 Task: Daily work schedule blue modern-simple.
Action: Mouse moved to (40, 478)
Screenshot: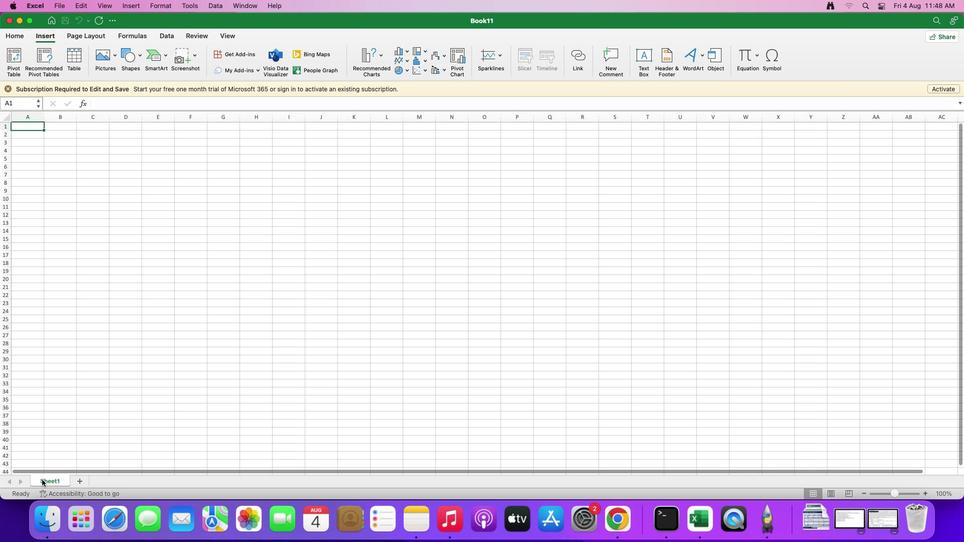 
Action: Mouse pressed right at (40, 478)
Screenshot: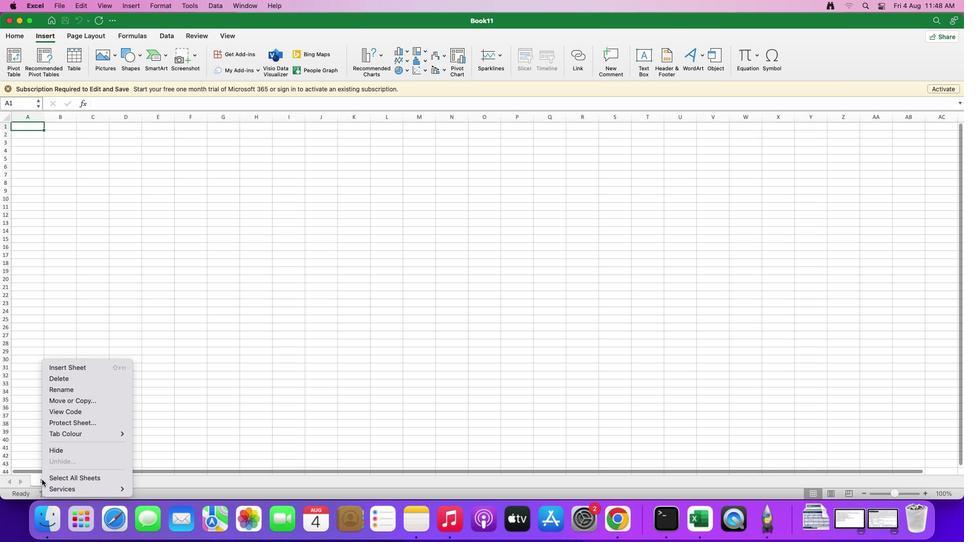 
Action: Mouse moved to (66, 388)
Screenshot: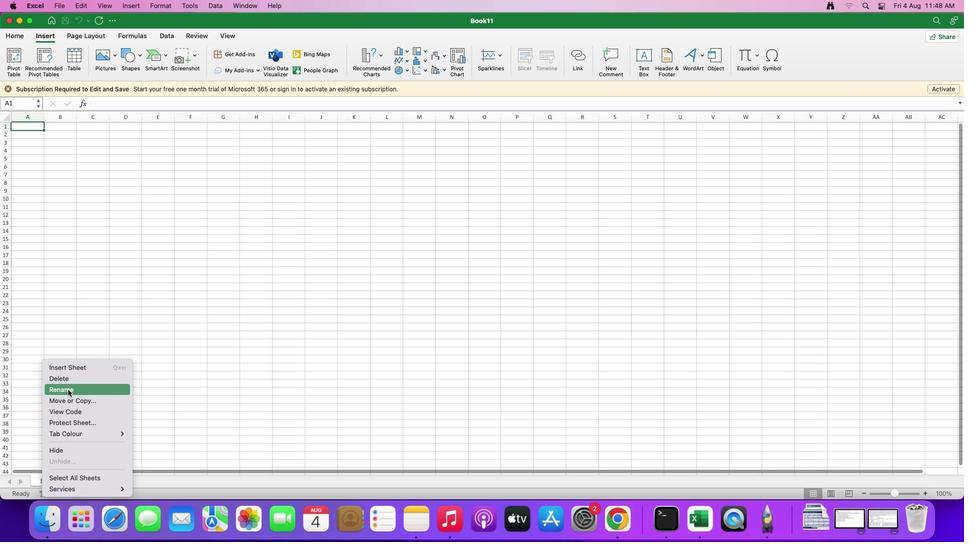 
Action: Mouse pressed left at (66, 388)
Screenshot: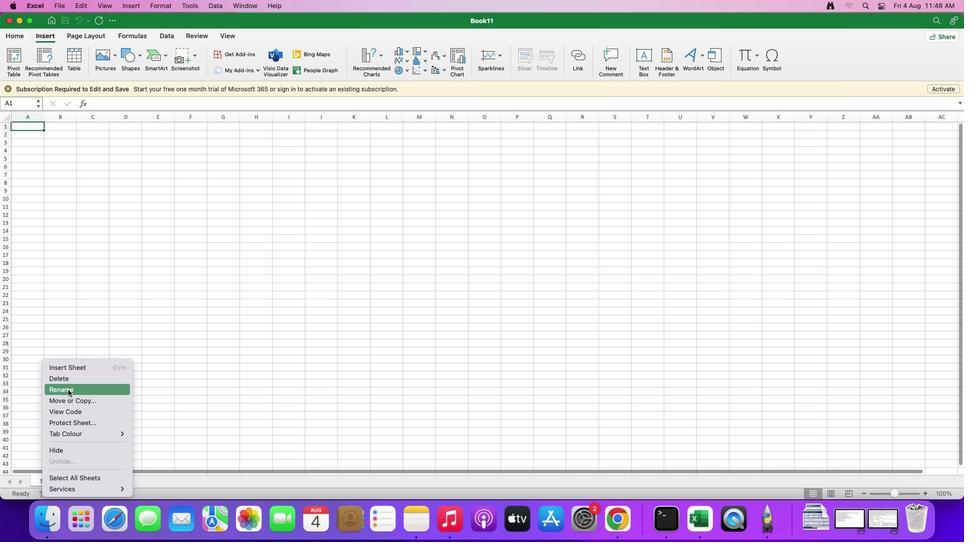
Action: Mouse moved to (71, 392)
Screenshot: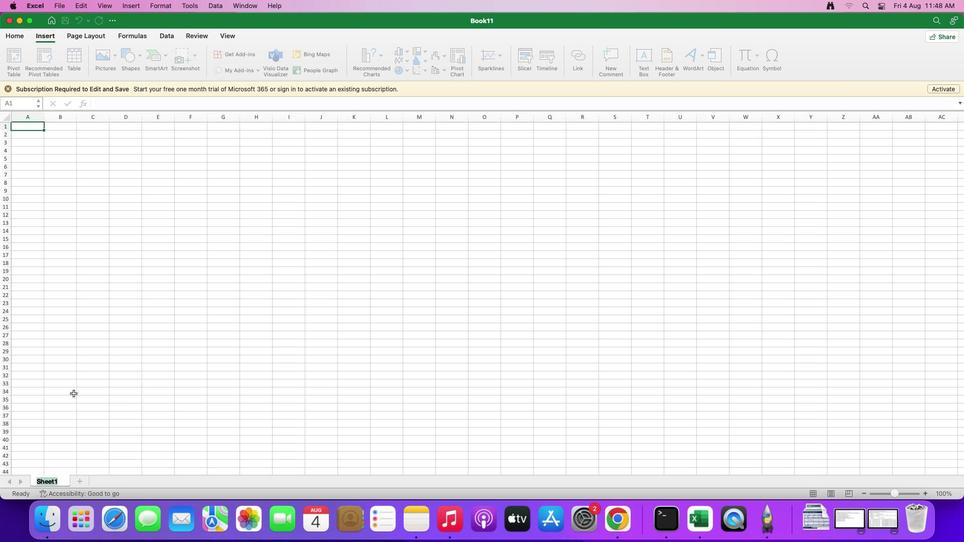 
Action: Key pressed 'W''E''E''K''L'
Screenshot: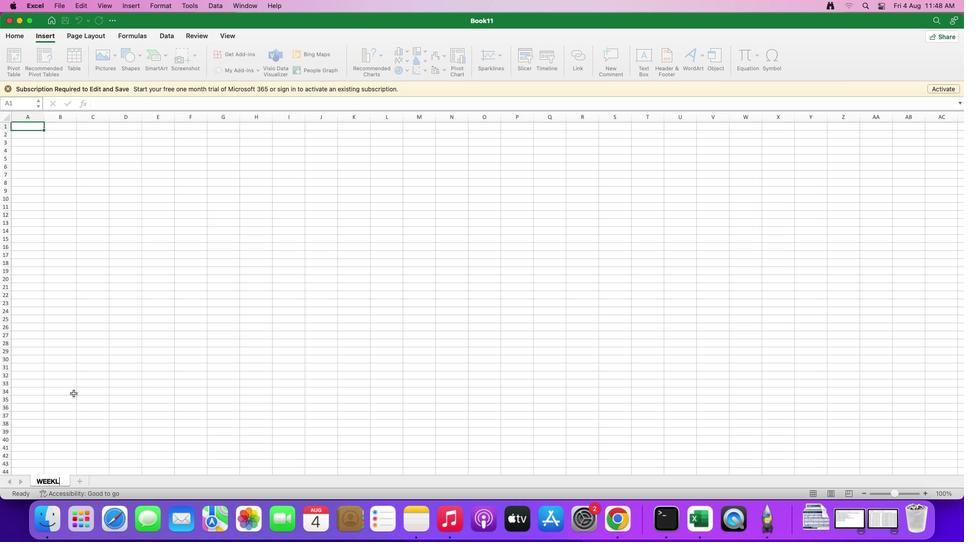 
Action: Mouse moved to (72, 392)
Screenshot: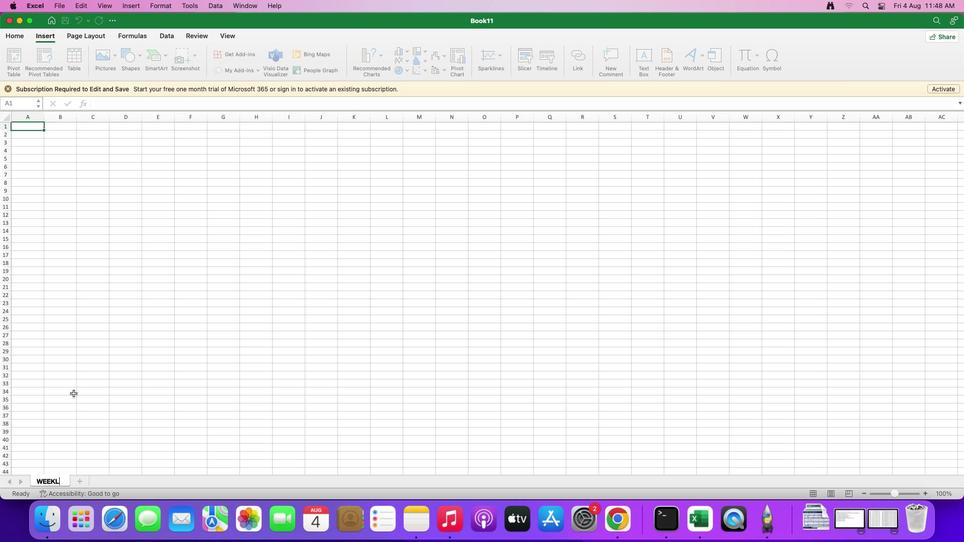 
Action: Key pressed Key.backspaceKey.backspaceKey.backspaceKey.backspaceKey.backspace'D''A''I''L''Y'Key.space'W''O''R''K'Key.space'S''C''H'
Screenshot: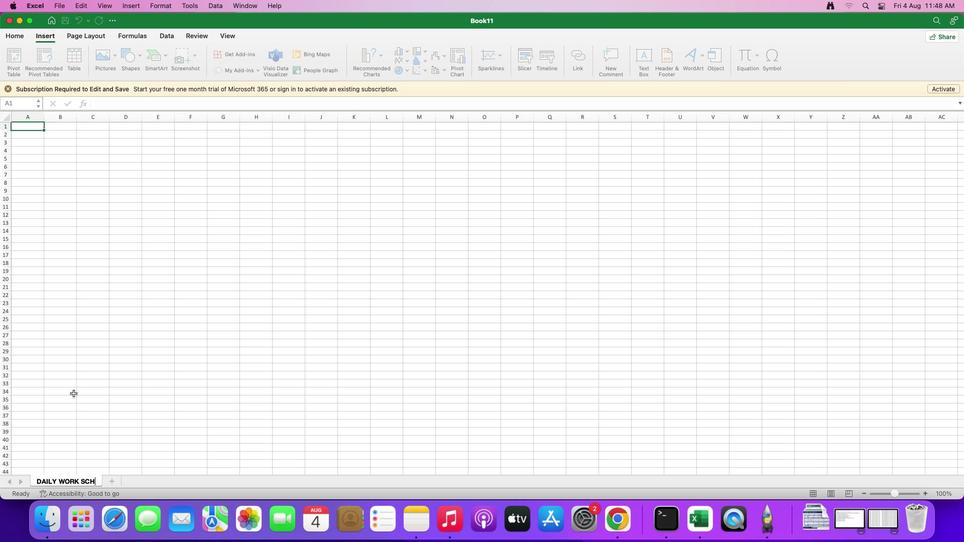 
Action: Mouse moved to (73, 391)
Screenshot: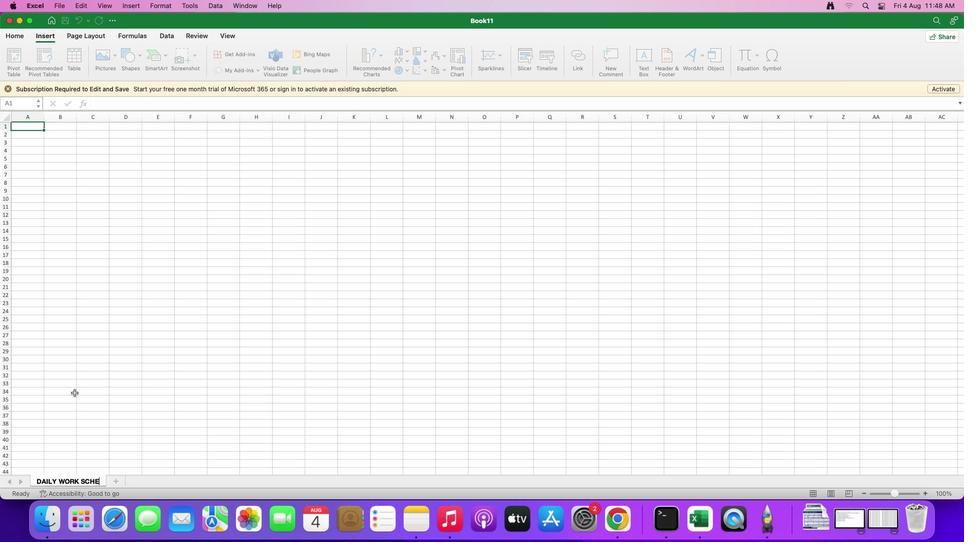 
Action: Key pressed 'E''D''U''L''E'Key.enter
Screenshot: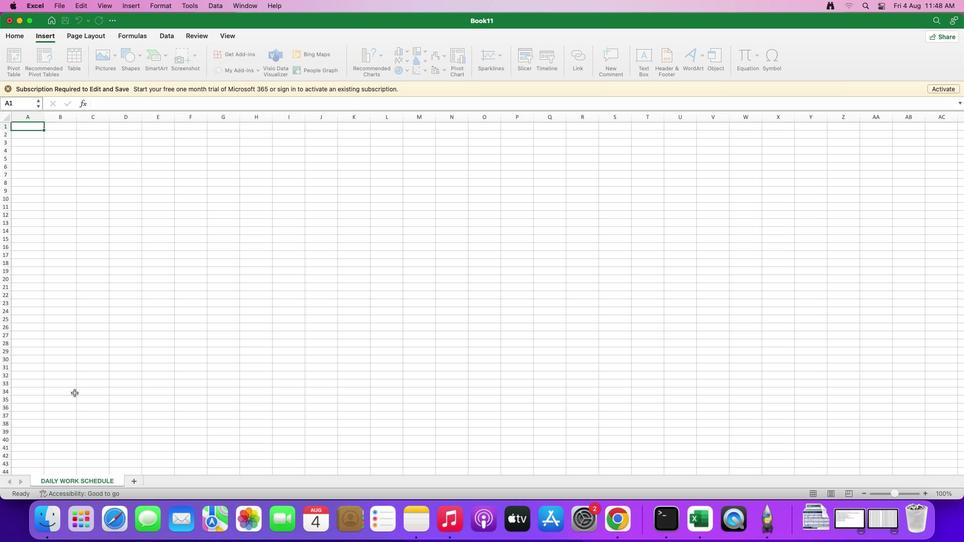
Action: Mouse moved to (73, 478)
Screenshot: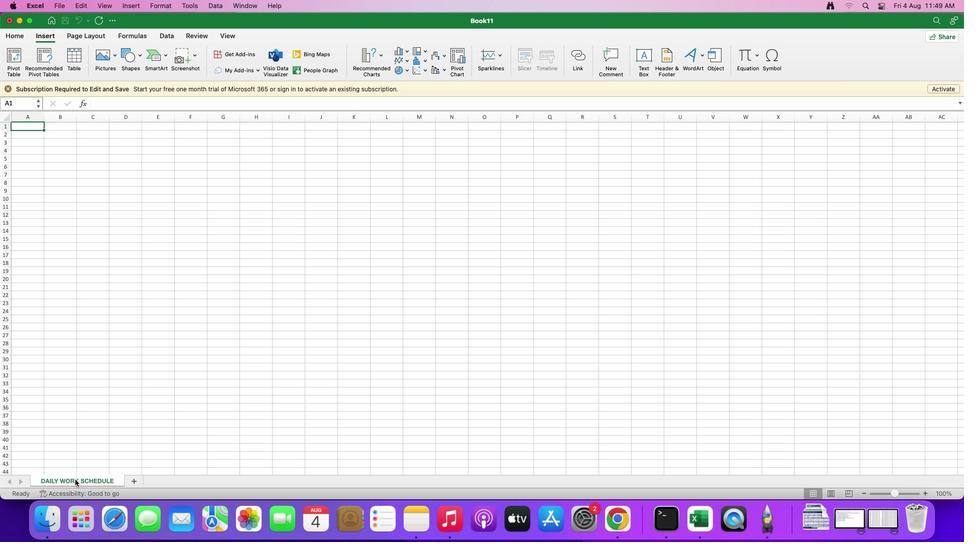 
Action: Mouse pressed left at (73, 478)
Screenshot: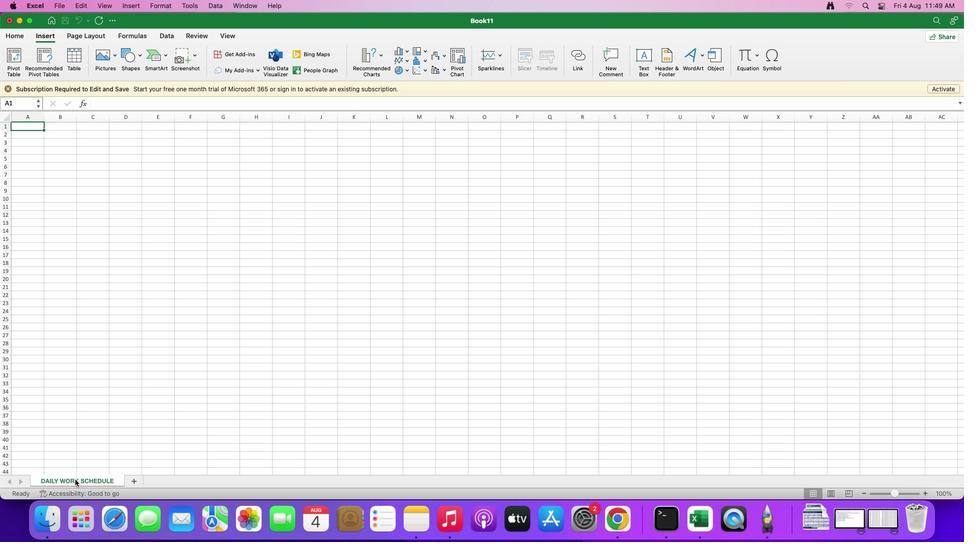 
Action: Mouse moved to (74, 480)
Screenshot: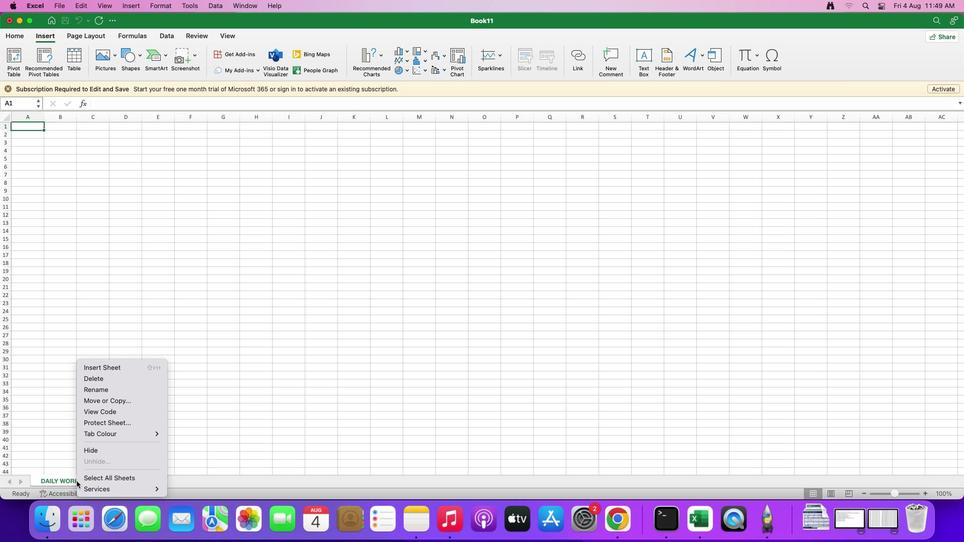 
Action: Mouse pressed right at (74, 480)
Screenshot: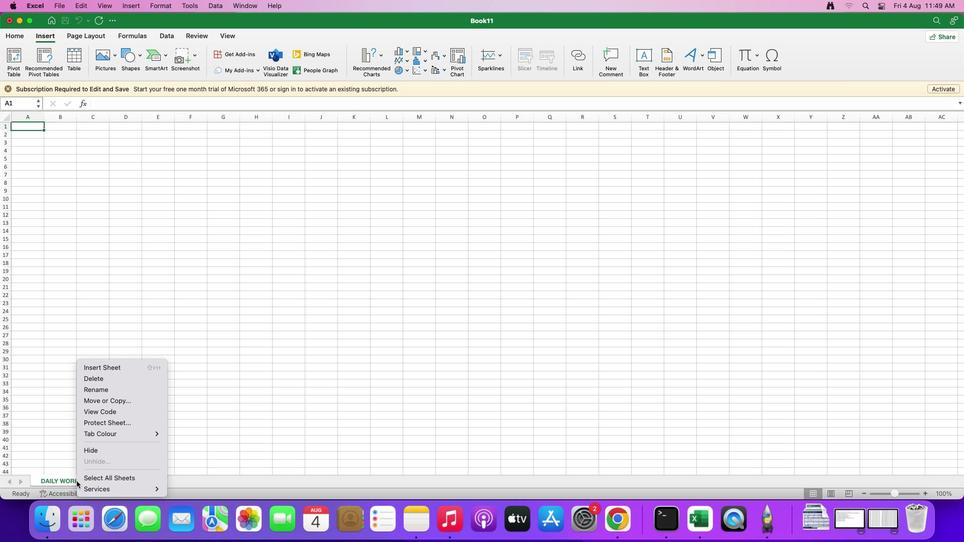 
Action: Mouse moved to (104, 434)
Screenshot: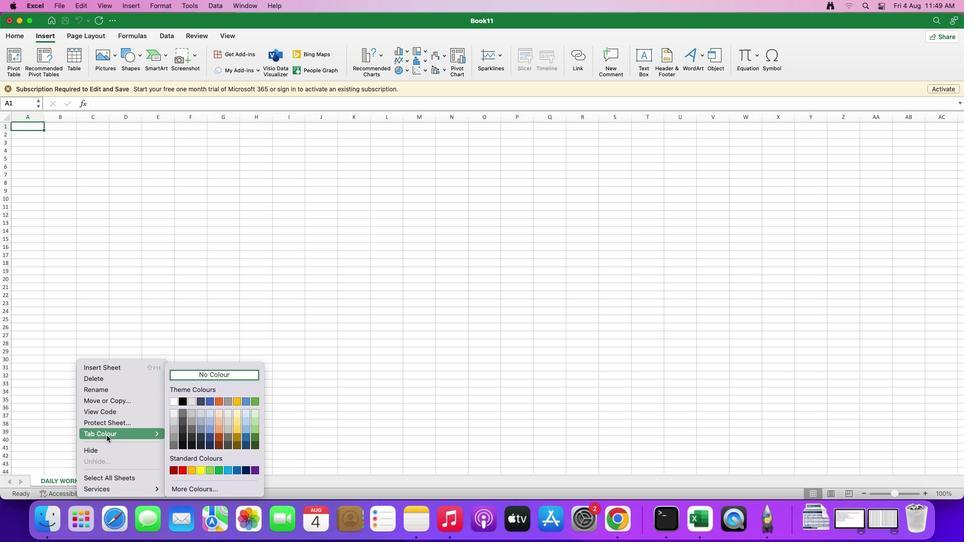 
Action: Mouse pressed left at (104, 434)
Screenshot: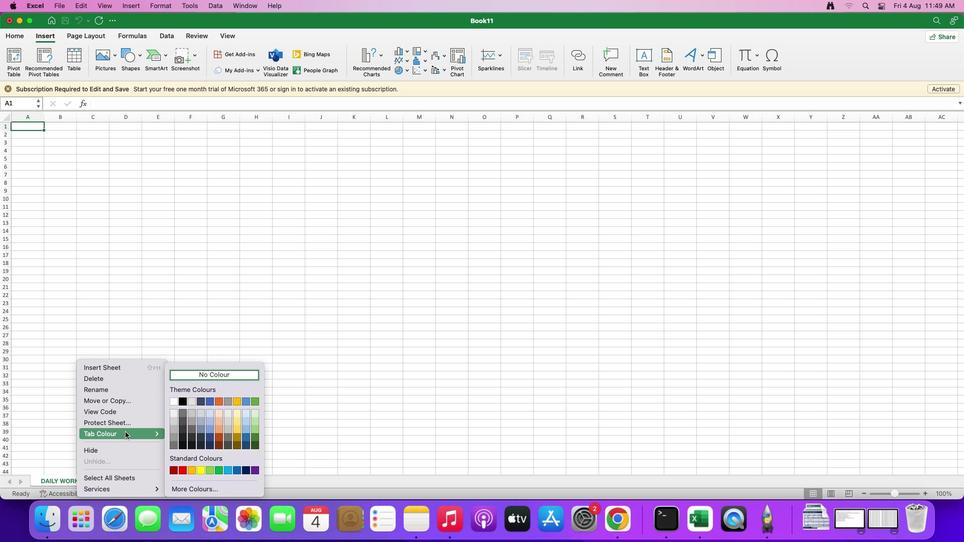 
Action: Mouse moved to (152, 424)
Screenshot: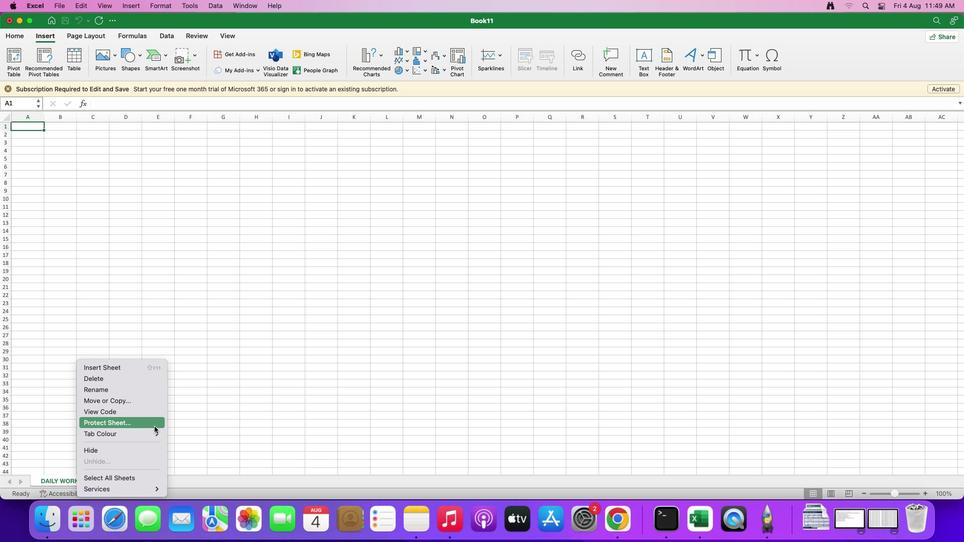 
Action: Mouse pressed left at (152, 424)
Screenshot: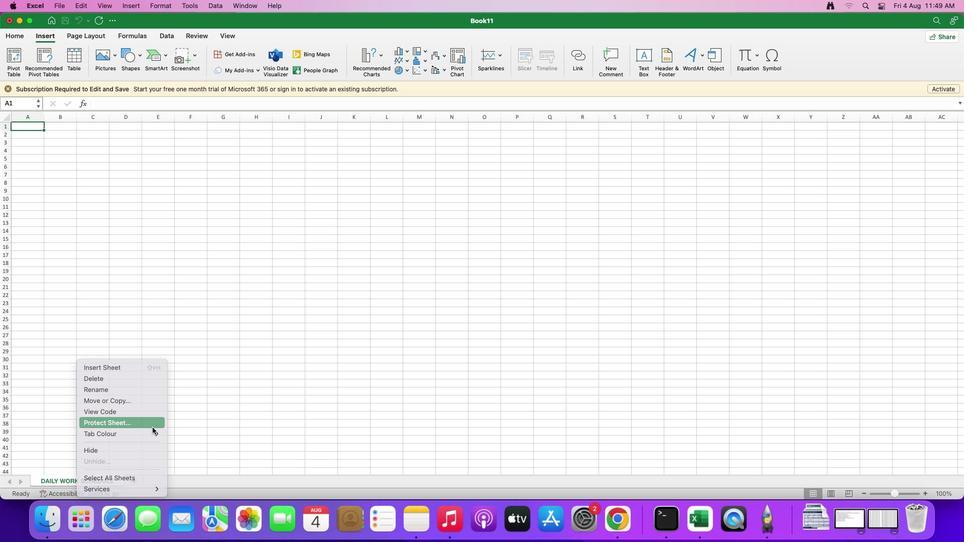 
Action: Mouse moved to (548, 349)
Screenshot: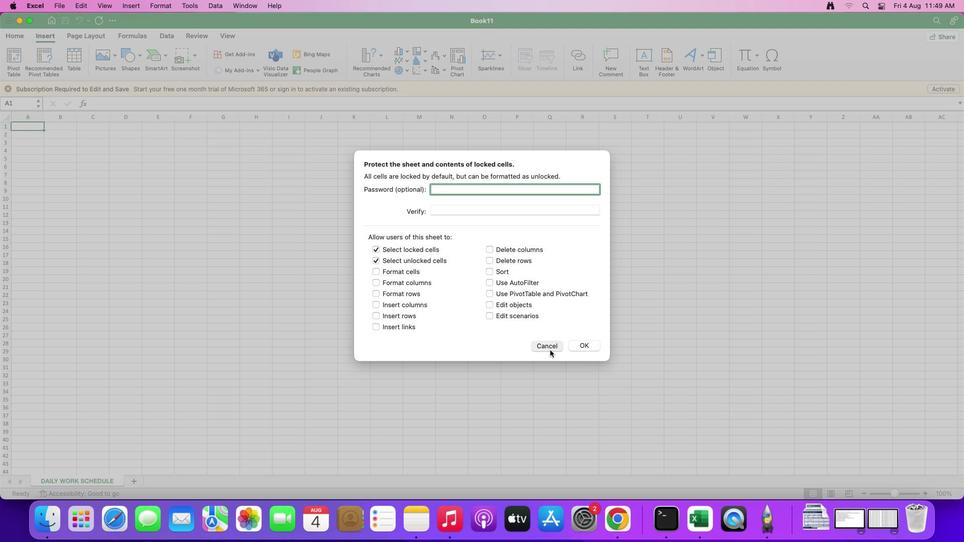 
Action: Mouse pressed left at (548, 349)
Screenshot: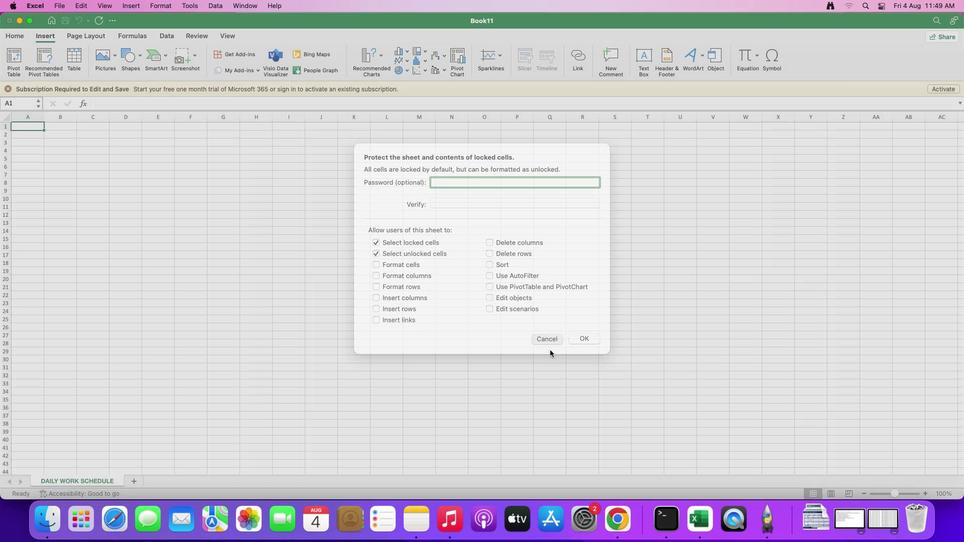 
Action: Mouse moved to (85, 478)
Screenshot: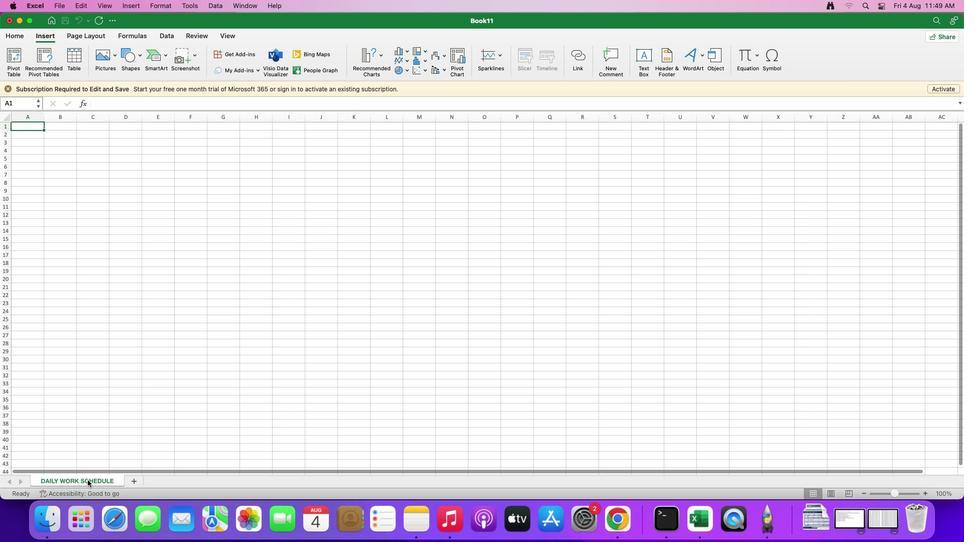 
Action: Mouse pressed right at (85, 478)
Screenshot: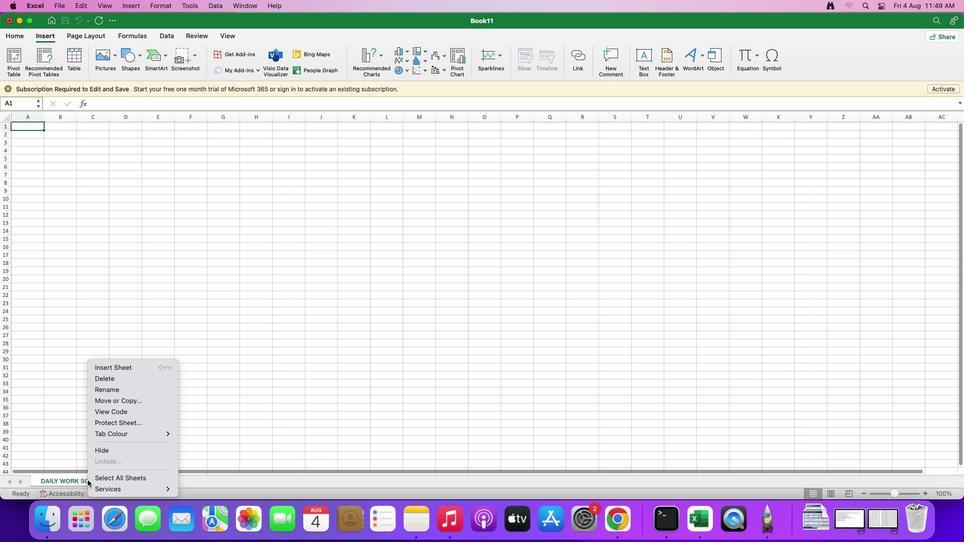 
Action: Mouse moved to (108, 429)
Screenshot: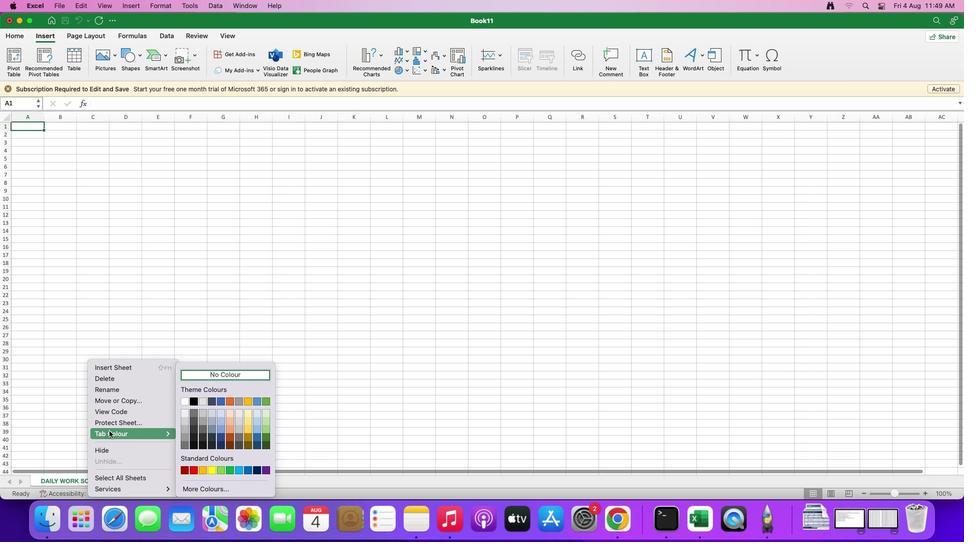 
Action: Mouse pressed left at (108, 429)
Screenshot: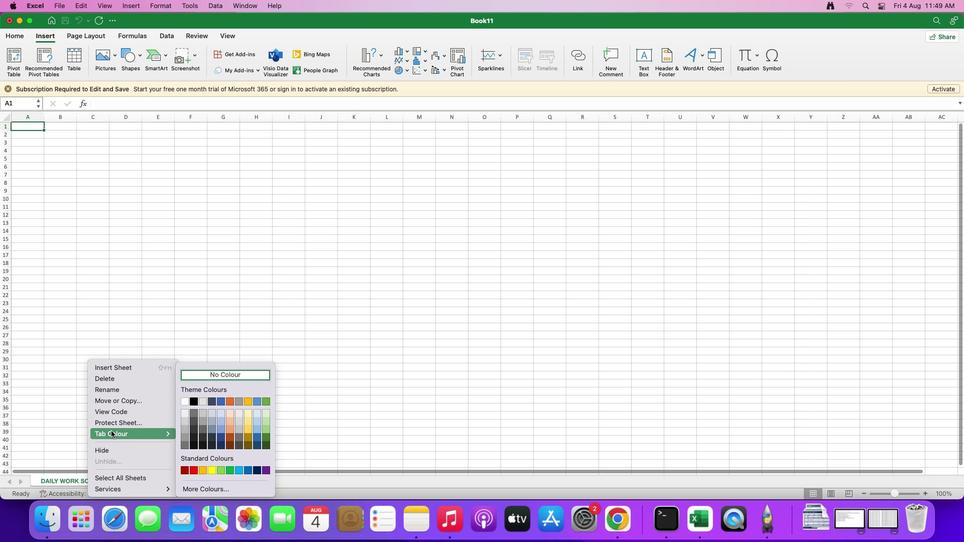 
Action: Mouse moved to (183, 421)
Screenshot: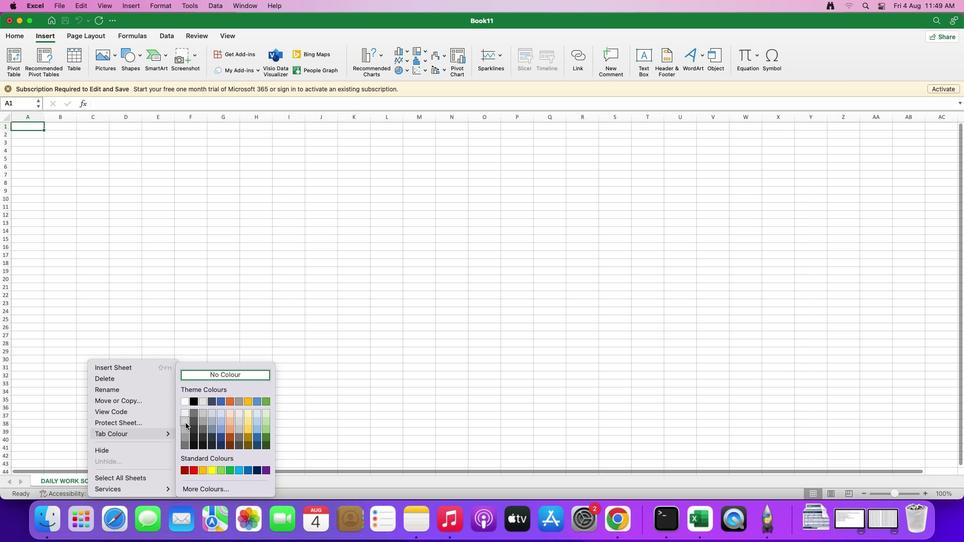 
Action: Mouse pressed left at (183, 421)
Screenshot: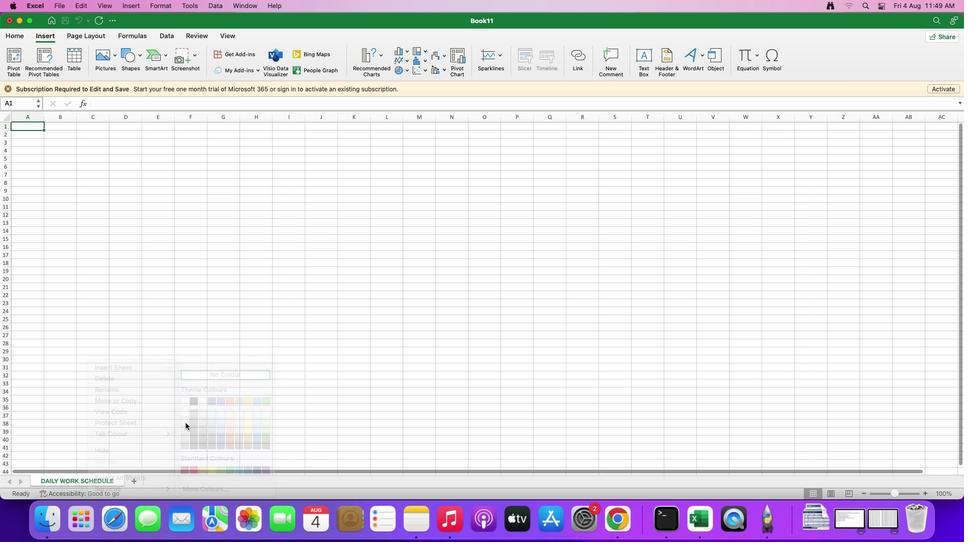 
Action: Mouse moved to (134, 479)
Screenshot: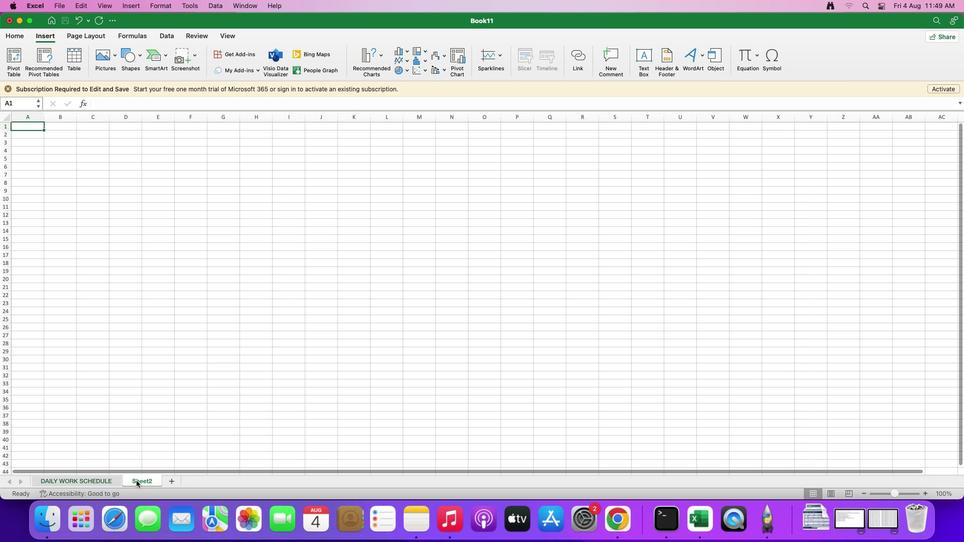 
Action: Mouse pressed left at (134, 479)
Screenshot: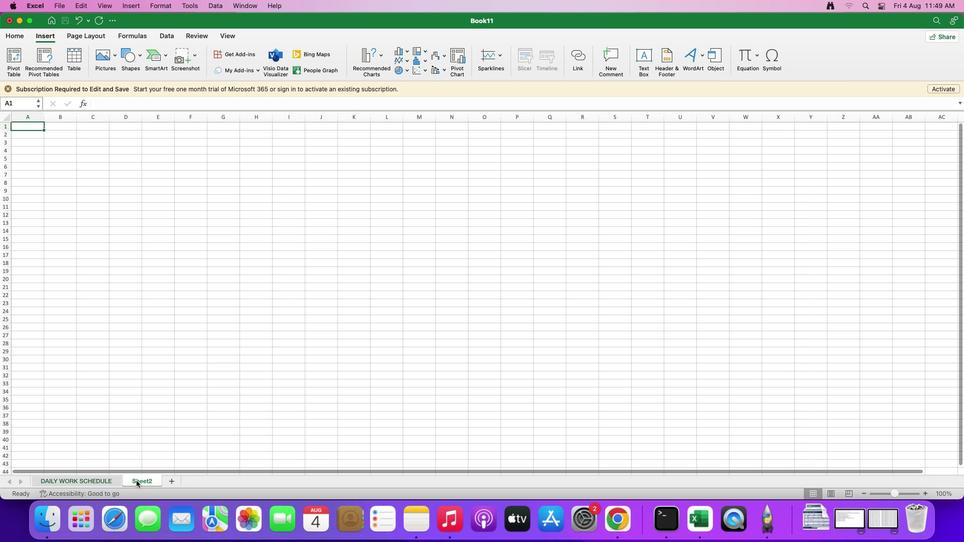
Action: Mouse moved to (147, 478)
Screenshot: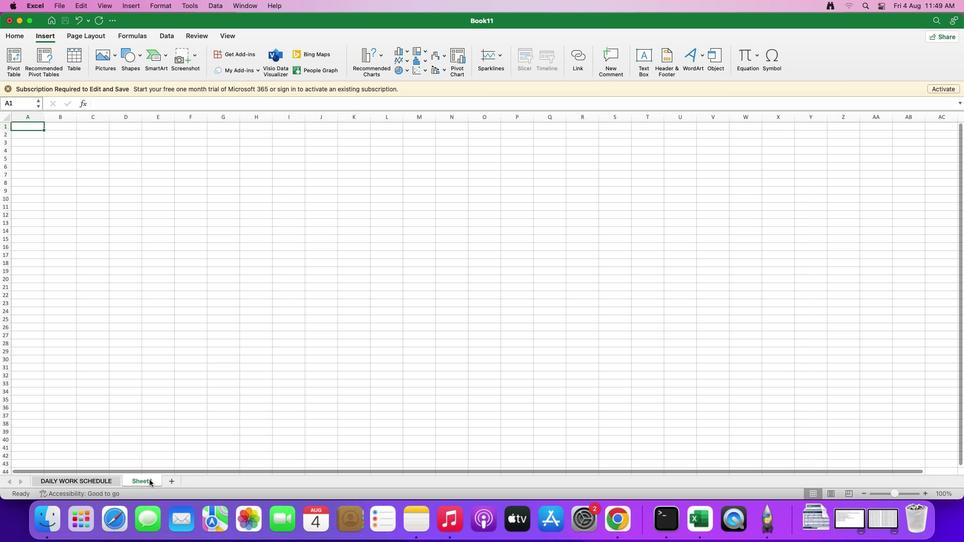 
Action: Mouse pressed right at (147, 478)
Screenshot: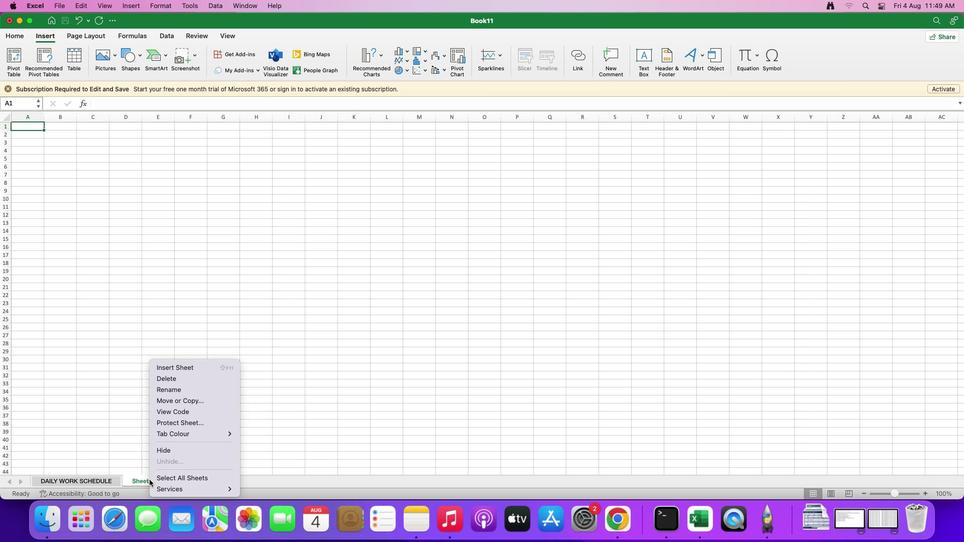 
Action: Mouse moved to (168, 391)
Screenshot: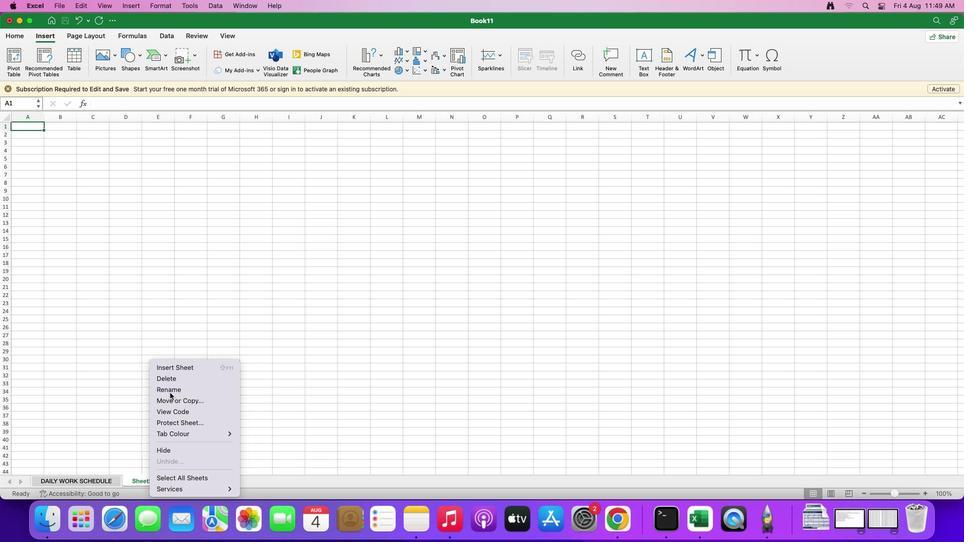 
Action: Mouse pressed left at (168, 391)
Screenshot: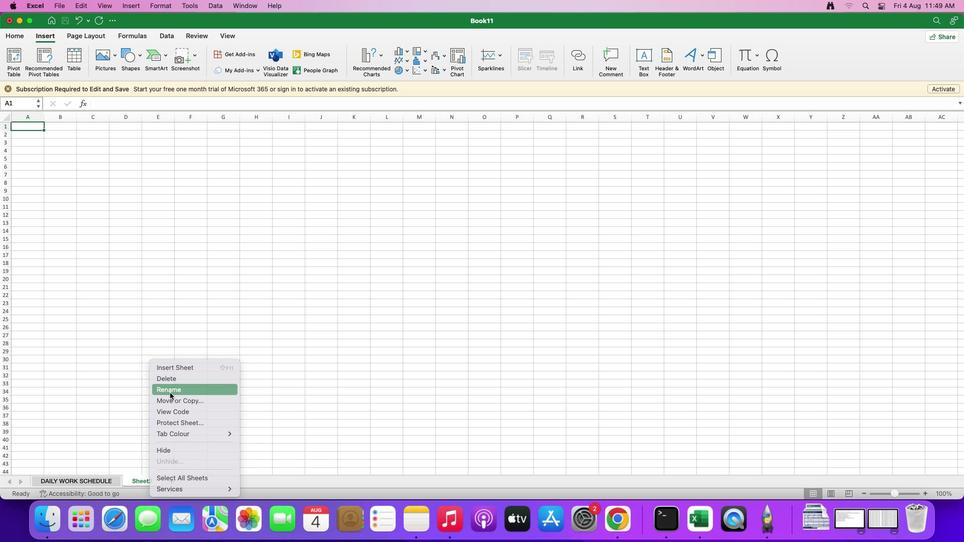 
Action: Mouse moved to (168, 391)
Screenshot: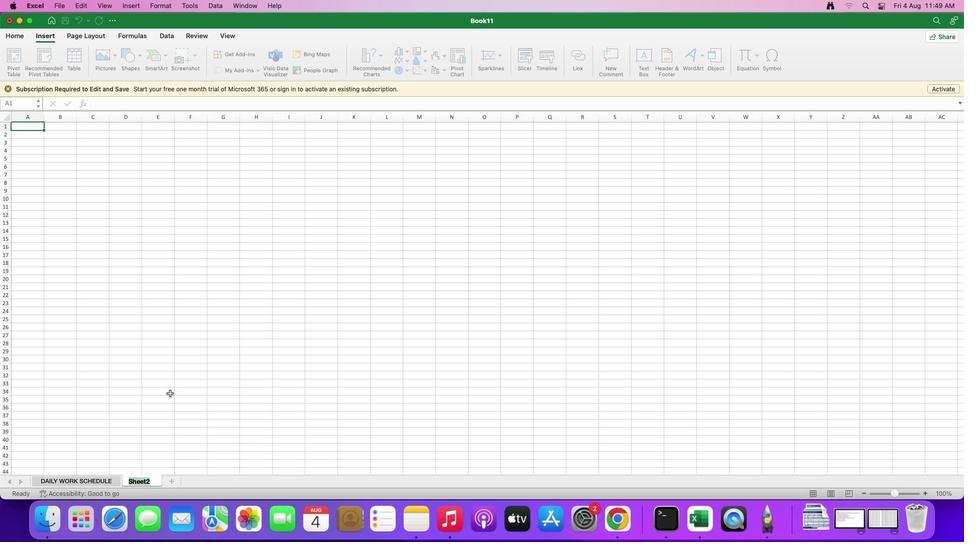 
Action: Key pressed 'T''A''S''K'Key.space'L''I''S''T'
Screenshot: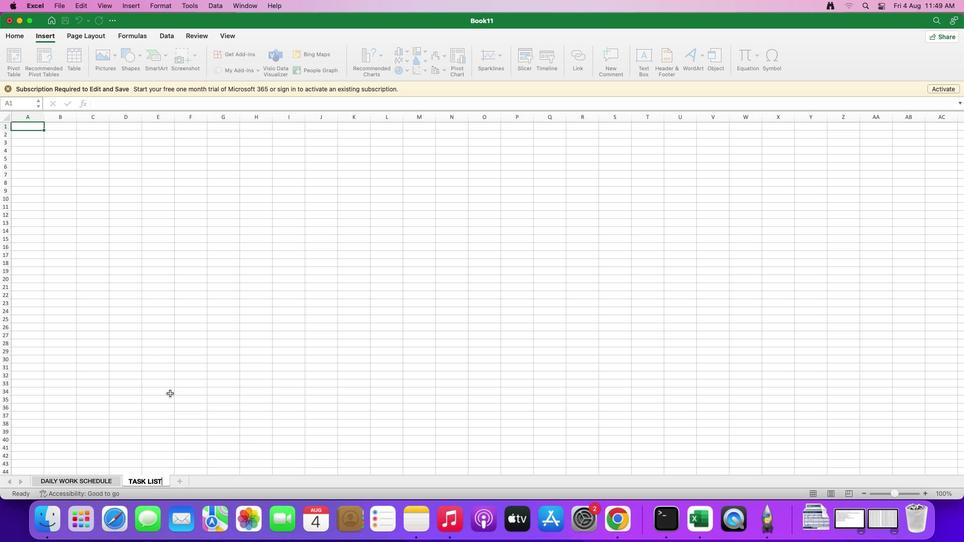 
Action: Mouse moved to (184, 445)
Screenshot: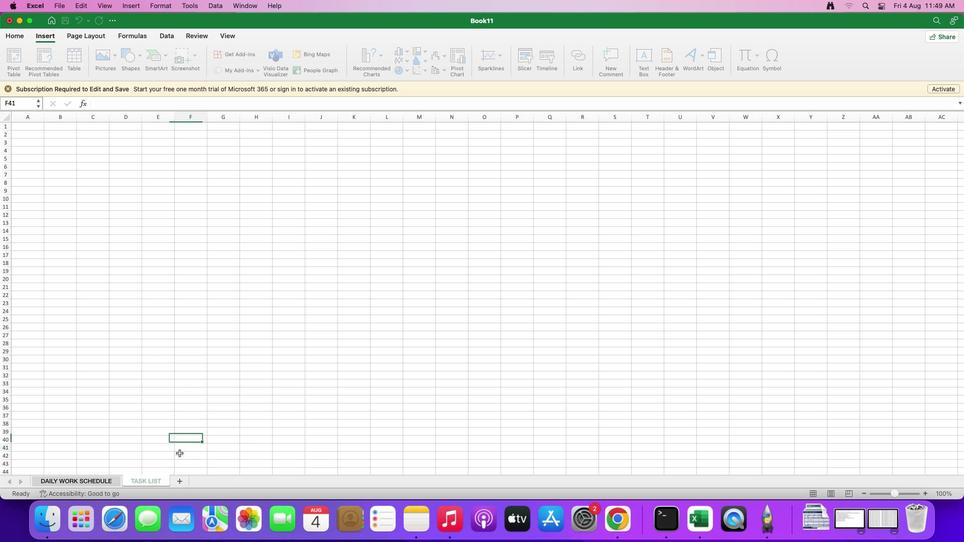 
Action: Mouse pressed left at (184, 445)
Screenshot: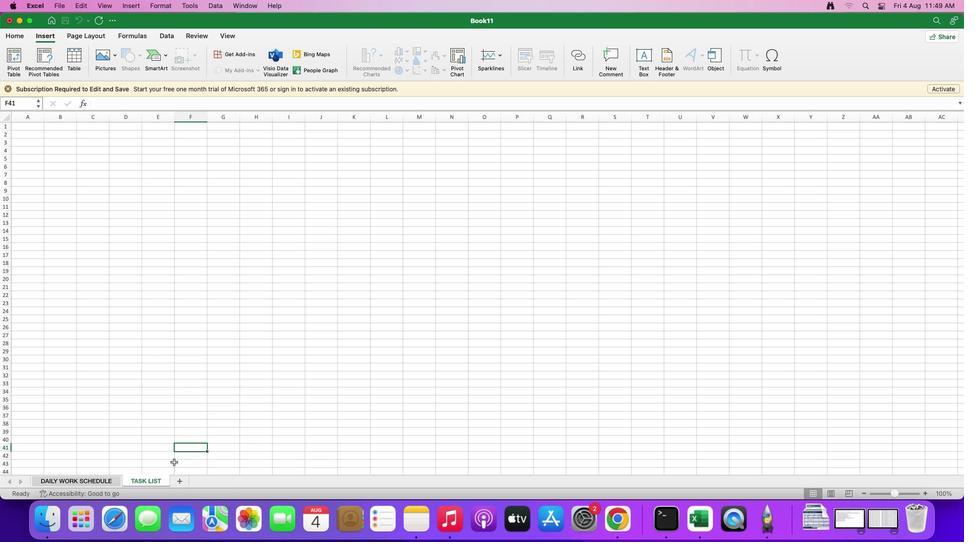 
Action: Mouse moved to (156, 480)
Screenshot: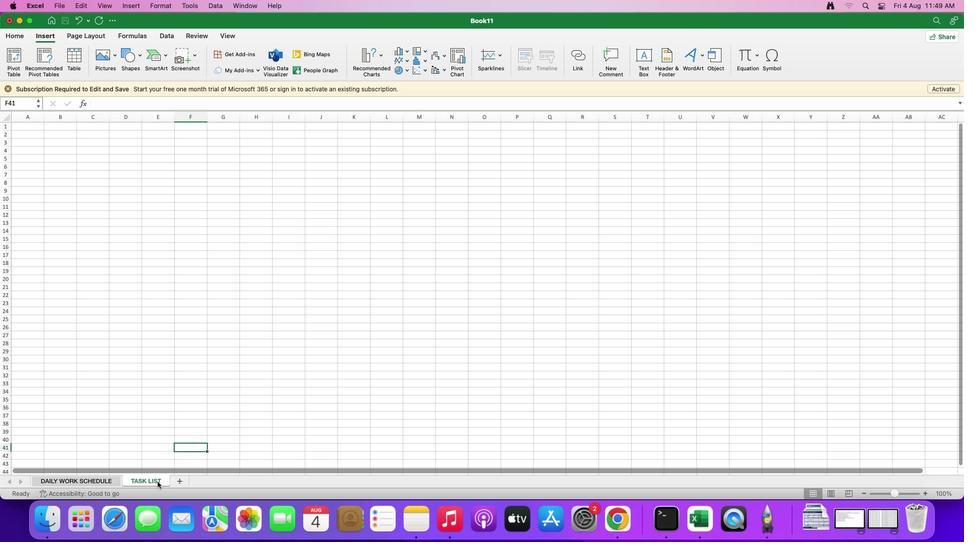 
Action: Mouse pressed right at (156, 480)
Screenshot: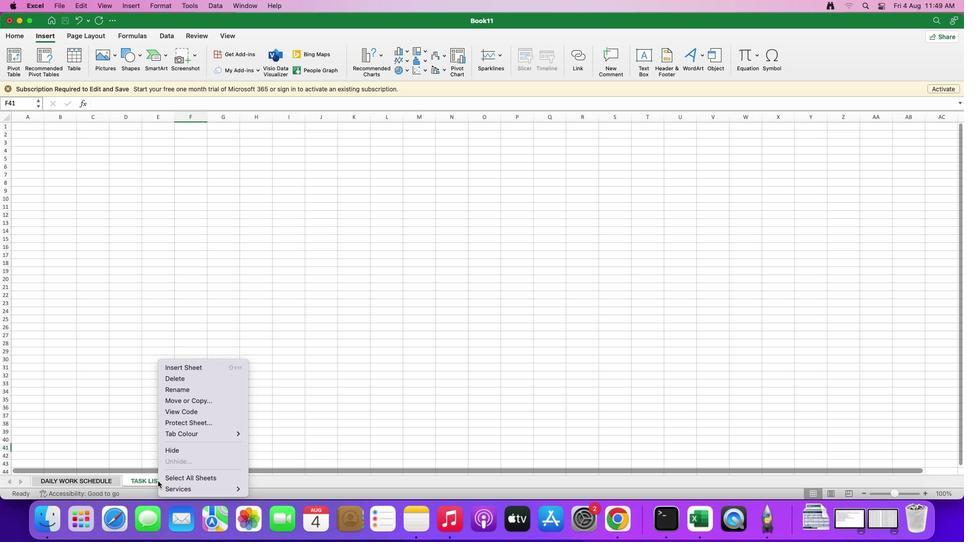 
Action: Mouse moved to (179, 432)
Screenshot: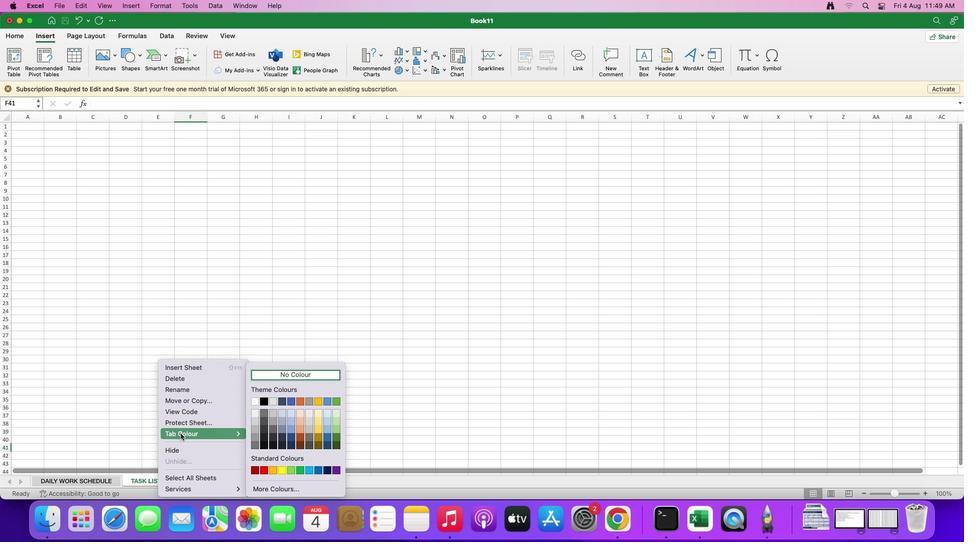 
Action: Mouse pressed left at (179, 432)
Screenshot: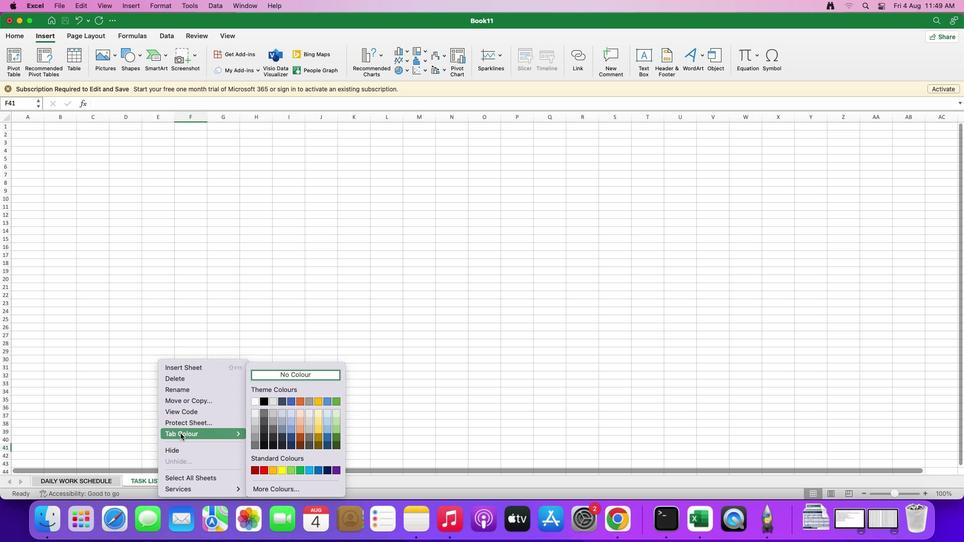 
Action: Mouse moved to (292, 430)
Screenshot: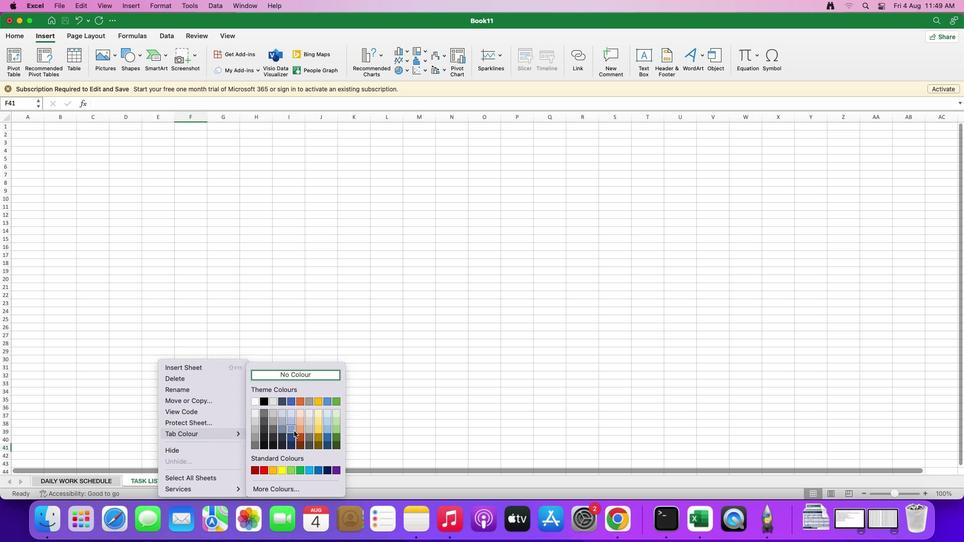 
Action: Mouse pressed left at (292, 430)
Screenshot: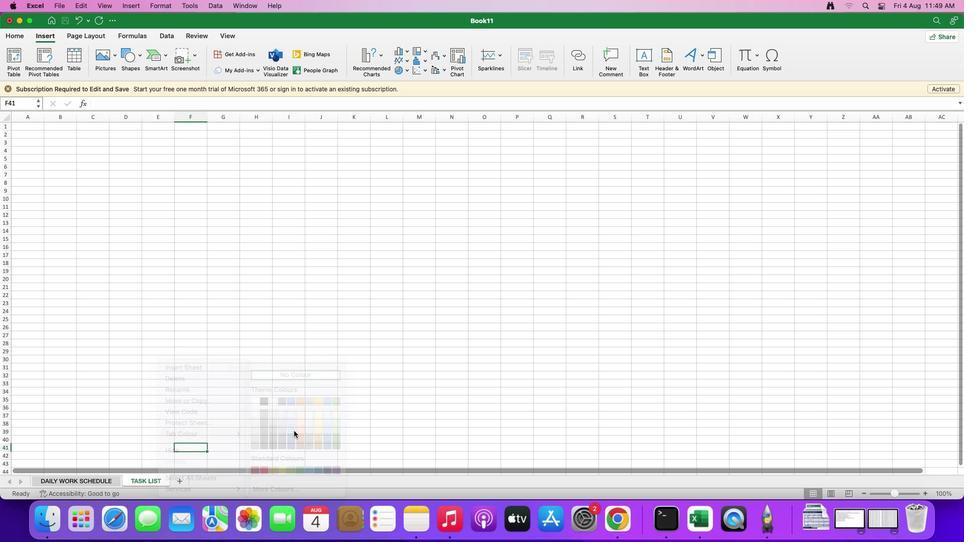 
Action: Mouse moved to (290, 430)
Screenshot: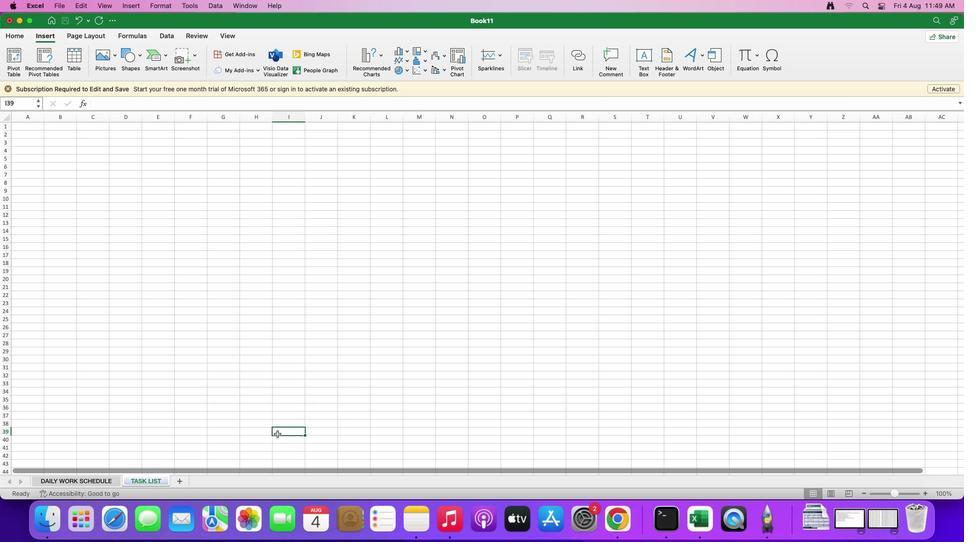 
Action: Mouse pressed left at (290, 430)
Screenshot: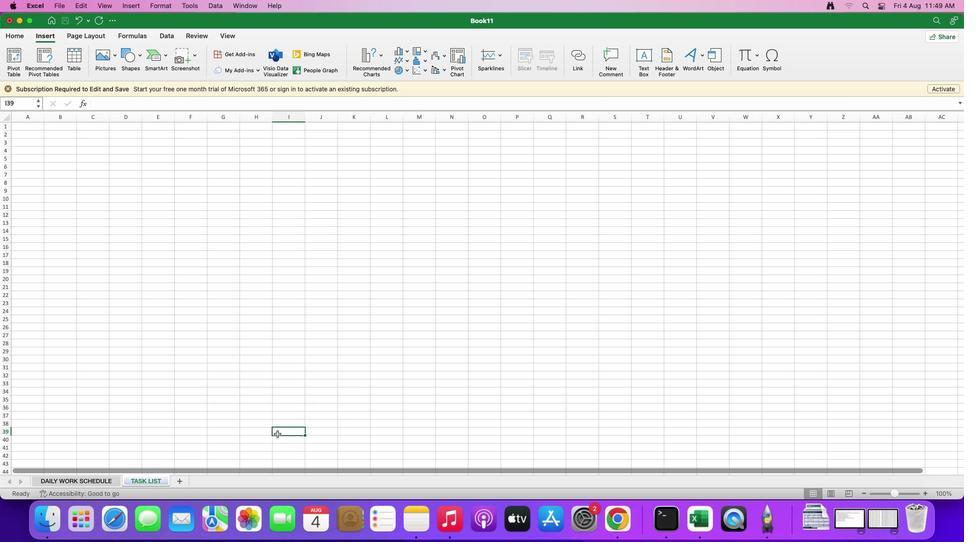 
Action: Mouse moved to (102, 476)
Screenshot: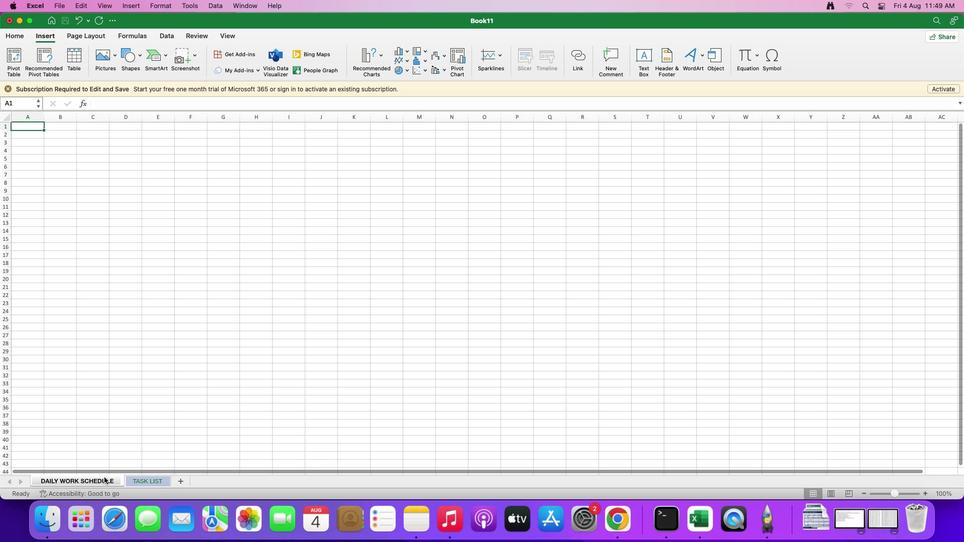 
Action: Mouse pressed left at (102, 476)
Screenshot: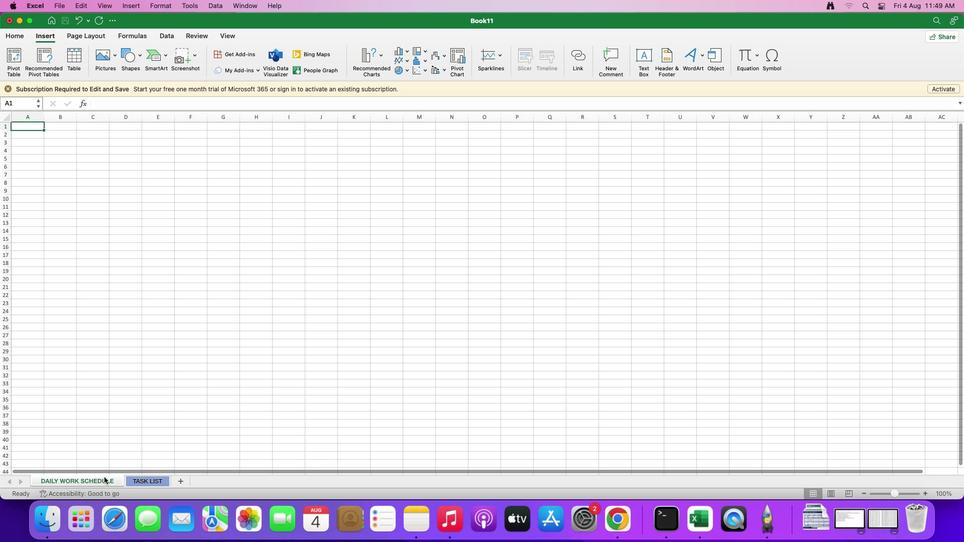 
Action: Mouse moved to (5, 115)
Screenshot: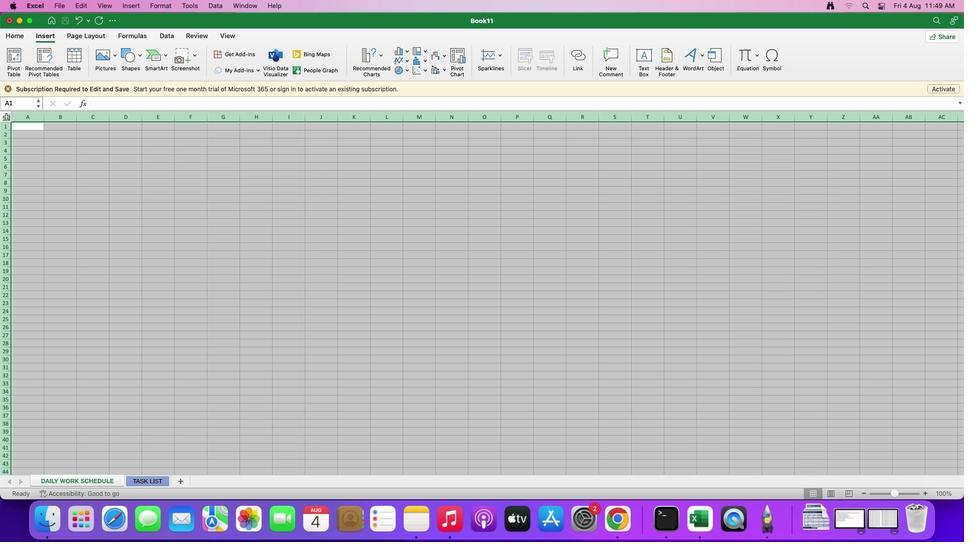 
Action: Mouse pressed left at (5, 115)
Screenshot: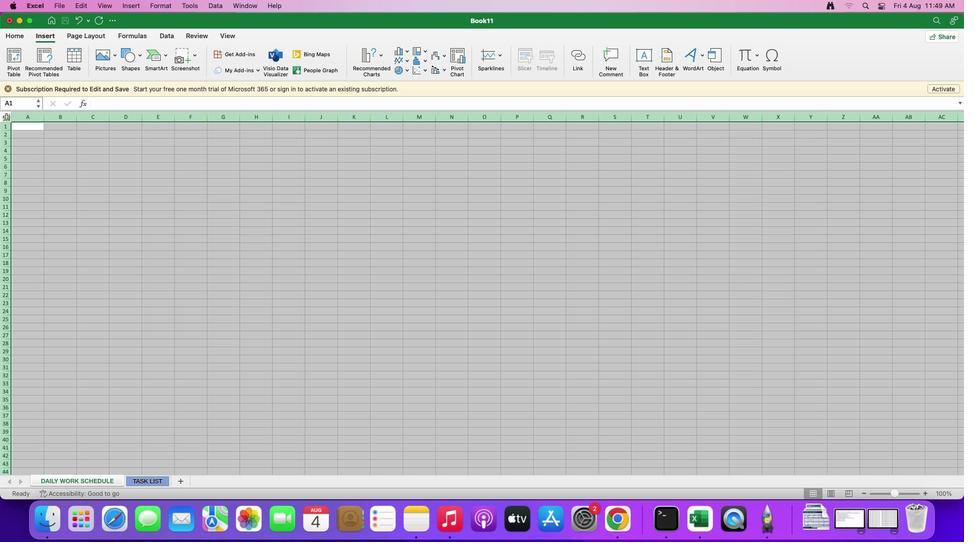 
Action: Mouse moved to (8, 34)
Screenshot: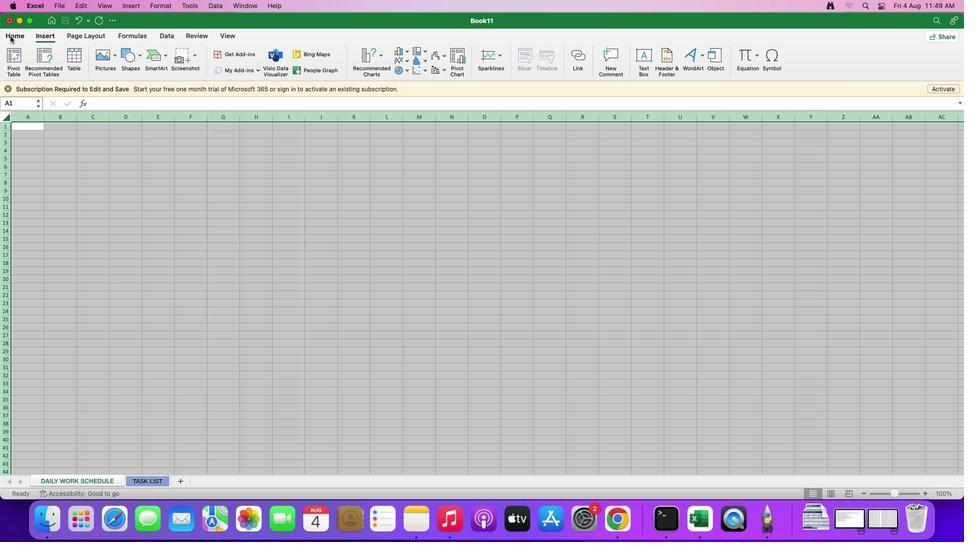 
Action: Mouse pressed left at (8, 34)
Screenshot: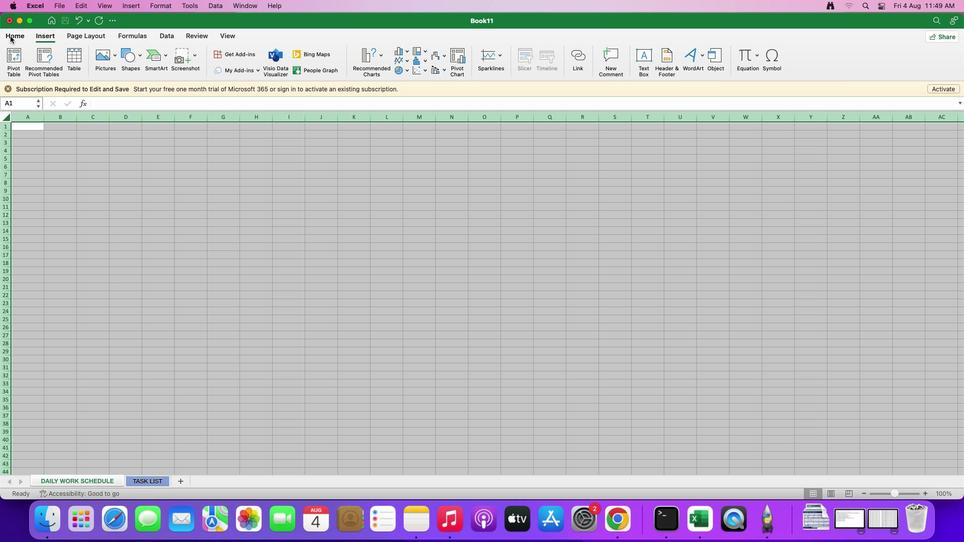 
Action: Mouse moved to (177, 72)
Screenshot: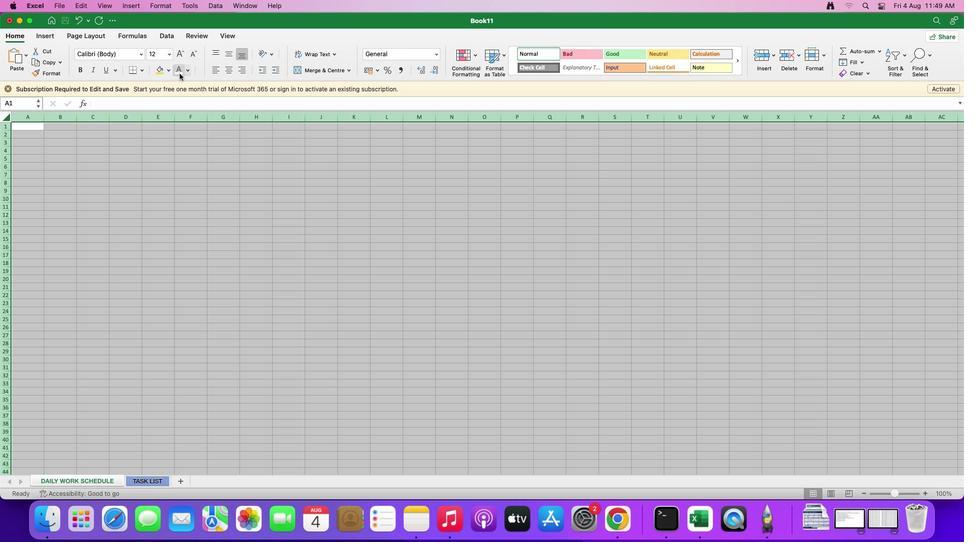 
Action: Mouse pressed left at (177, 72)
Screenshot: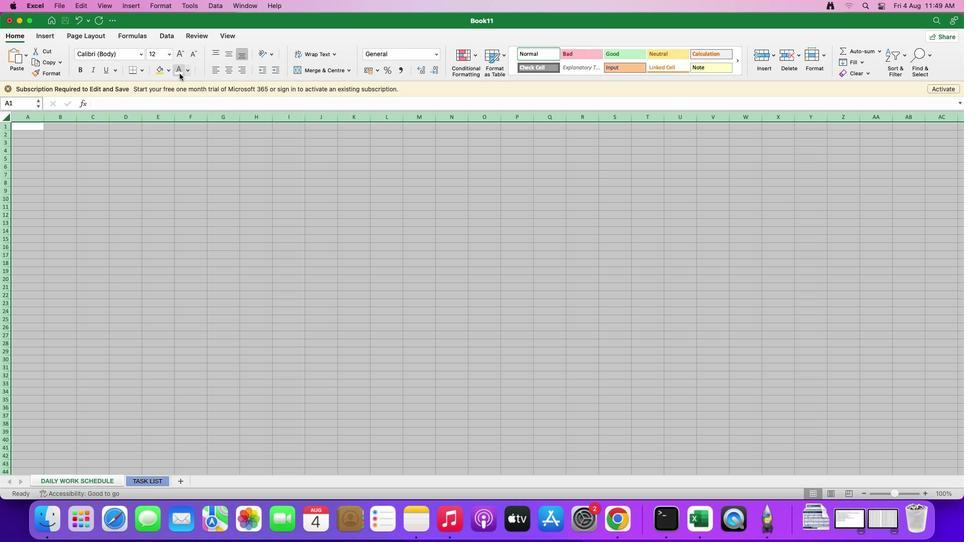 
Action: Mouse moved to (177, 69)
Screenshot: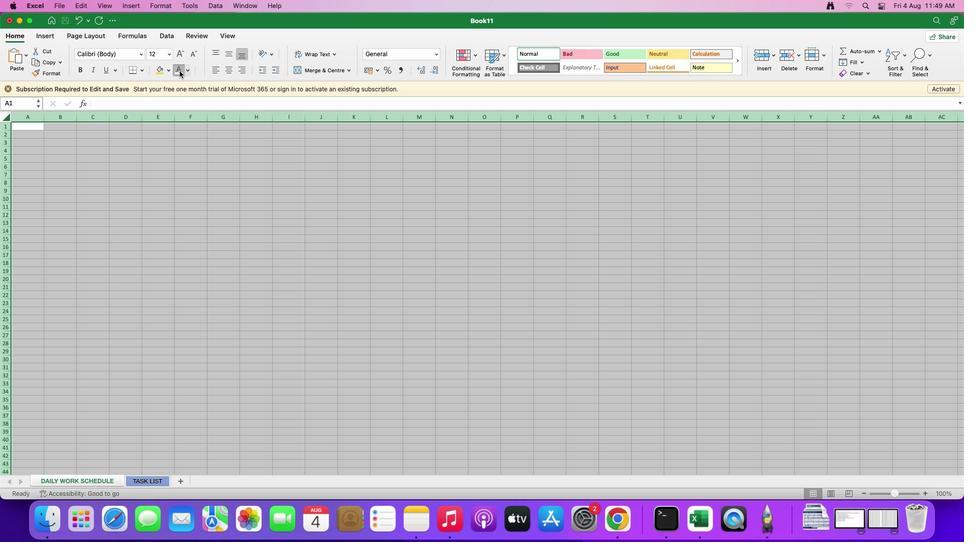 
Action: Mouse pressed left at (177, 69)
Screenshot: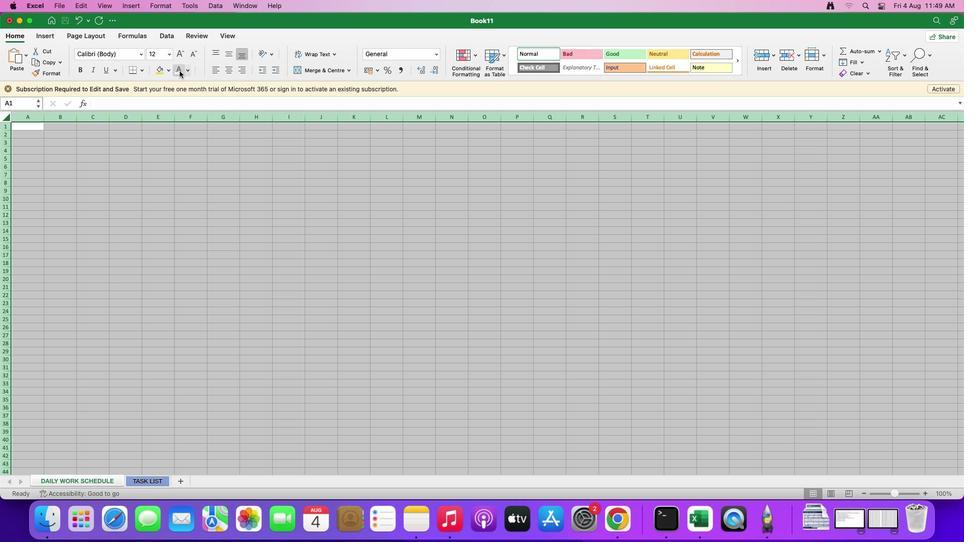 
Action: Mouse moved to (112, 196)
Screenshot: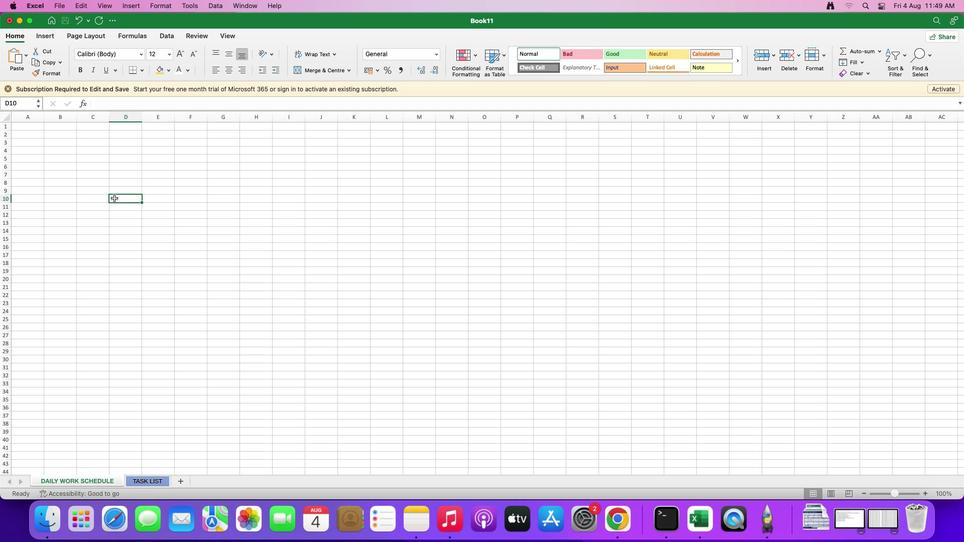 
Action: Mouse pressed left at (112, 196)
Screenshot: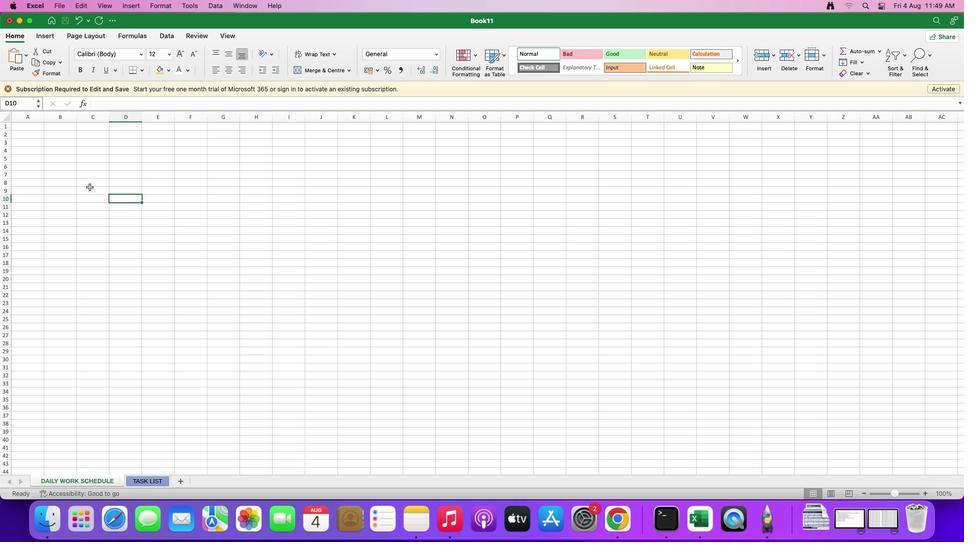 
Action: Mouse moved to (5, 115)
Screenshot: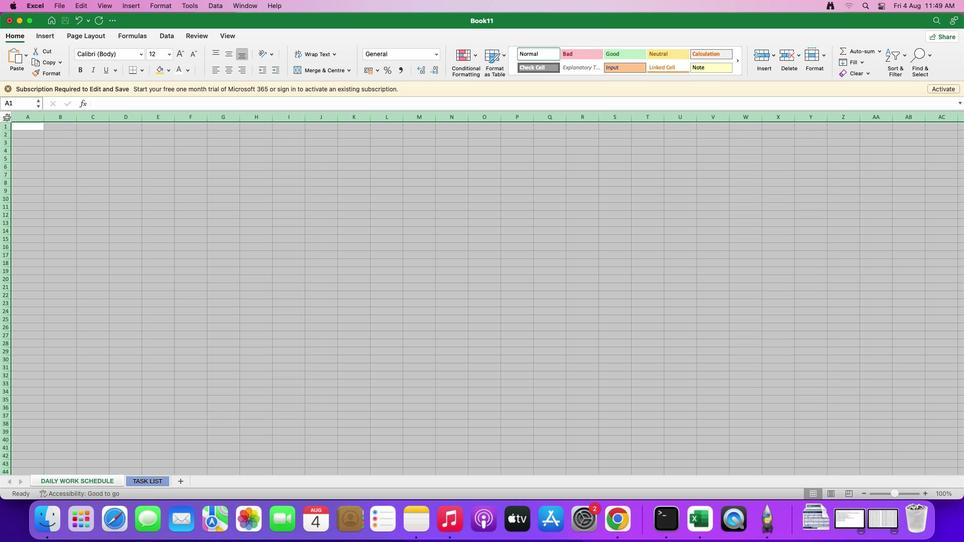 
Action: Mouse pressed left at (5, 115)
Screenshot: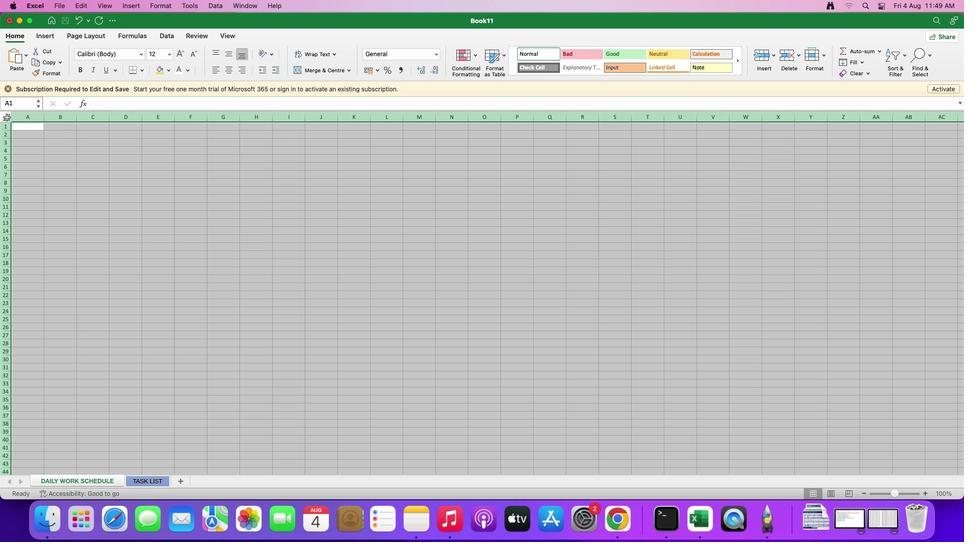 
Action: Mouse moved to (166, 71)
Screenshot: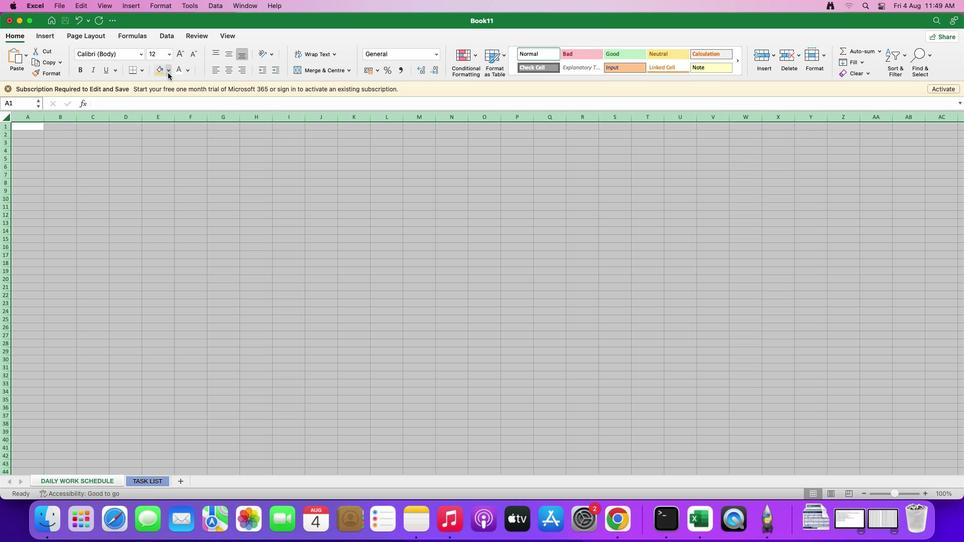 
Action: Mouse pressed left at (166, 71)
Screenshot: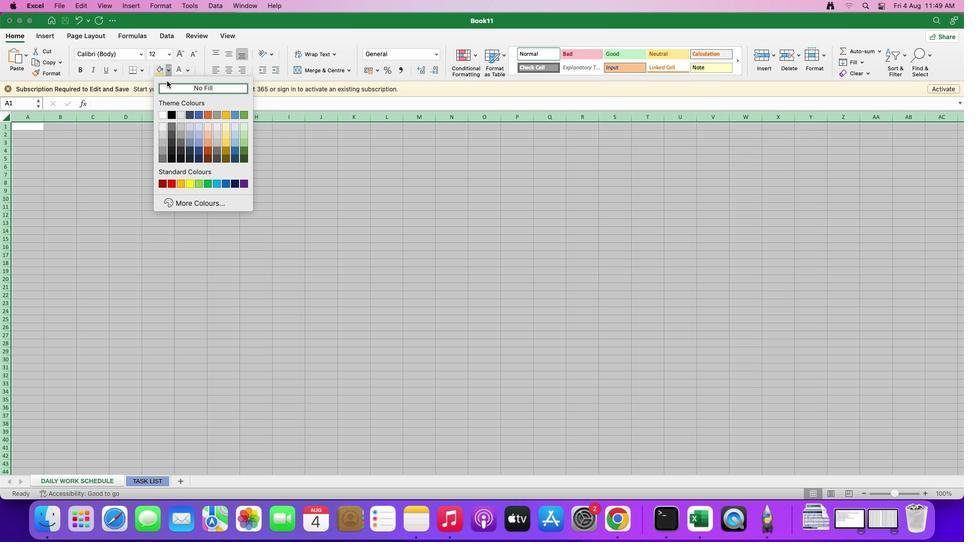 
Action: Mouse moved to (160, 112)
Screenshot: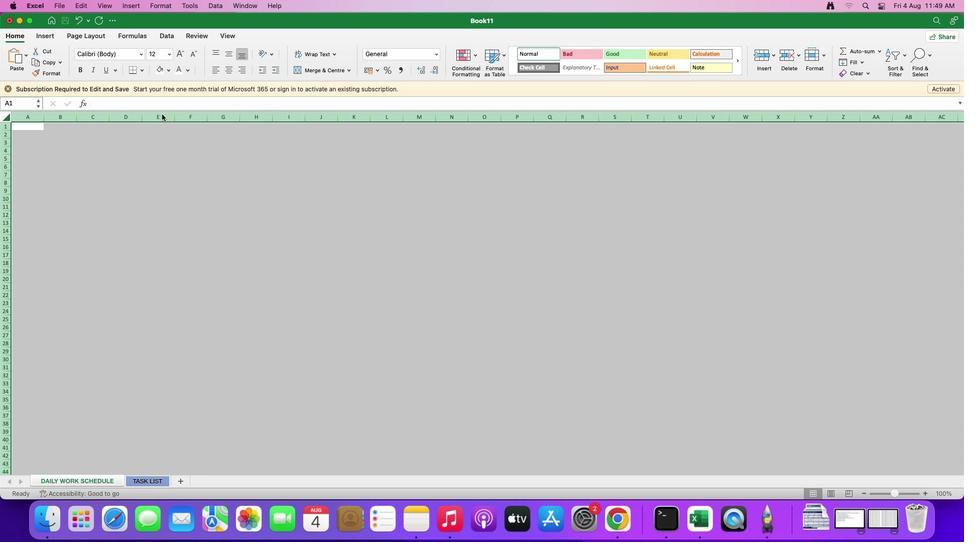 
Action: Mouse pressed left at (160, 112)
Screenshot: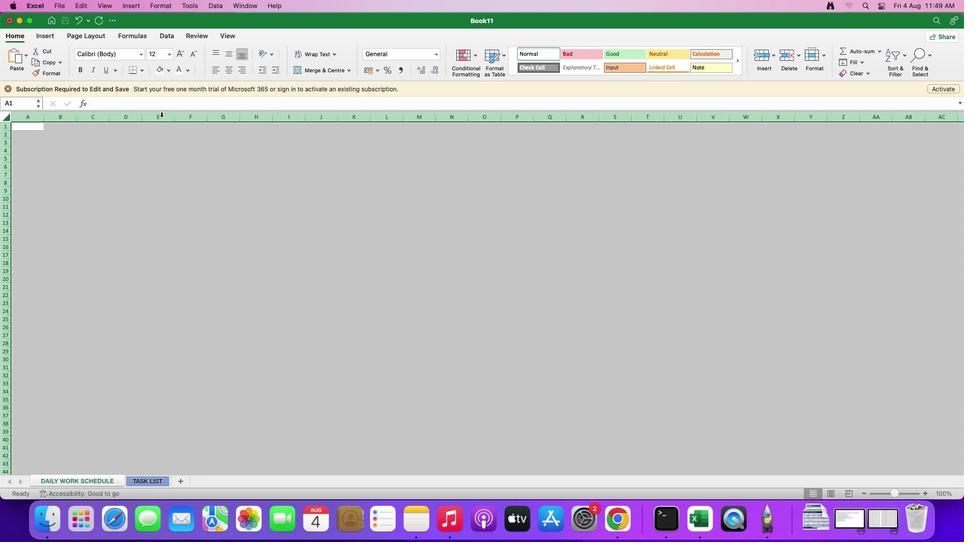 
Action: Mouse moved to (124, 214)
Screenshot: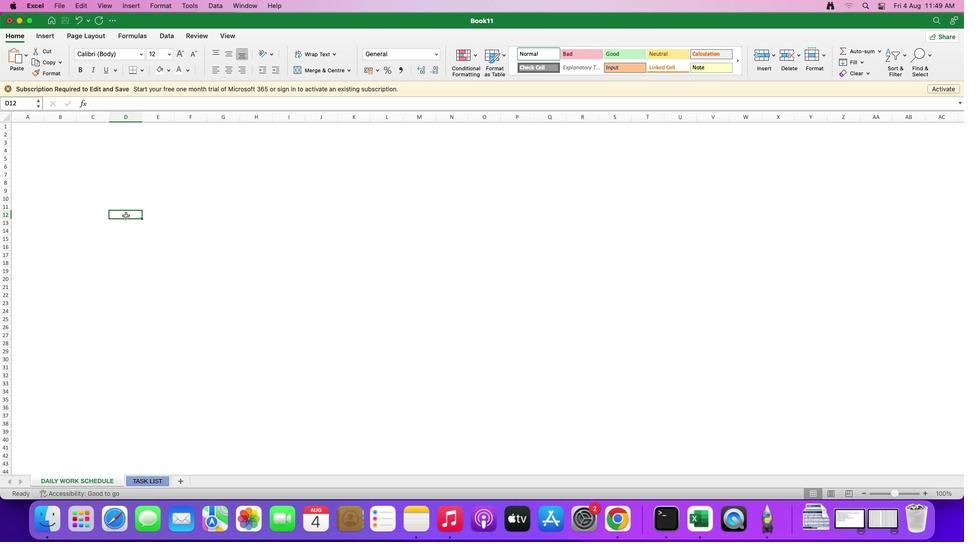 
Action: Mouse pressed left at (124, 214)
Screenshot: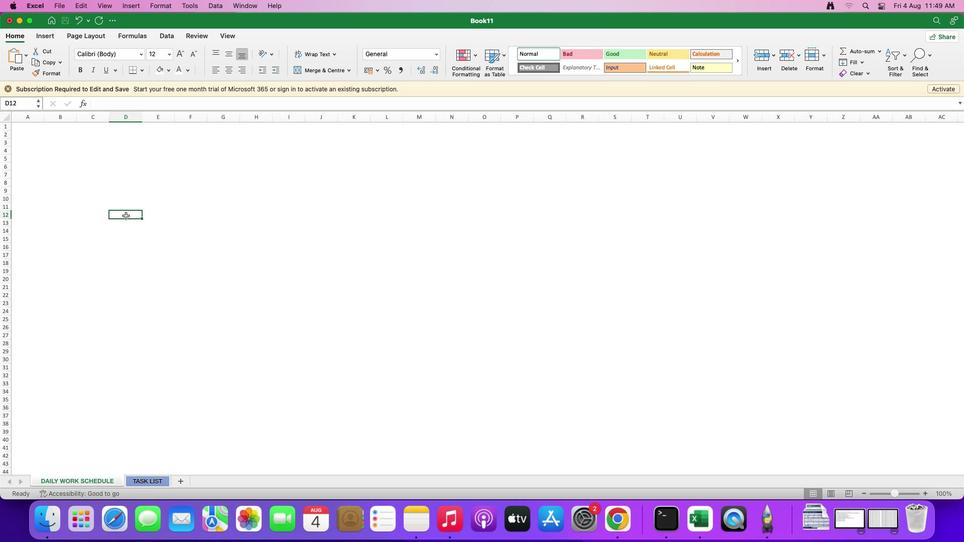 
Action: Mouse moved to (42, 116)
Screenshot: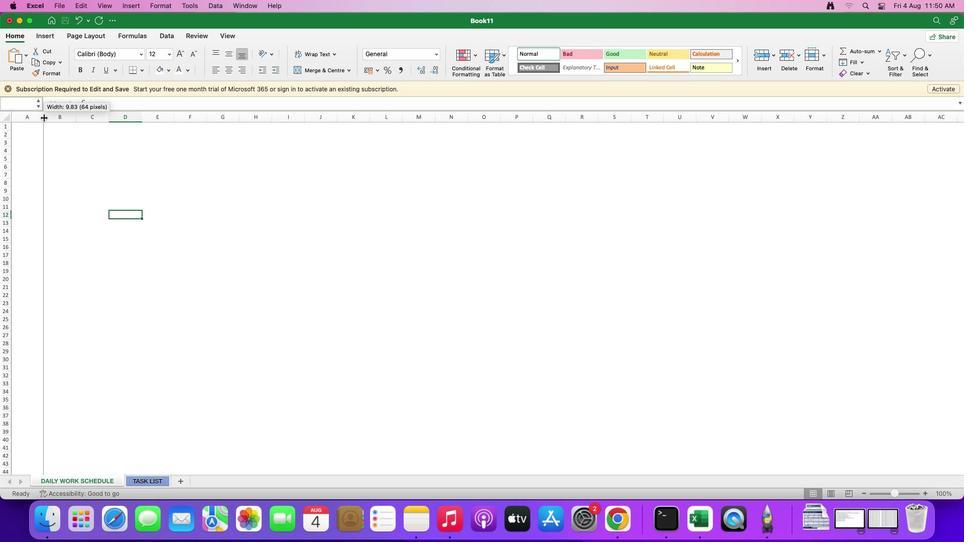 
Action: Mouse pressed left at (42, 116)
Screenshot: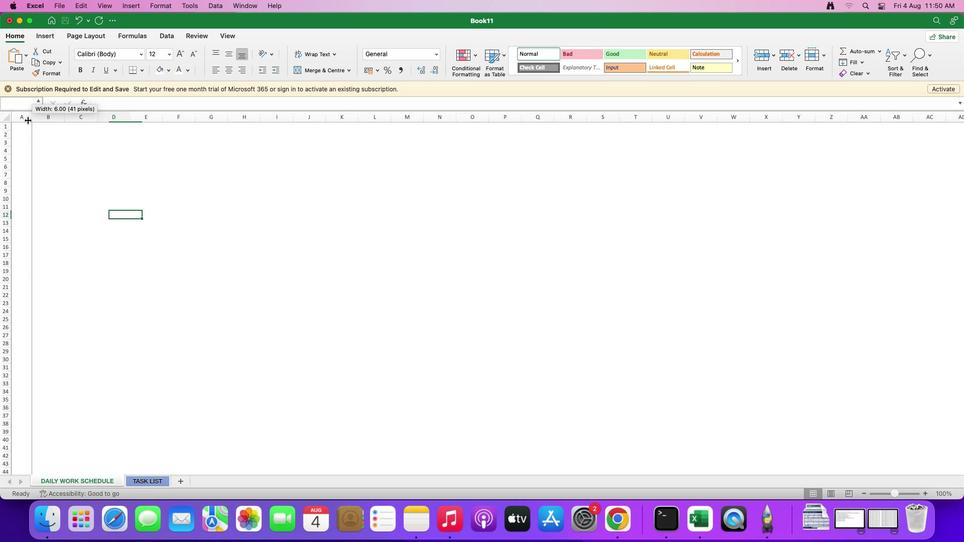 
Action: Mouse moved to (52, 115)
Screenshot: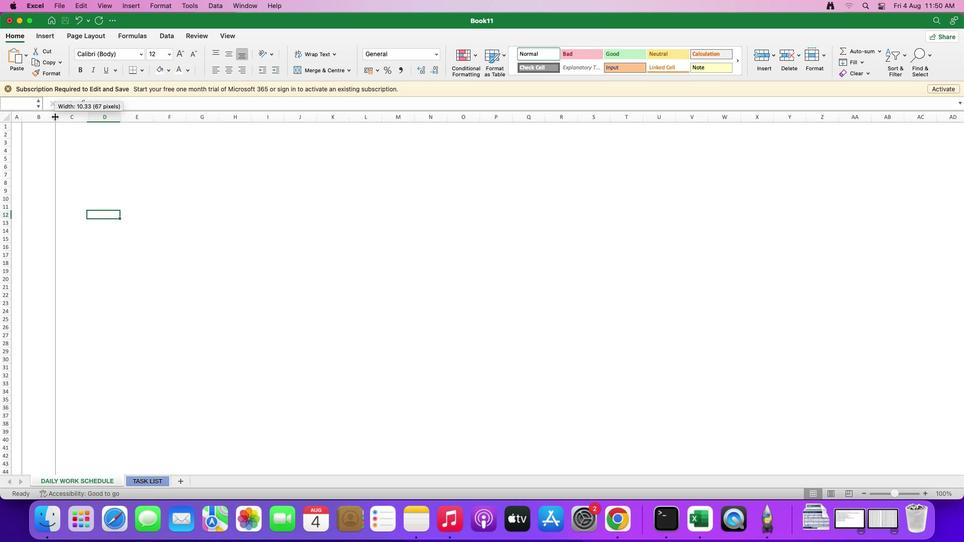
Action: Mouse pressed left at (52, 115)
Screenshot: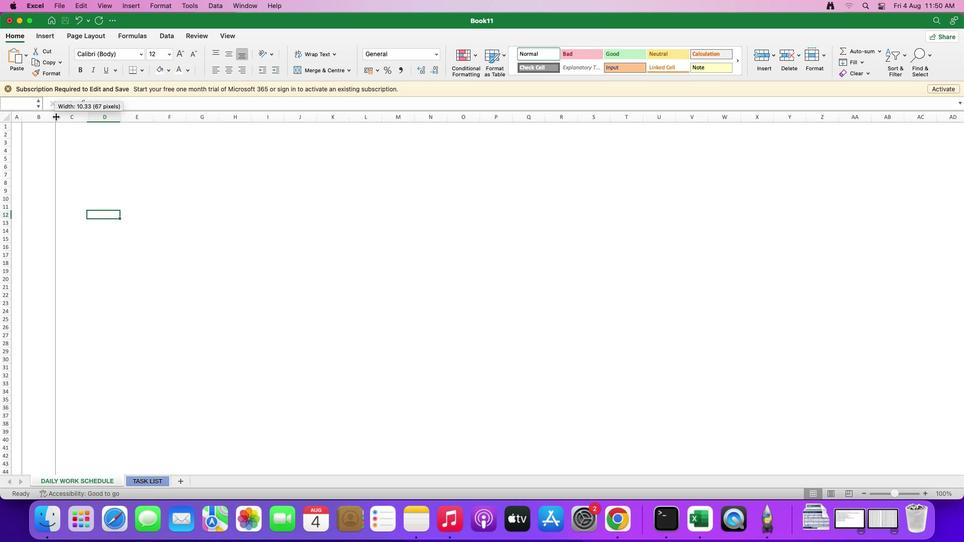 
Action: Mouse moved to (112, 115)
Screenshot: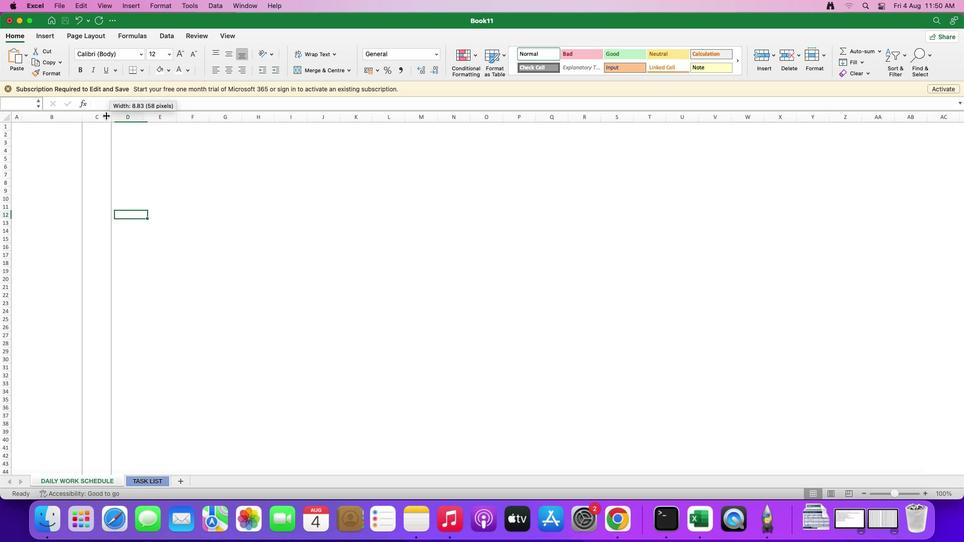
Action: Mouse pressed left at (112, 115)
Screenshot: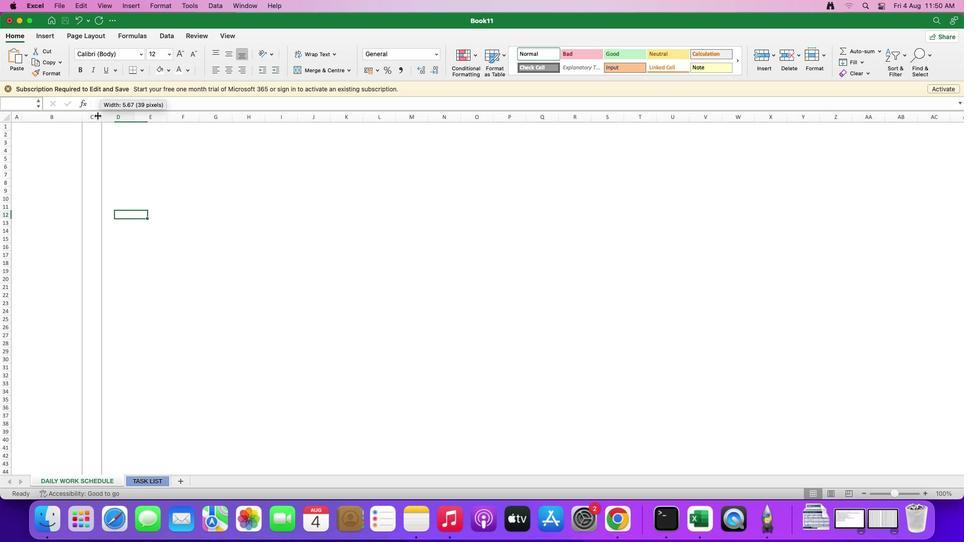 
Action: Mouse moved to (109, 113)
Screenshot: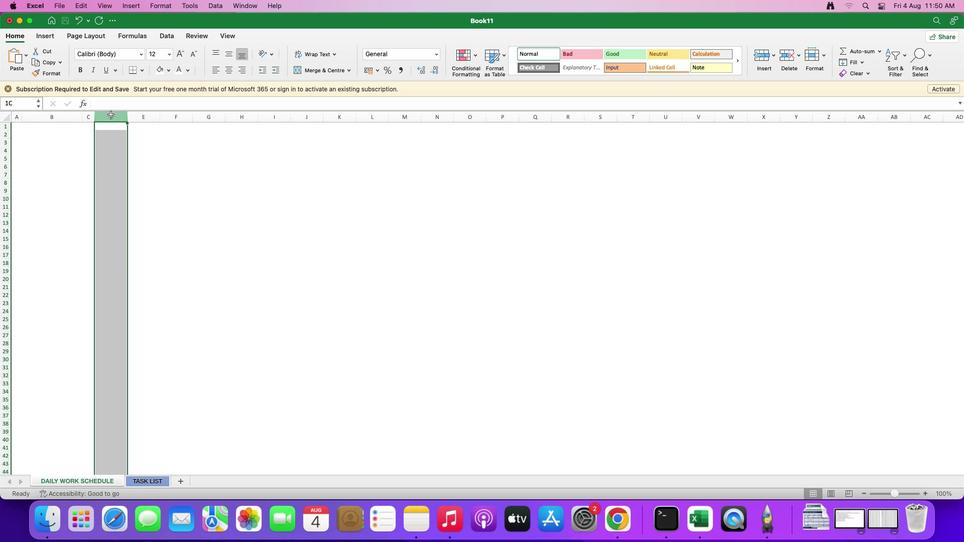 
Action: Mouse pressed left at (109, 113)
Screenshot: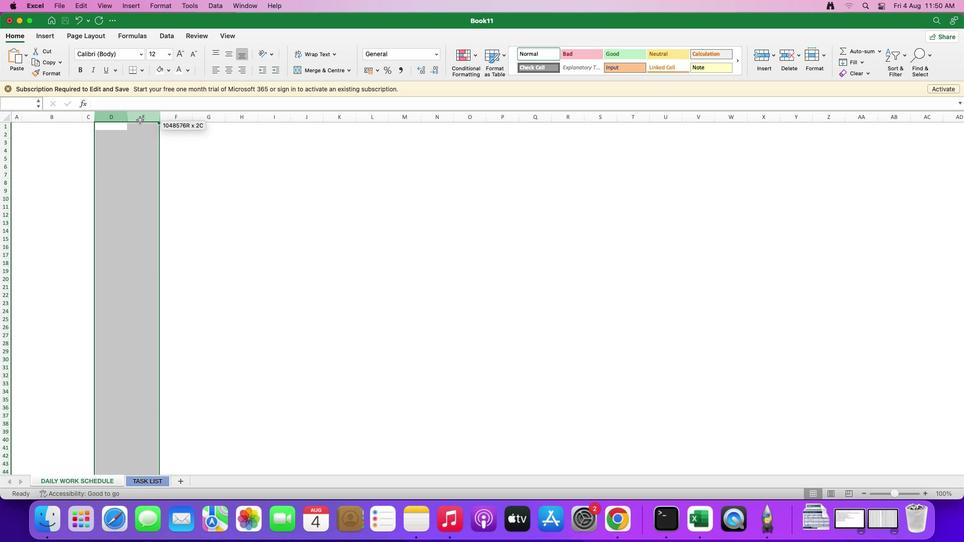 
Action: Mouse moved to (126, 117)
Screenshot: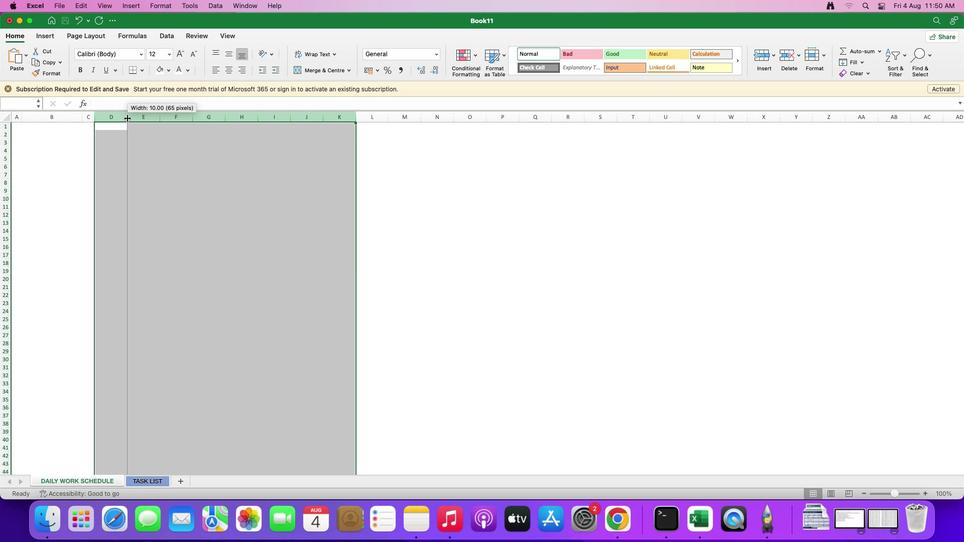 
Action: Mouse pressed left at (126, 117)
Screenshot: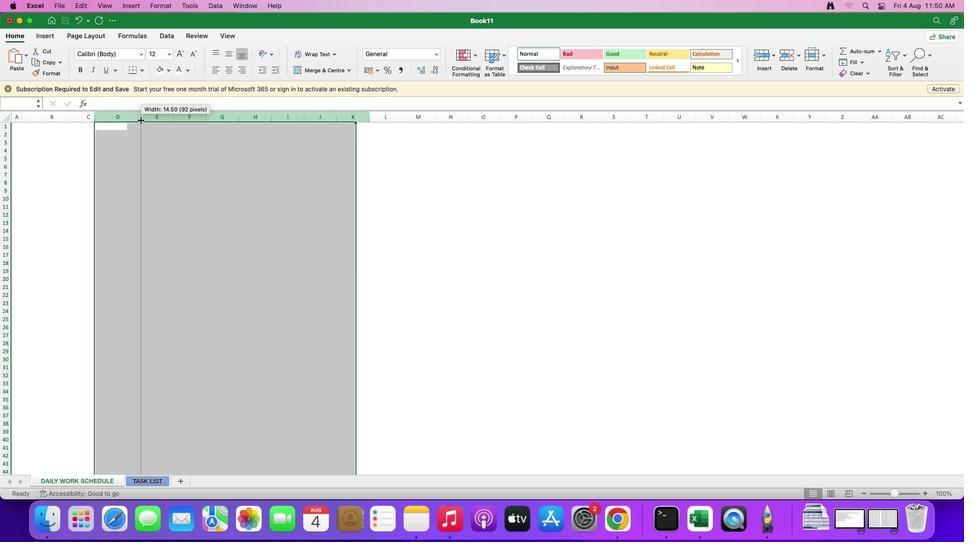 
Action: Mouse moved to (167, 229)
Screenshot: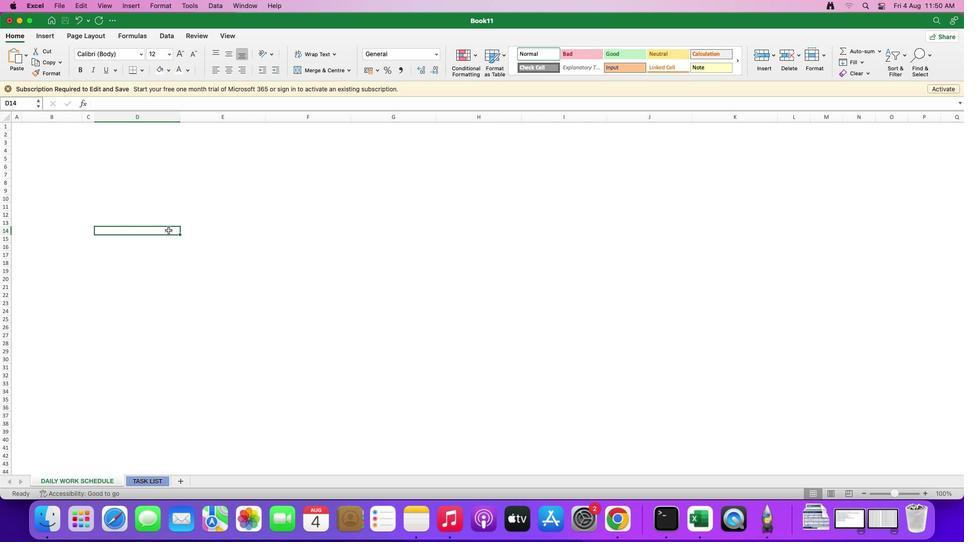 
Action: Mouse pressed left at (167, 229)
Screenshot: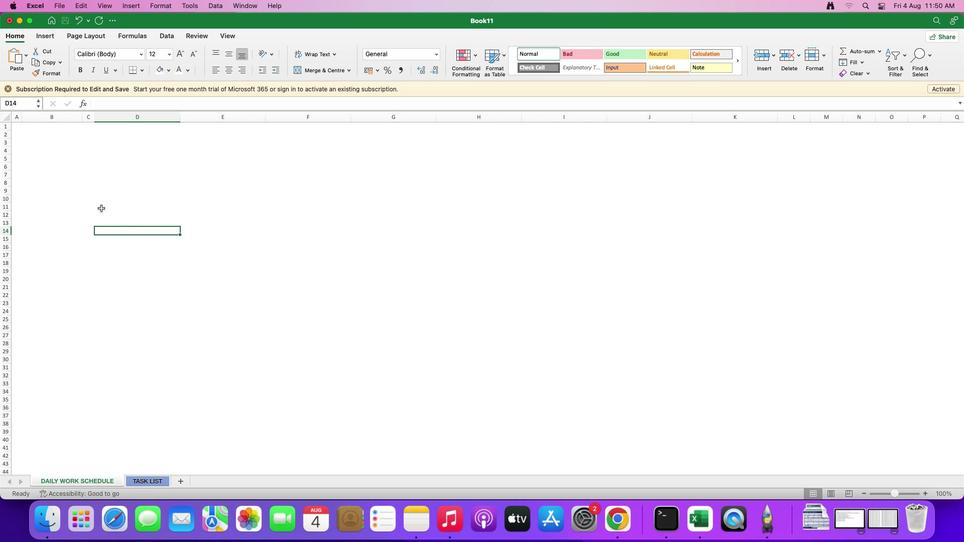
Action: Mouse moved to (13, 125)
Screenshot: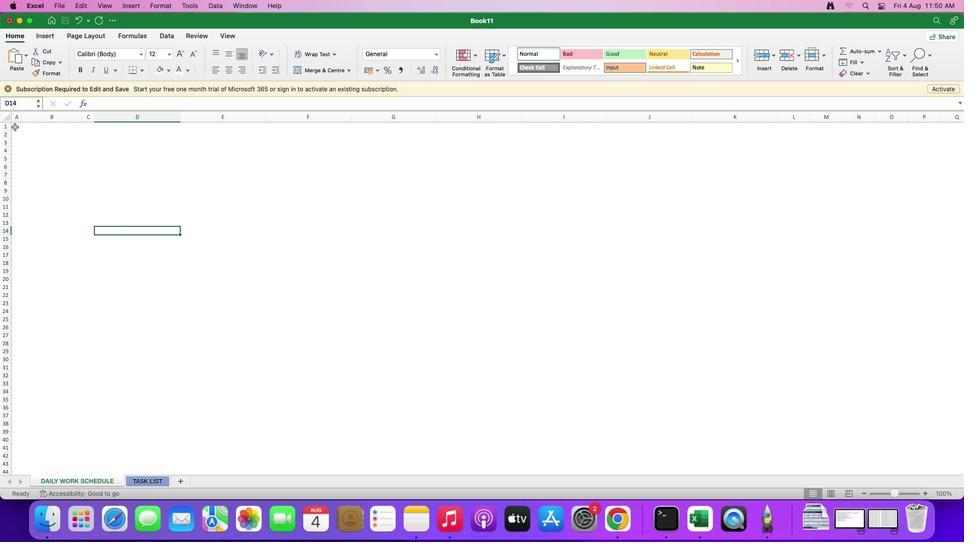 
Action: Mouse pressed left at (13, 125)
Screenshot: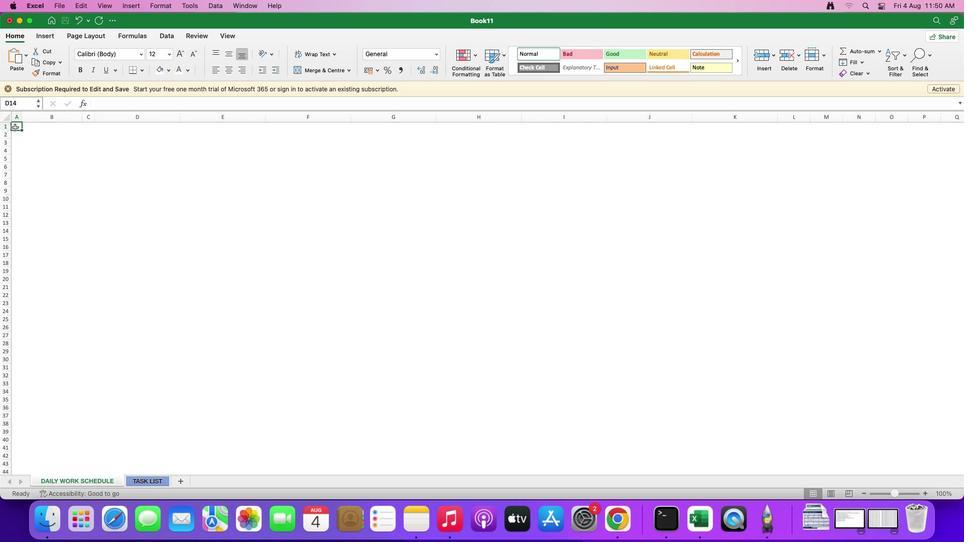 
Action: Mouse moved to (154, 279)
Screenshot: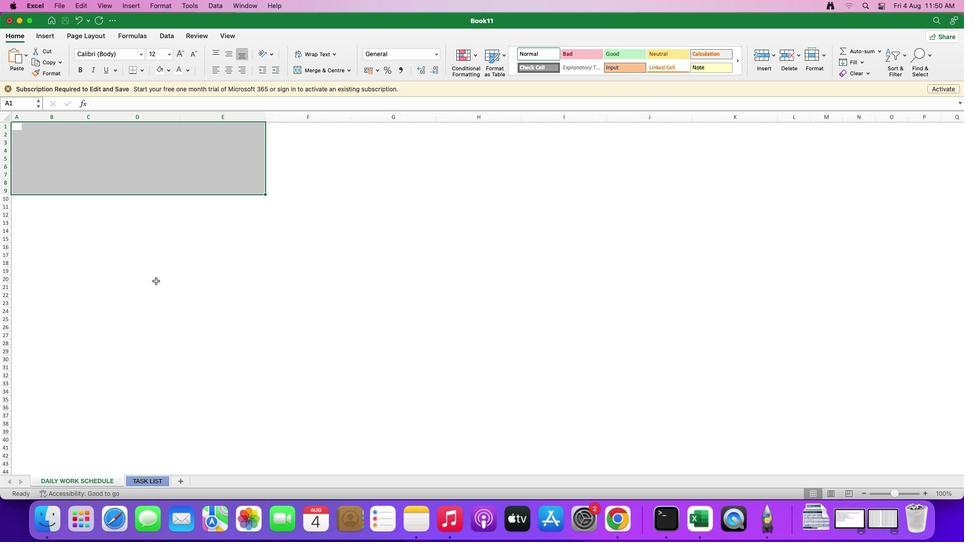 
Action: Mouse pressed left at (154, 279)
Screenshot: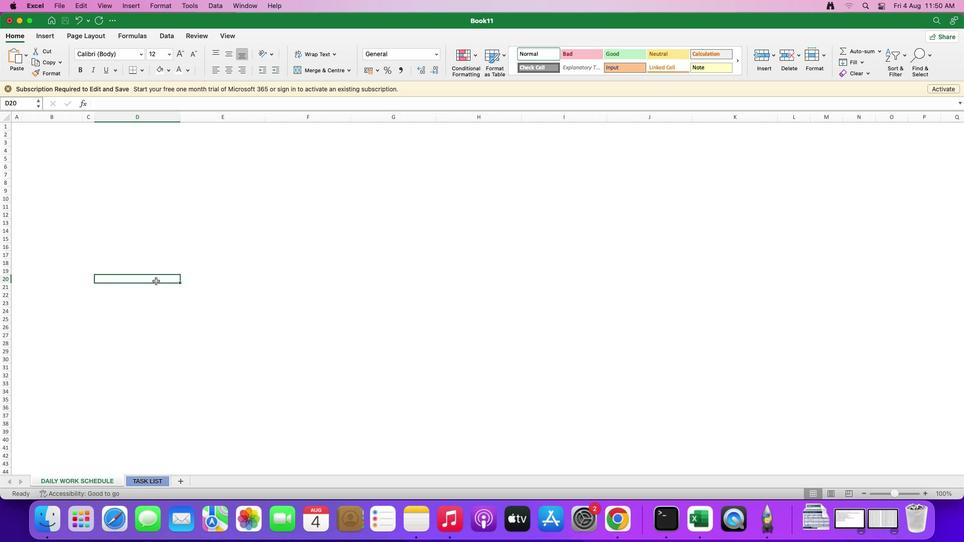 
Action: Mouse moved to (4, 135)
Screenshot: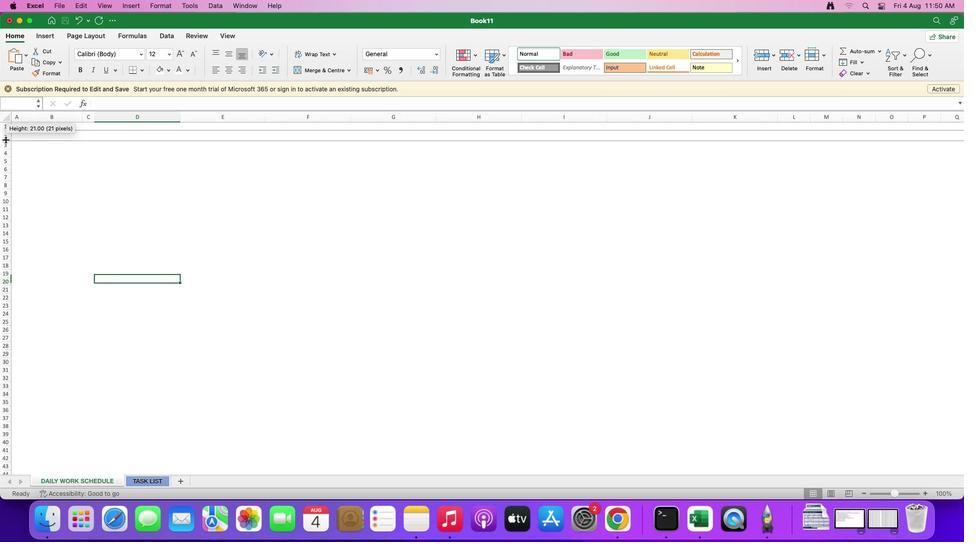 
Action: Mouse pressed left at (4, 135)
Screenshot: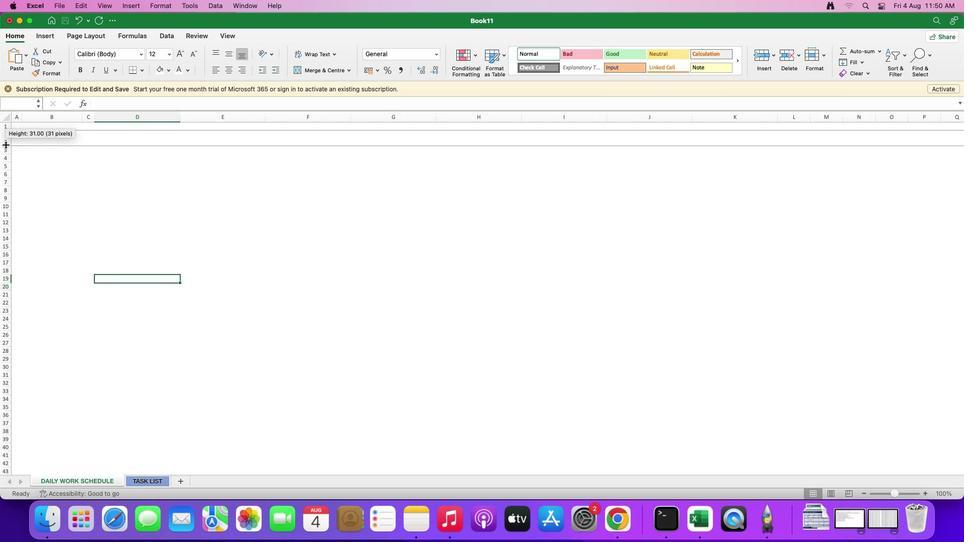
Action: Mouse moved to (4, 127)
Screenshot: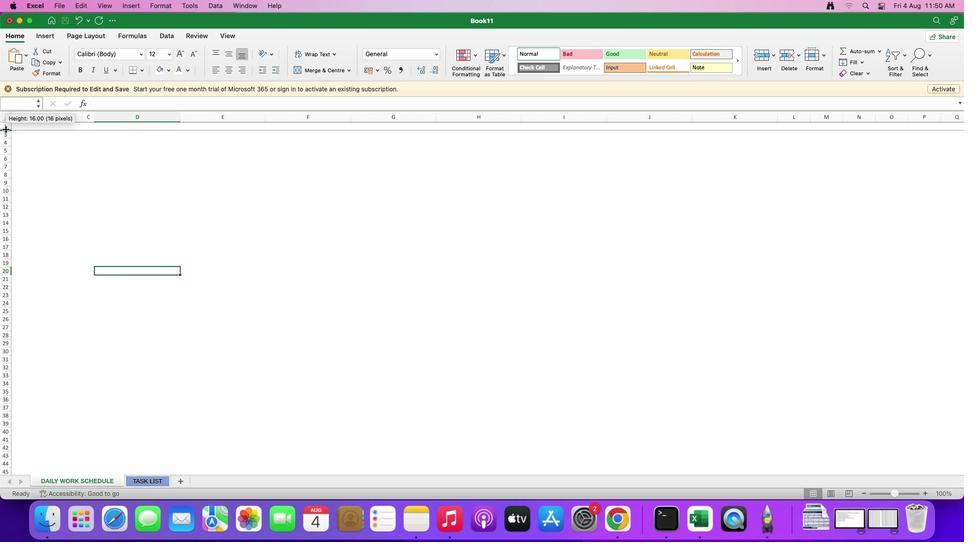 
Action: Mouse pressed left at (4, 127)
Screenshot: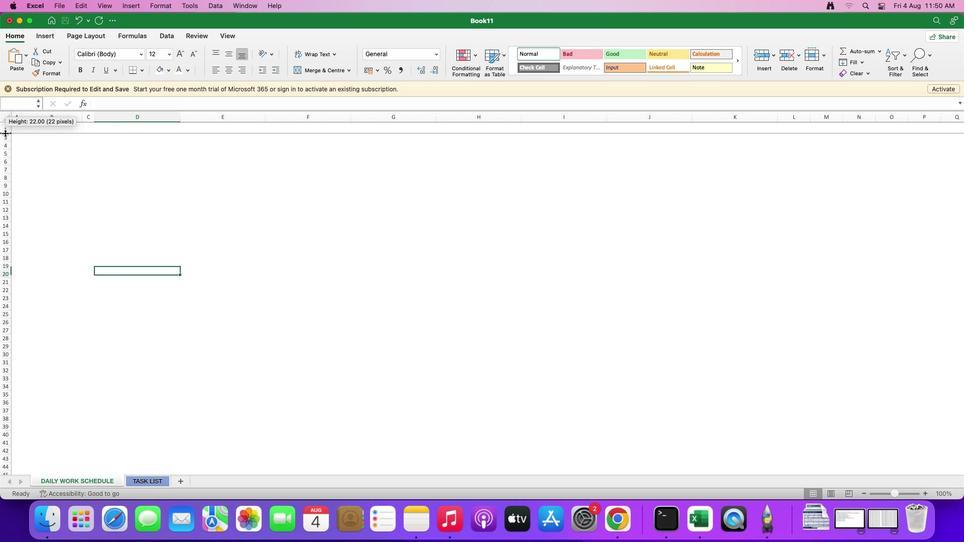 
Action: Mouse moved to (6, 134)
Screenshot: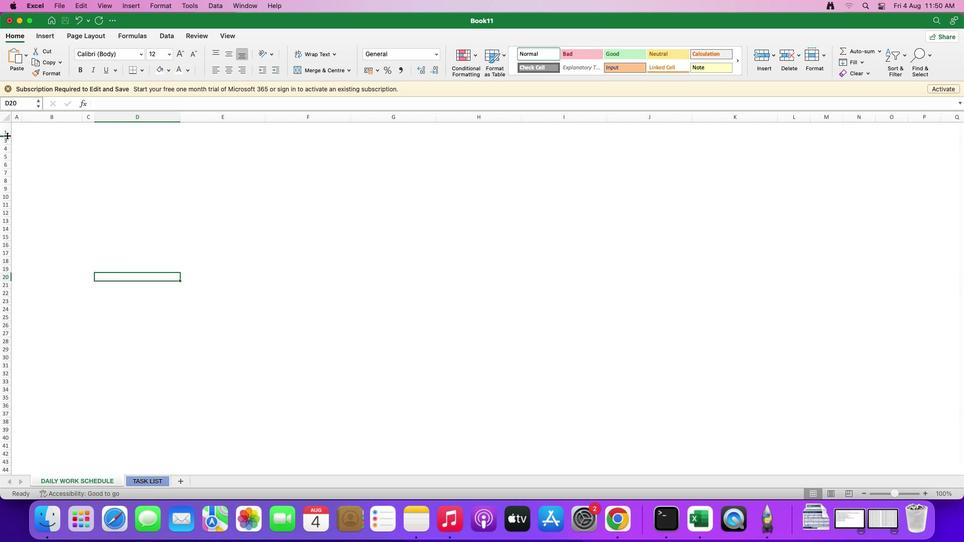 
Action: Mouse pressed left at (6, 134)
Screenshot: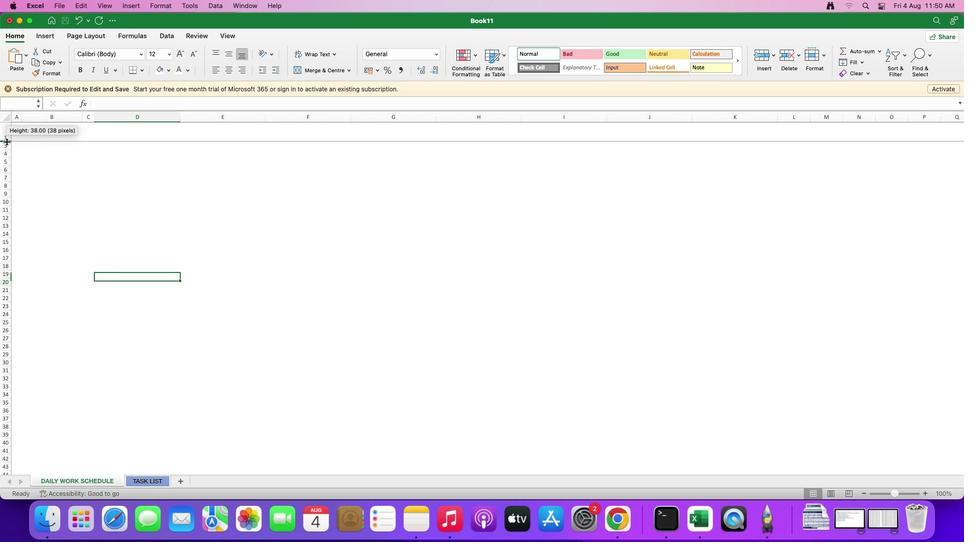 
Action: Mouse moved to (5, 132)
Screenshot: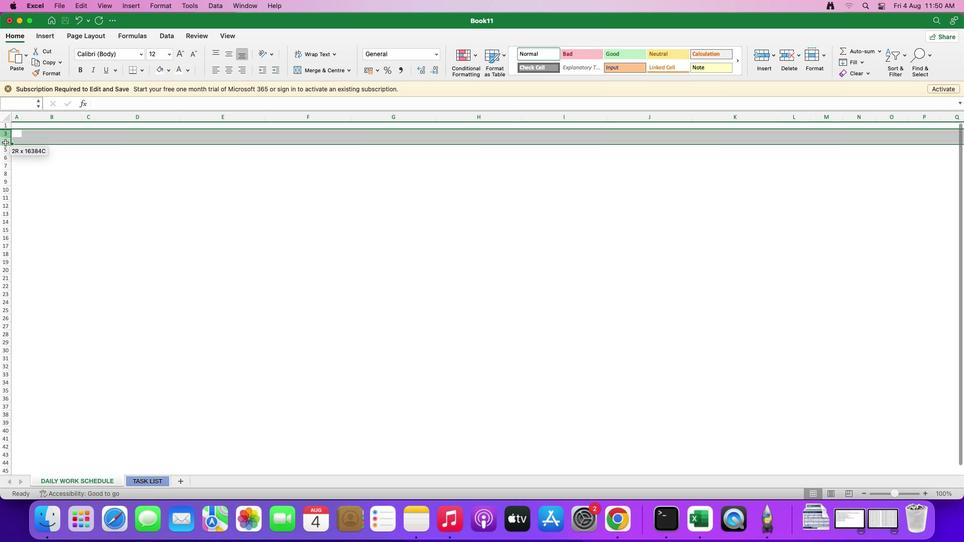 
Action: Mouse pressed left at (5, 132)
Screenshot: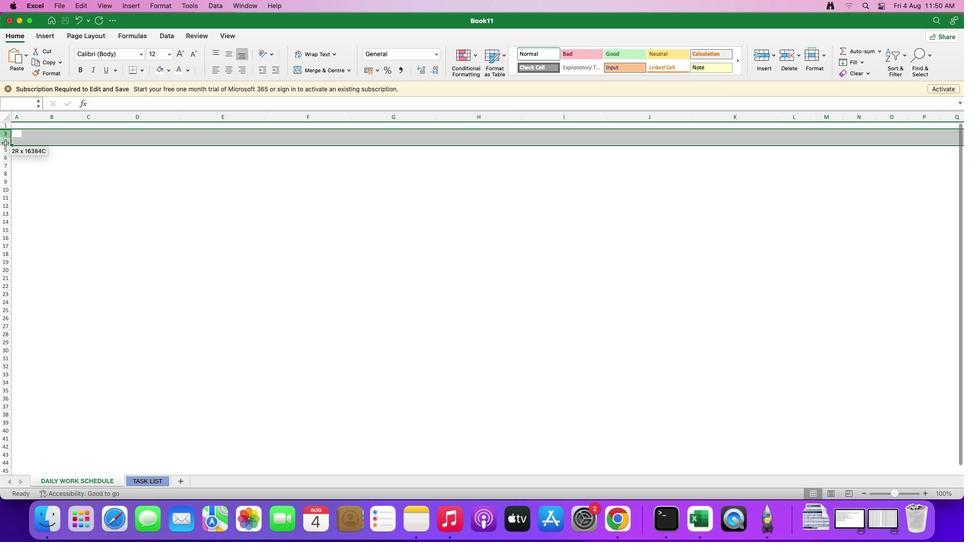 
Action: Mouse moved to (10, 142)
Screenshot: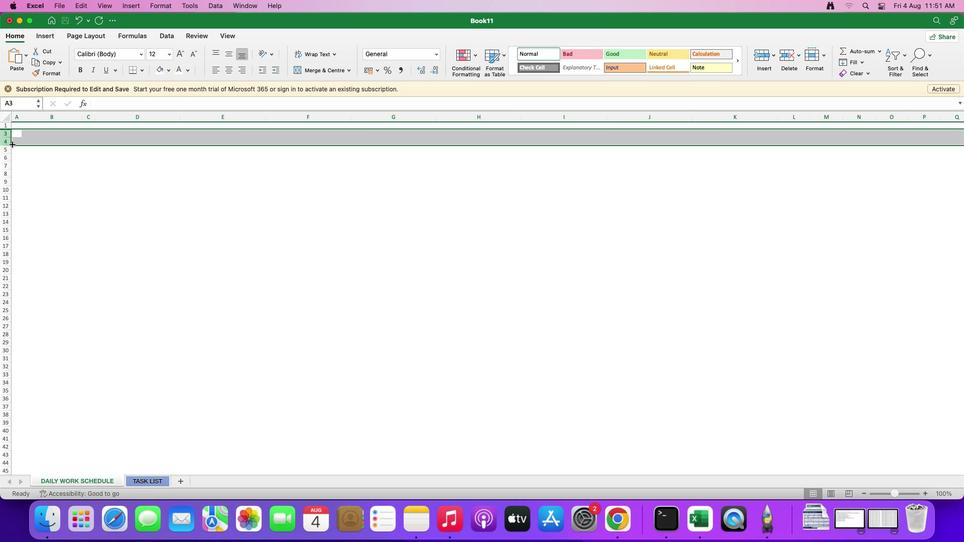 
Action: Mouse pressed left at (10, 142)
Screenshot: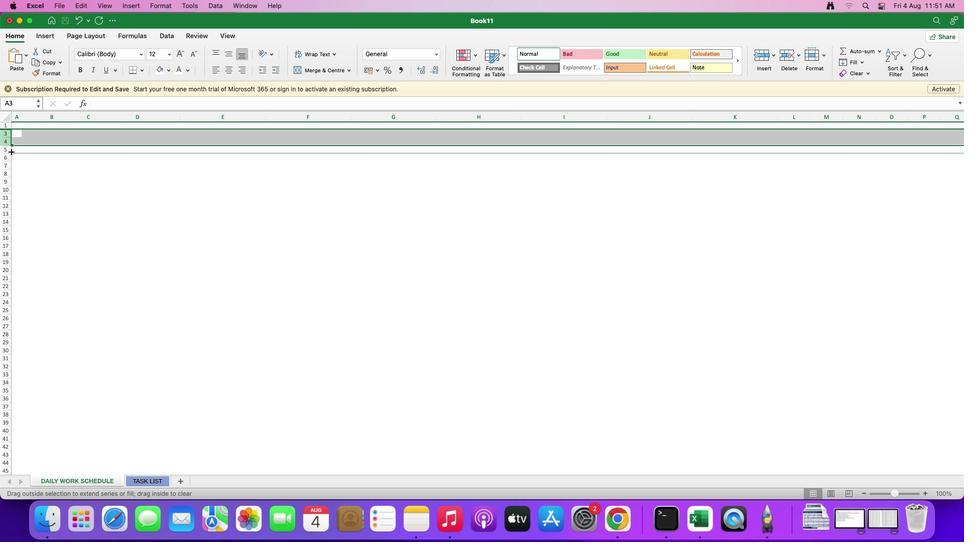 
Action: Mouse moved to (3, 144)
Screenshot: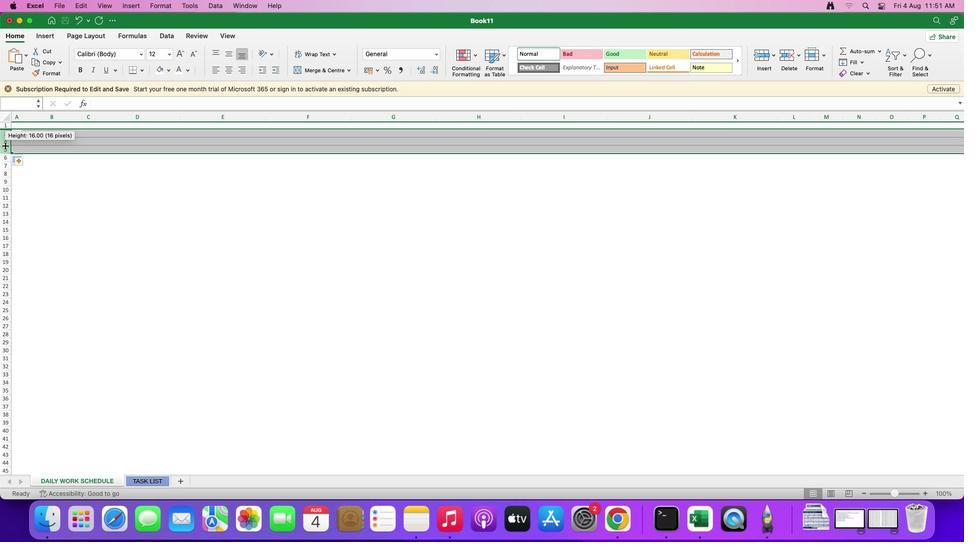 
Action: Mouse pressed left at (3, 144)
Screenshot: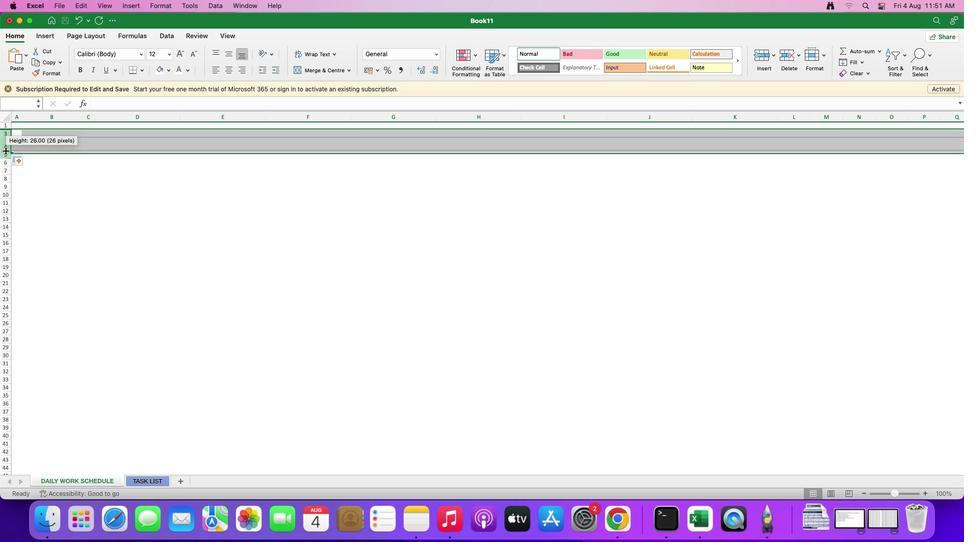 
Action: Mouse moved to (9, 174)
Screenshot: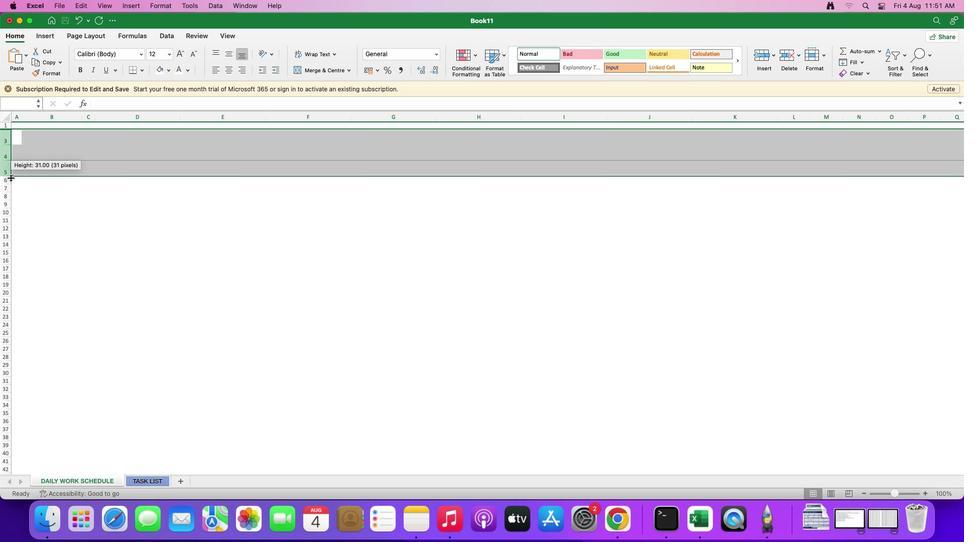 
Action: Mouse pressed left at (9, 174)
Screenshot: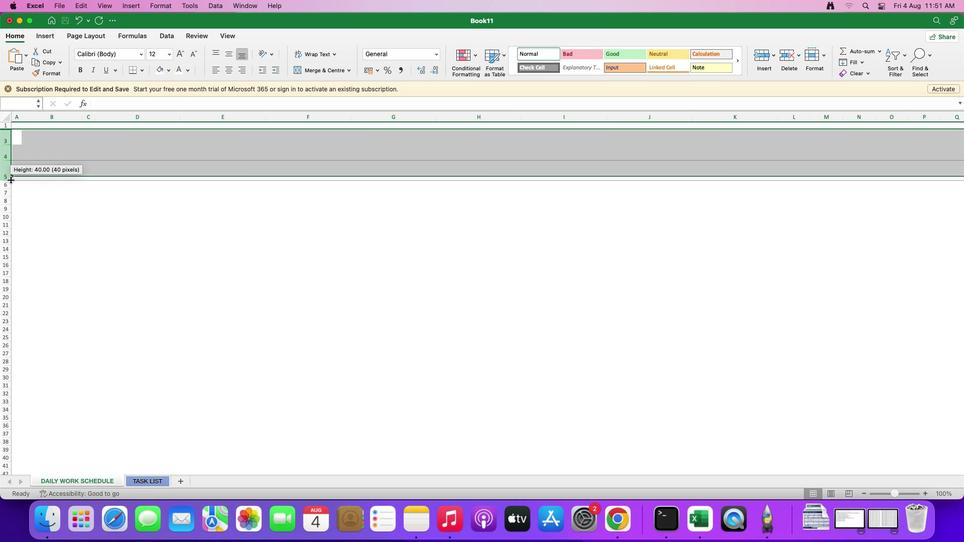
Action: Mouse moved to (11, 172)
Screenshot: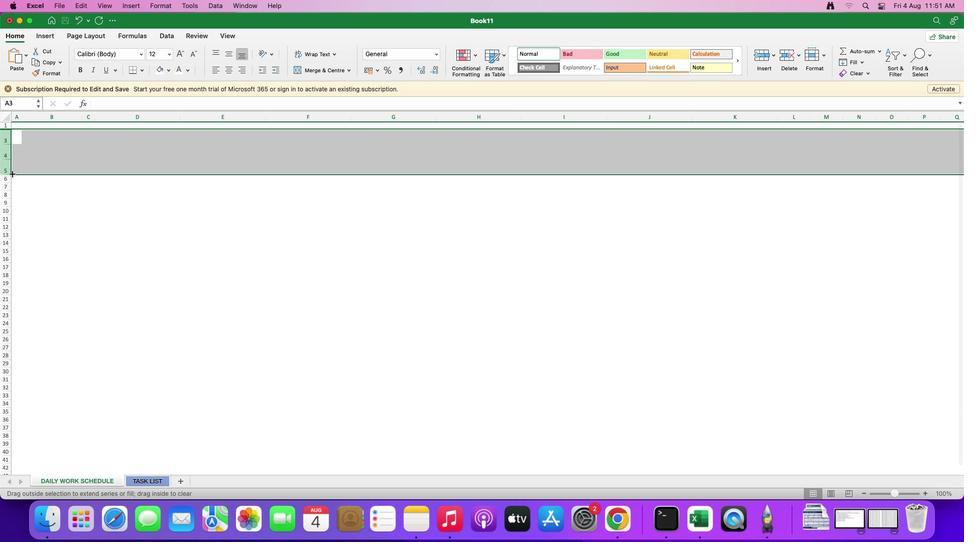 
Action: Mouse pressed left at (11, 172)
Screenshot: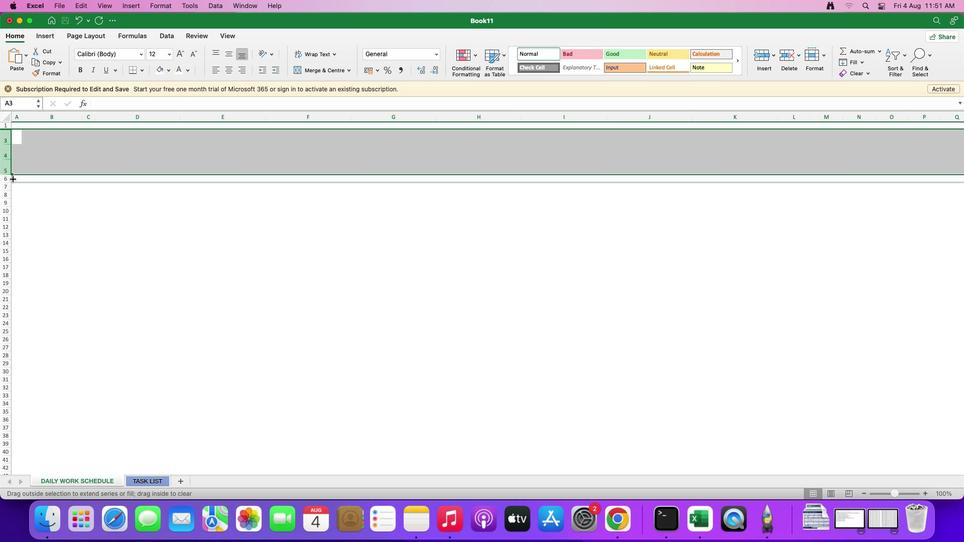 
Action: Mouse moved to (55, 202)
Screenshot: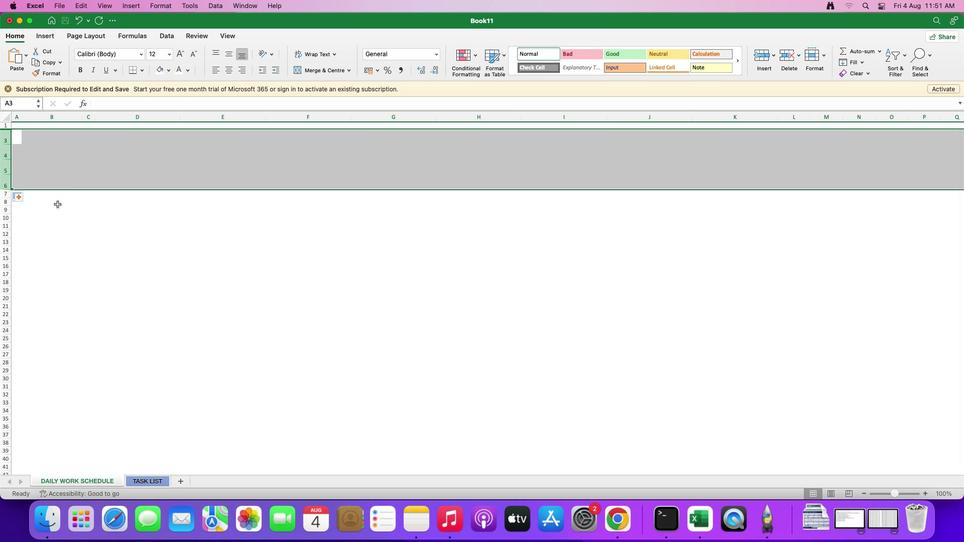 
Action: Mouse pressed left at (55, 202)
Screenshot: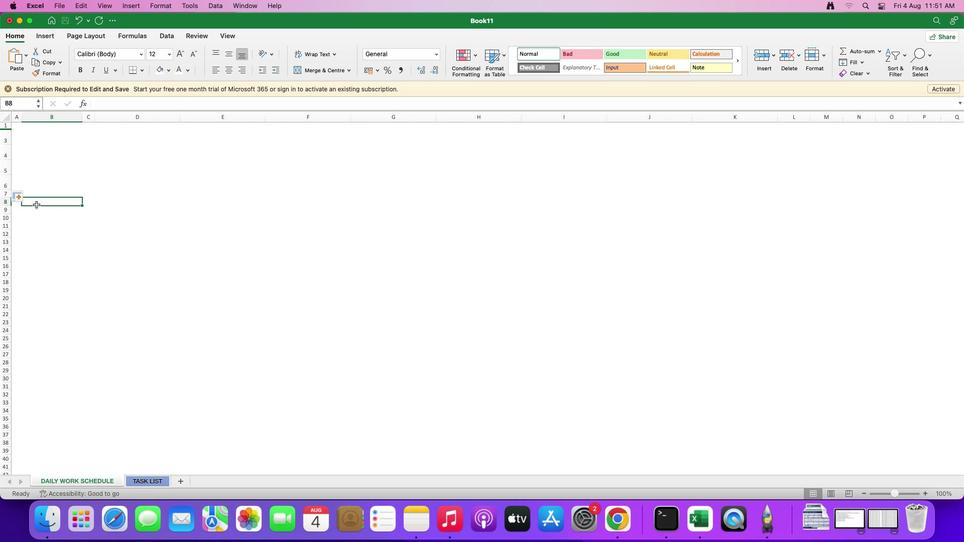 
Action: Mouse moved to (3, 189)
Screenshot: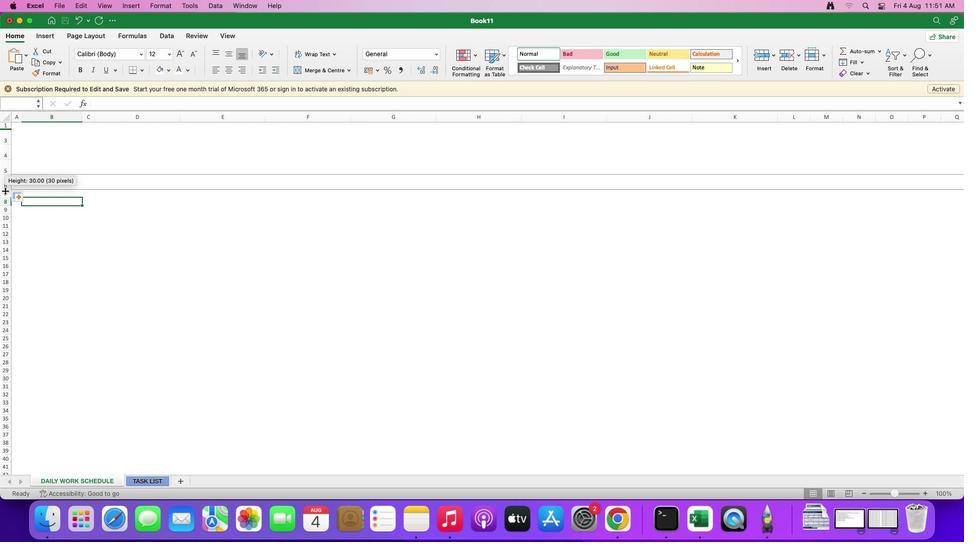 
Action: Mouse pressed left at (3, 189)
Screenshot: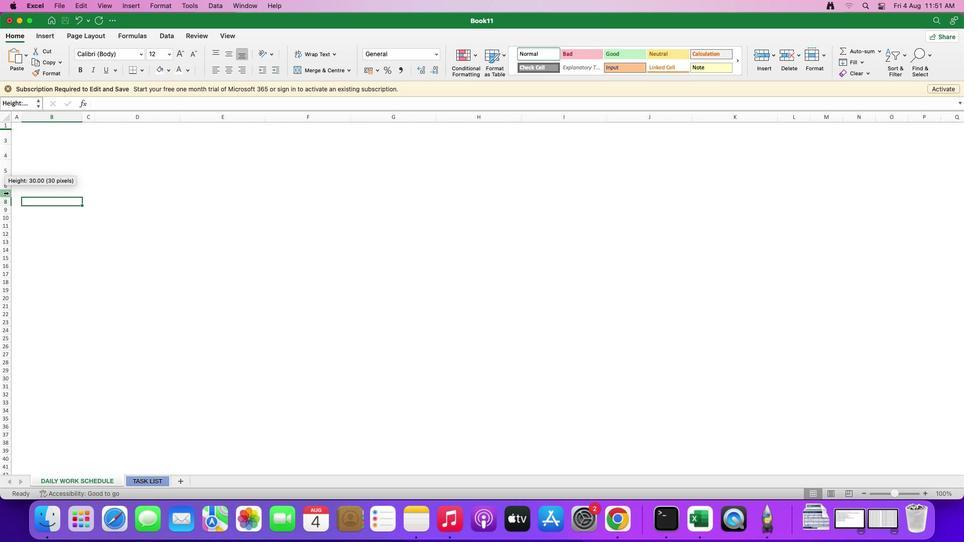 
Action: Mouse moved to (6, 191)
Screenshot: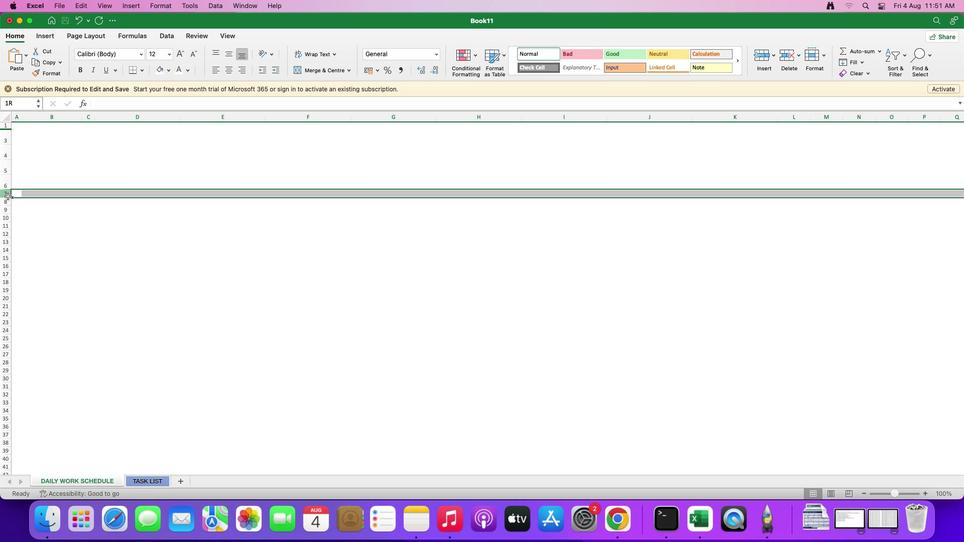 
Action: Mouse pressed left at (6, 191)
Screenshot: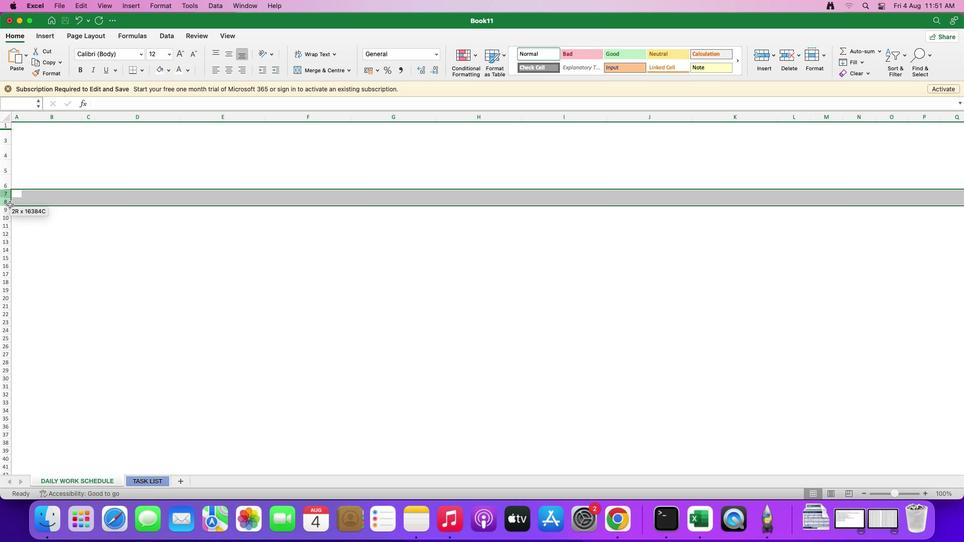 
Action: Mouse moved to (5, 196)
Screenshot: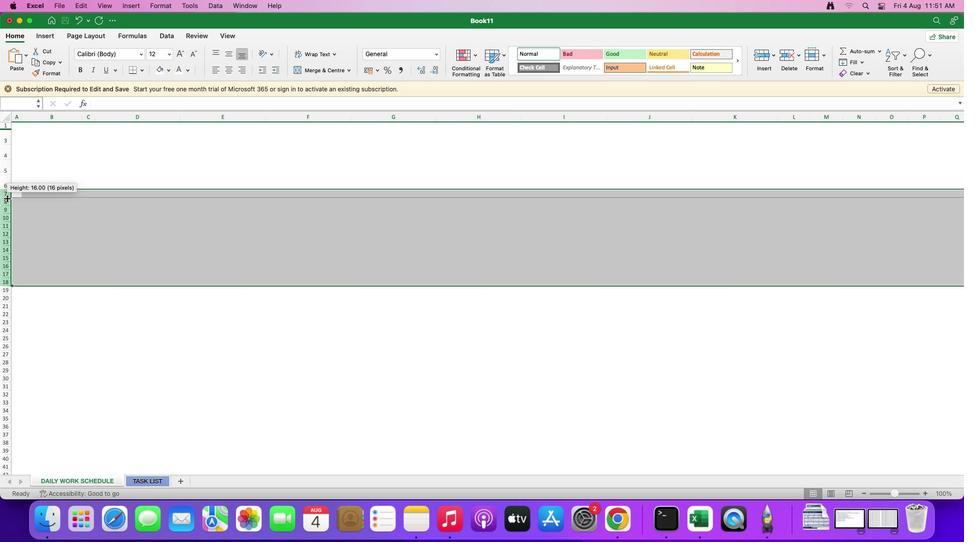 
Action: Mouse pressed left at (5, 196)
Screenshot: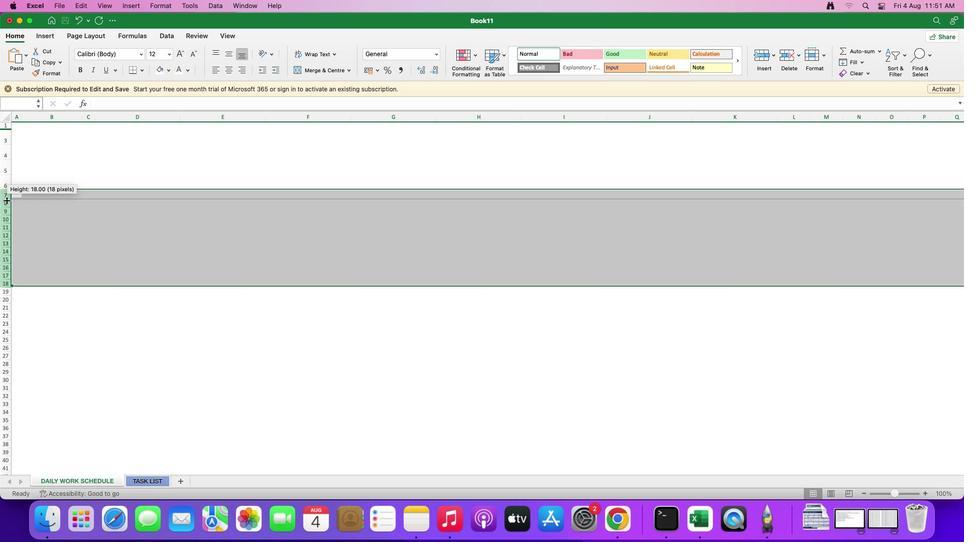 
Action: Mouse moved to (5, 215)
Screenshot: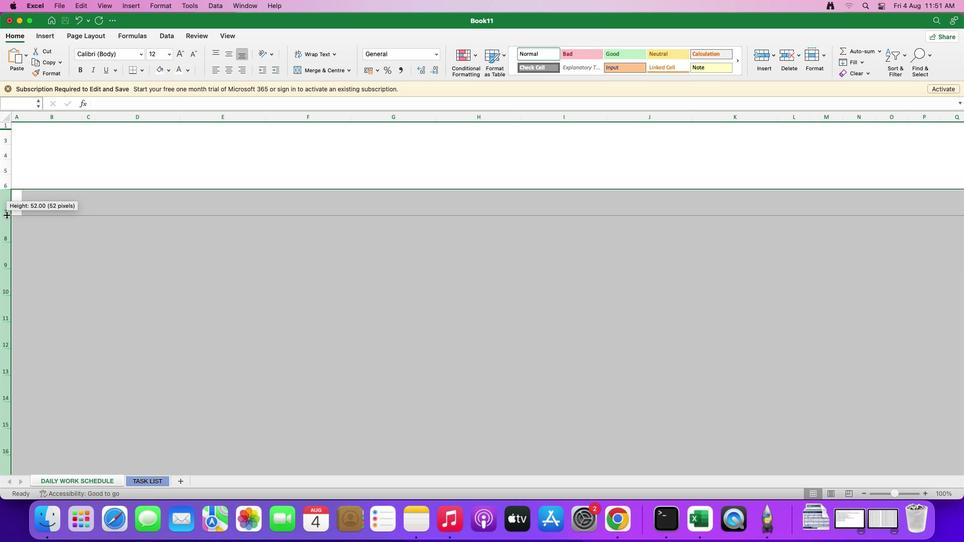 
Action: Mouse pressed left at (5, 215)
Screenshot: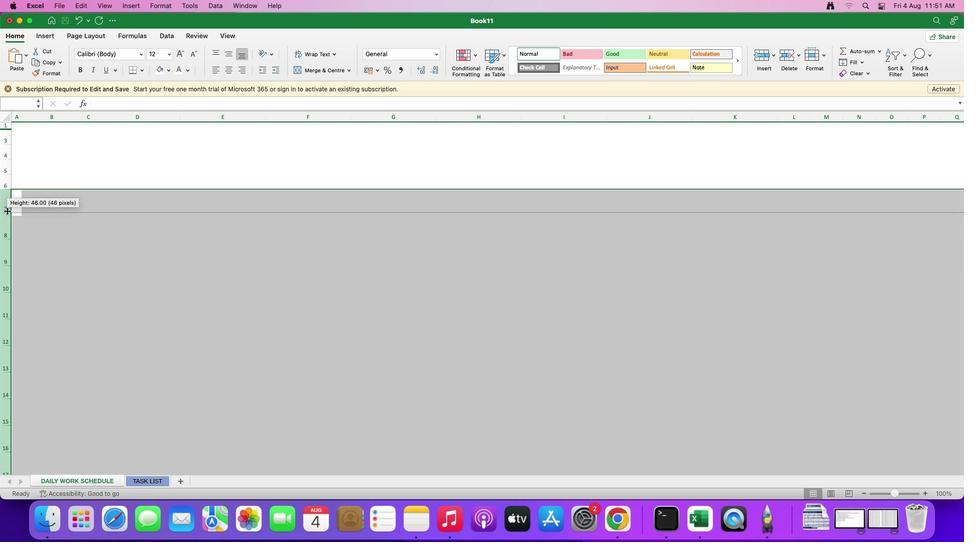 
Action: Mouse moved to (134, 252)
Screenshot: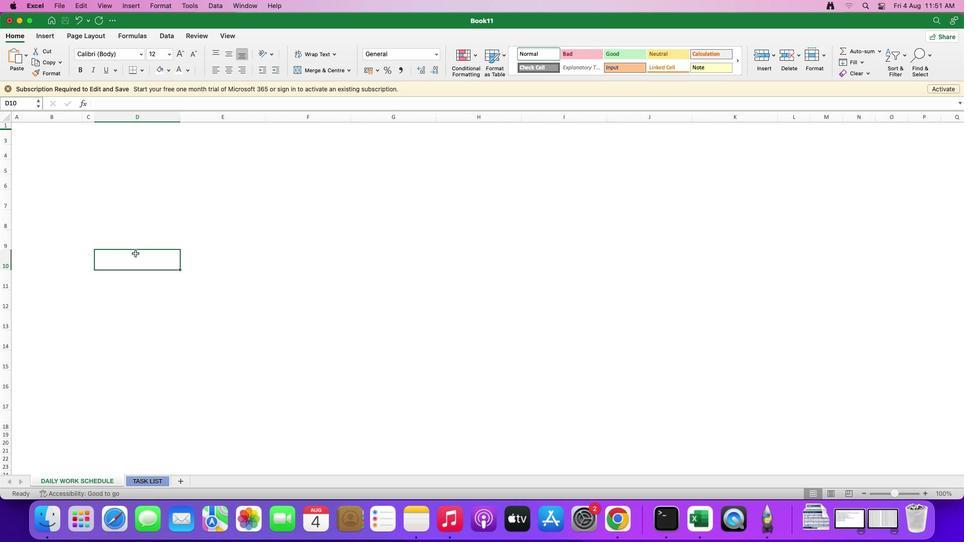 
Action: Mouse pressed left at (134, 252)
Screenshot: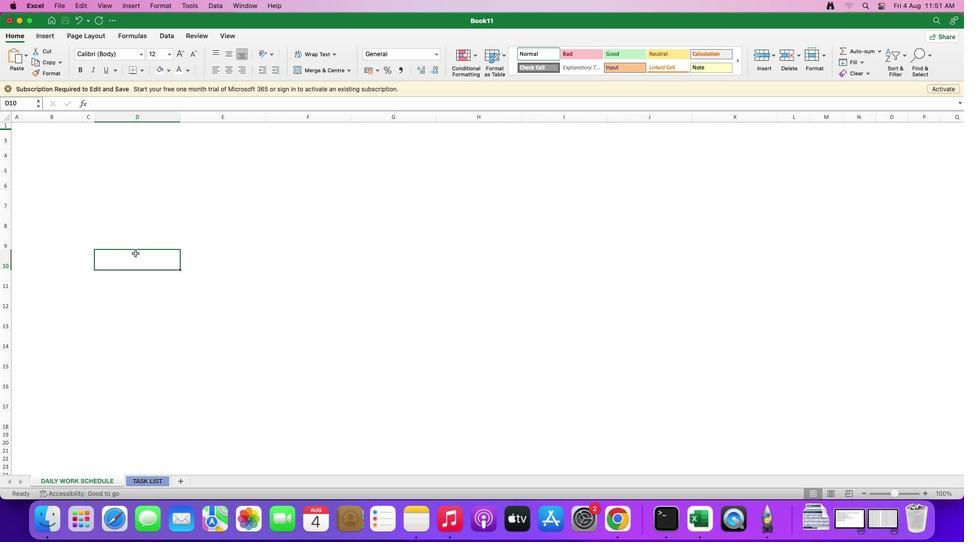 
Action: Mouse moved to (15, 124)
Screenshot: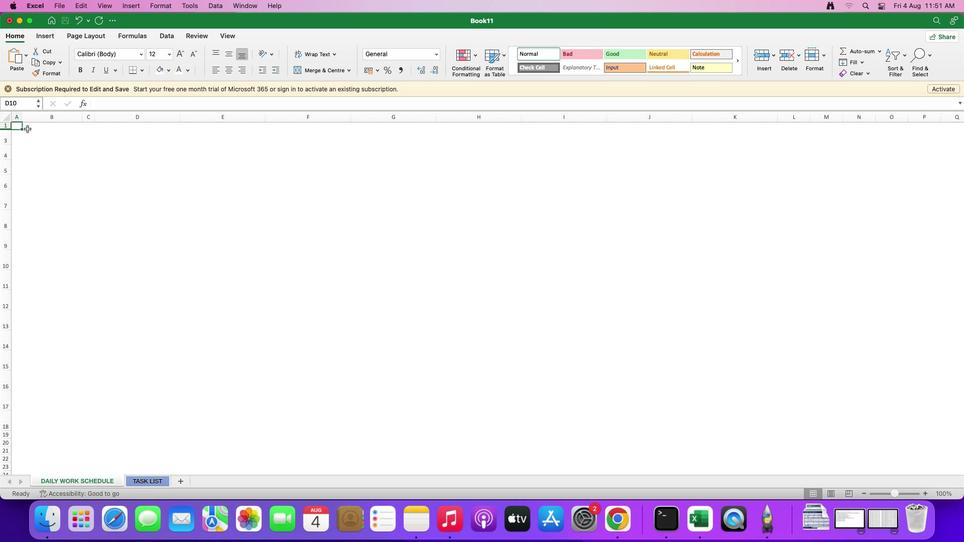 
Action: Mouse pressed left at (15, 124)
Screenshot: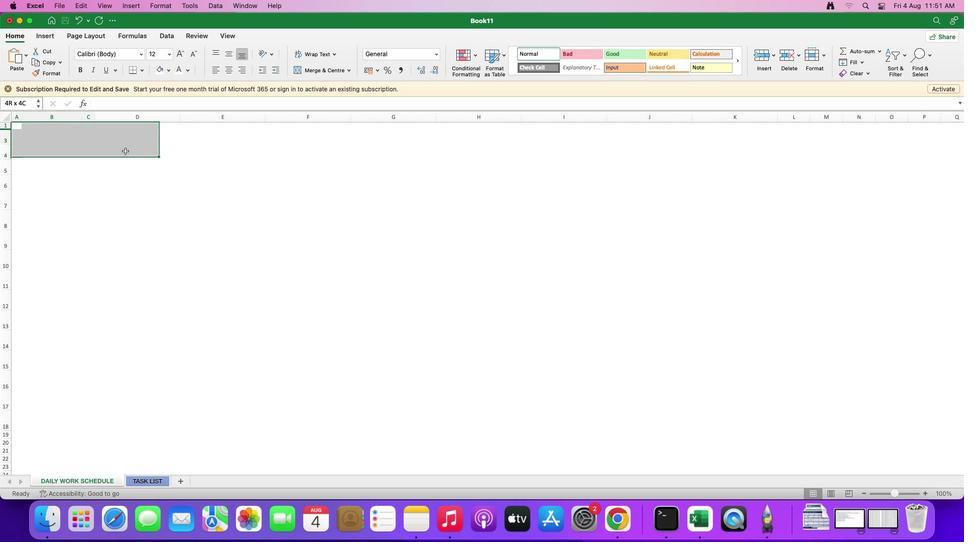 
Action: Mouse moved to (167, 71)
Screenshot: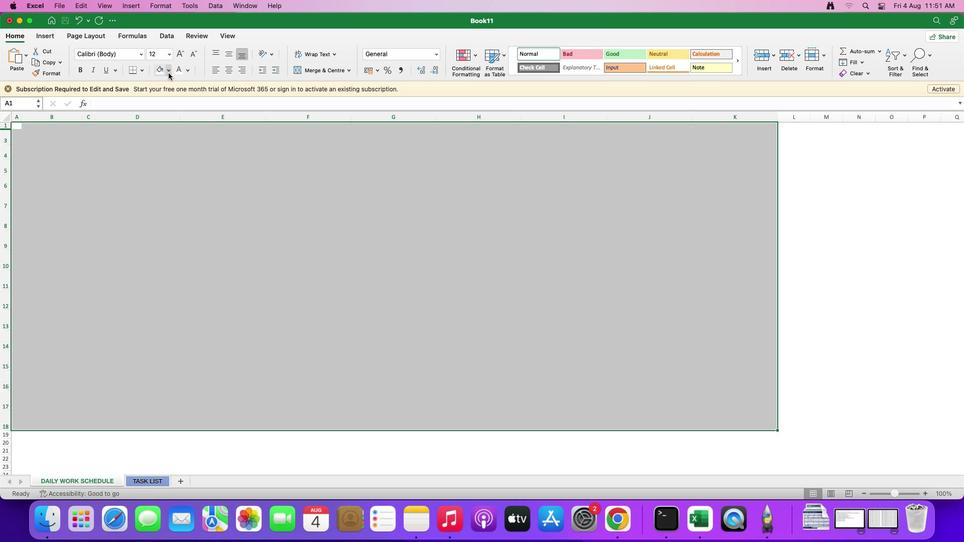 
Action: Mouse pressed left at (167, 71)
Screenshot: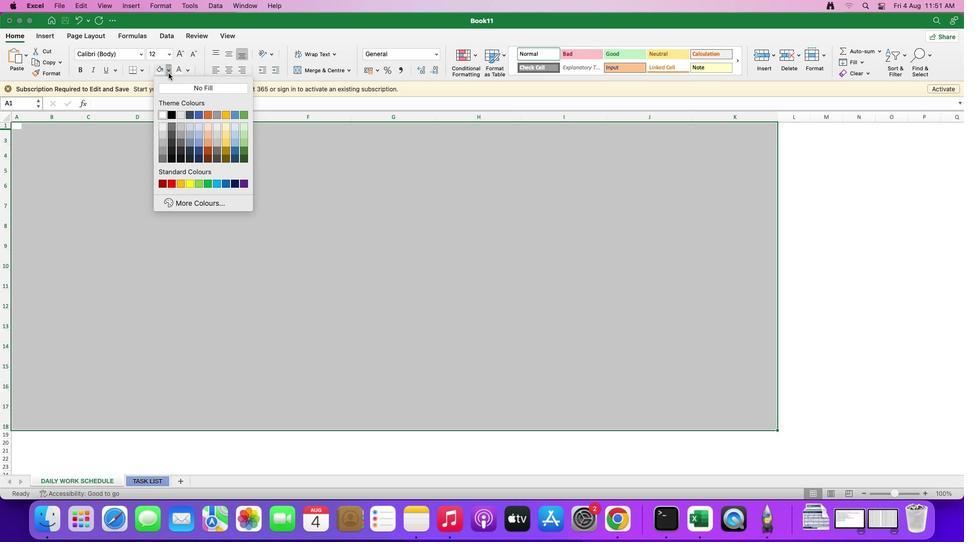 
Action: Mouse moved to (197, 132)
Screenshot: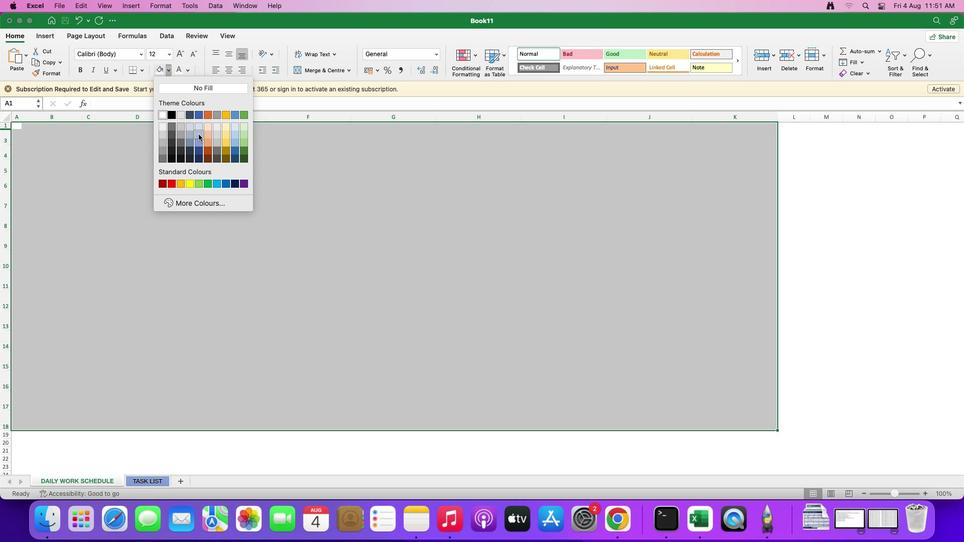 
Action: Mouse pressed left at (197, 132)
Screenshot: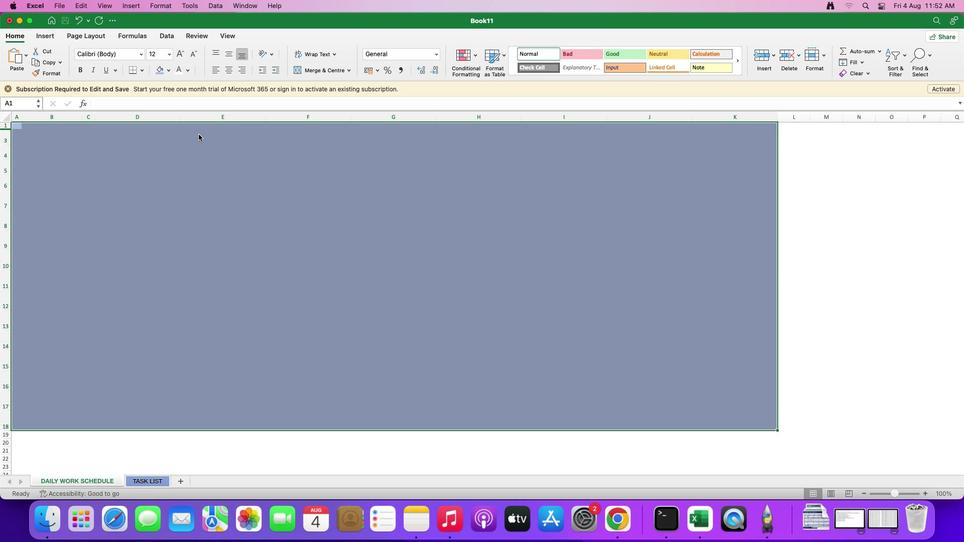 
Action: Mouse moved to (199, 168)
Screenshot: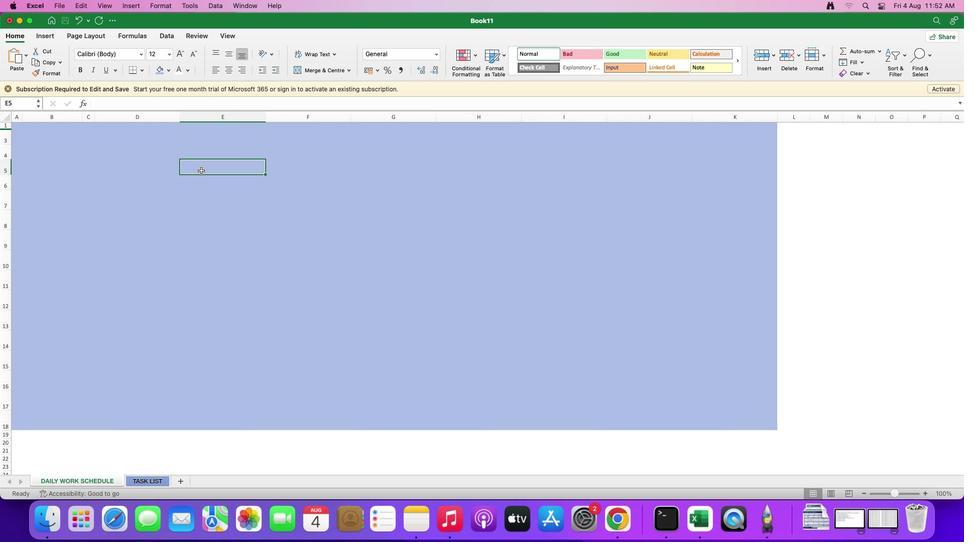
Action: Mouse pressed left at (199, 168)
Screenshot: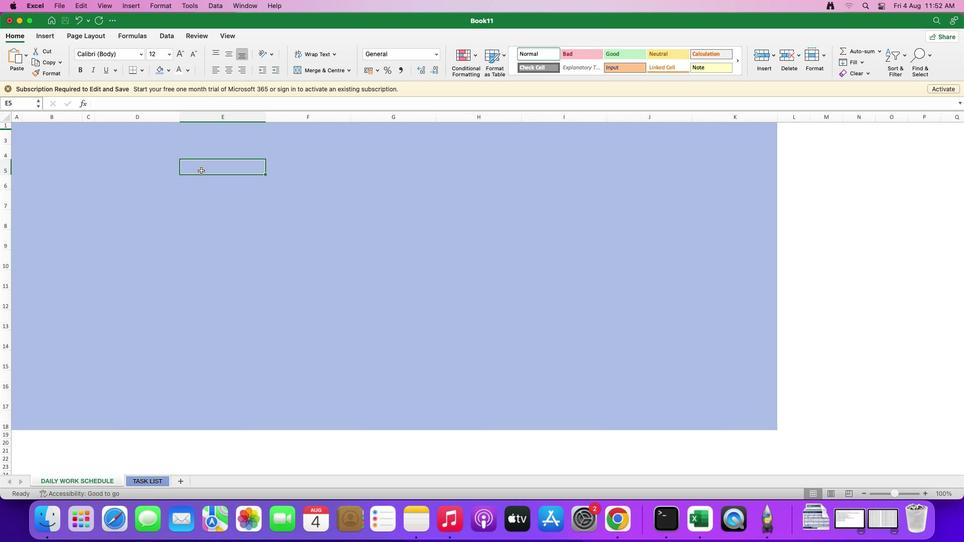 
Action: Mouse moved to (14, 125)
Screenshot: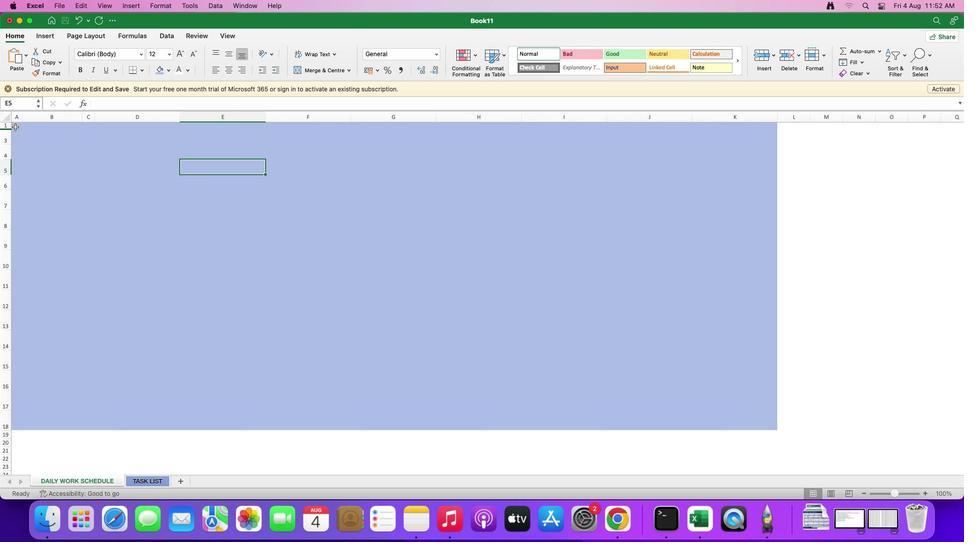 
Action: Mouse pressed left at (14, 125)
Screenshot: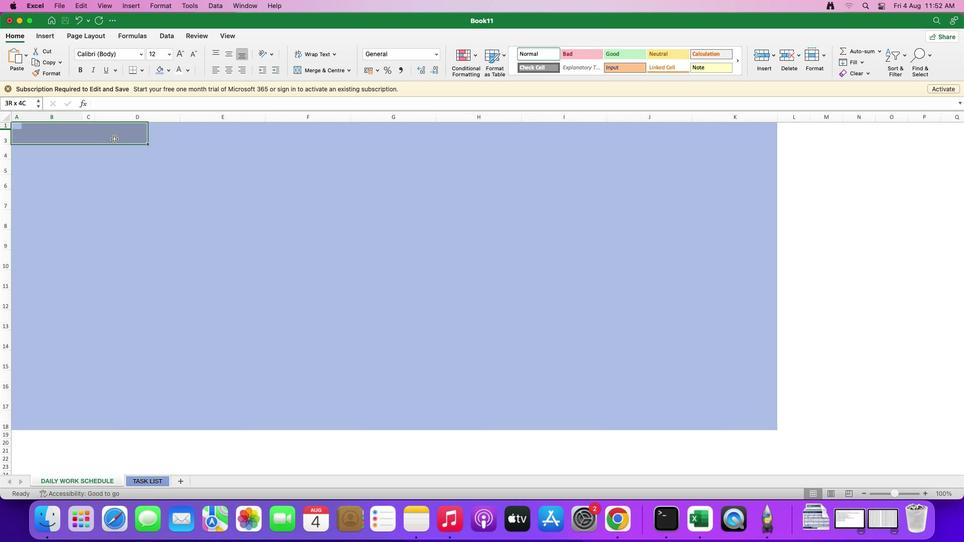 
Action: Mouse moved to (167, 68)
Screenshot: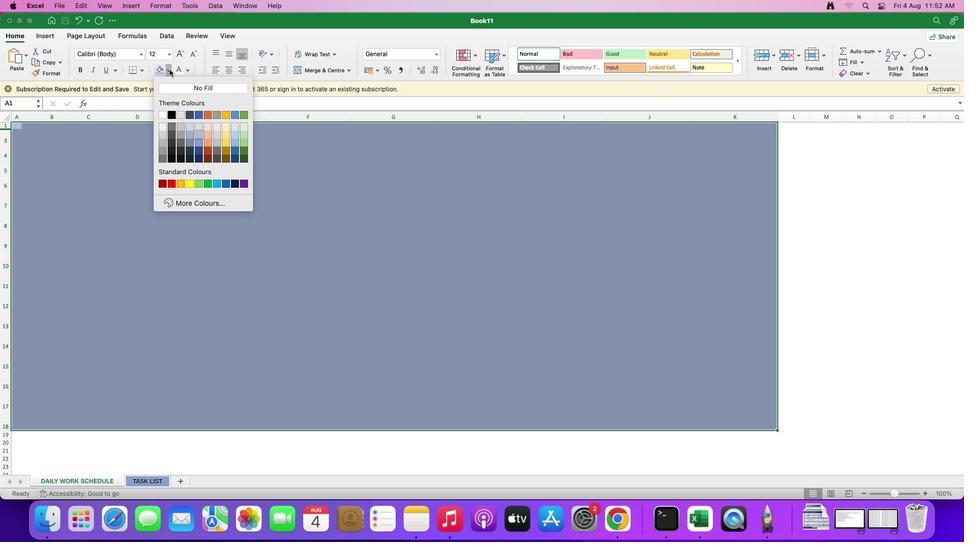 
Action: Mouse pressed left at (167, 68)
Screenshot: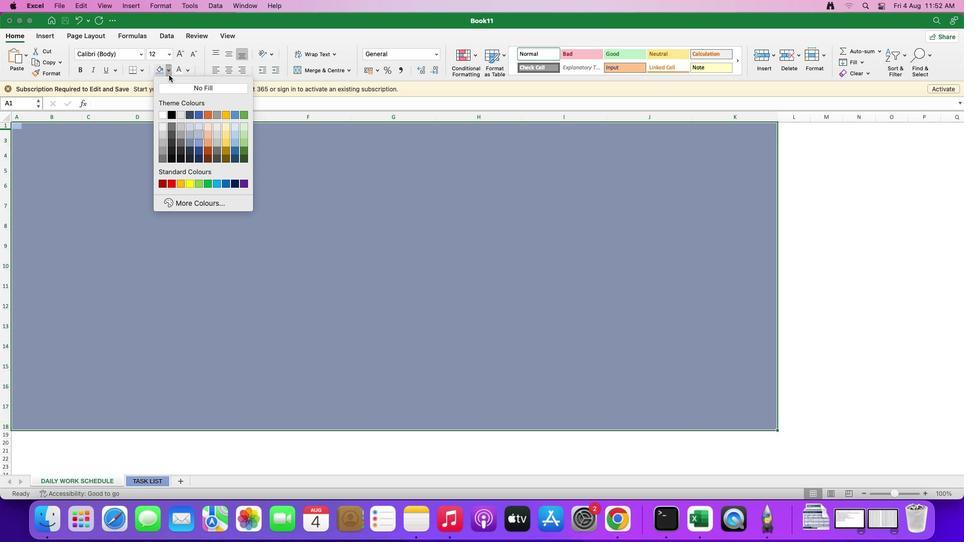 
Action: Mouse moved to (193, 127)
Screenshot: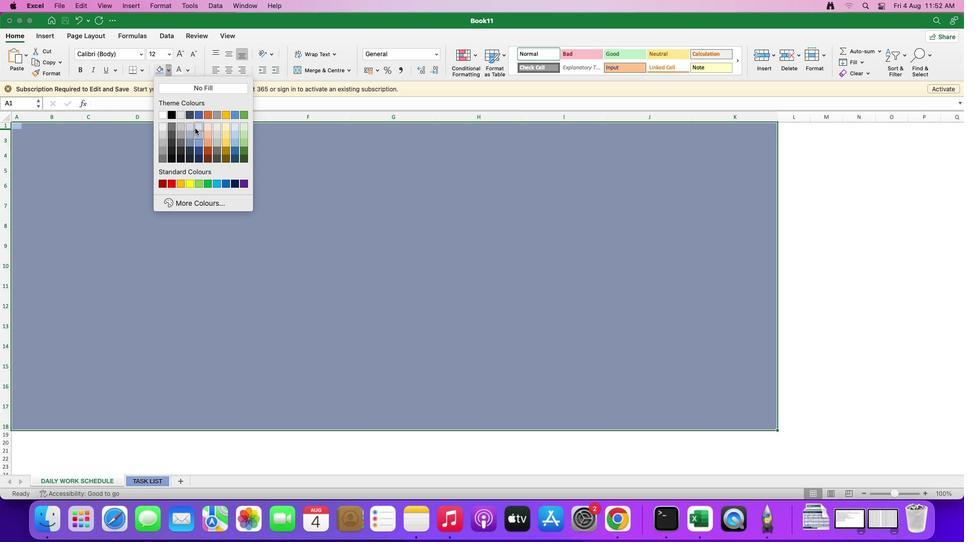 
Action: Mouse pressed left at (193, 127)
Screenshot: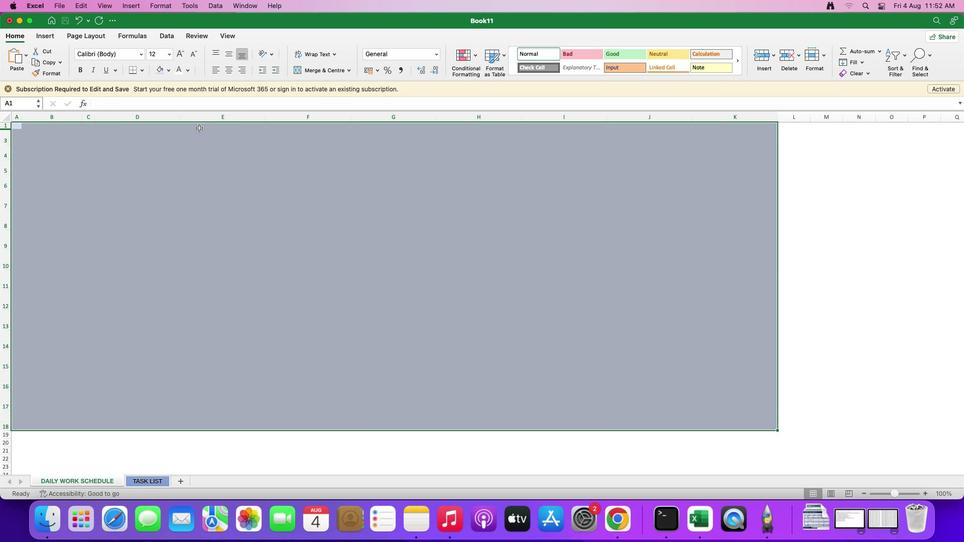 
Action: Mouse moved to (168, 72)
Screenshot: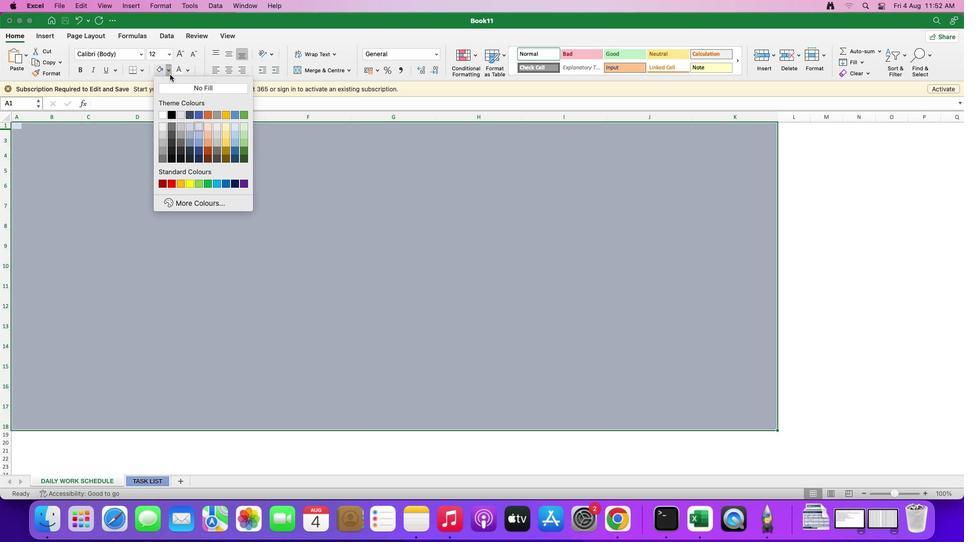 
Action: Mouse pressed left at (168, 72)
Screenshot: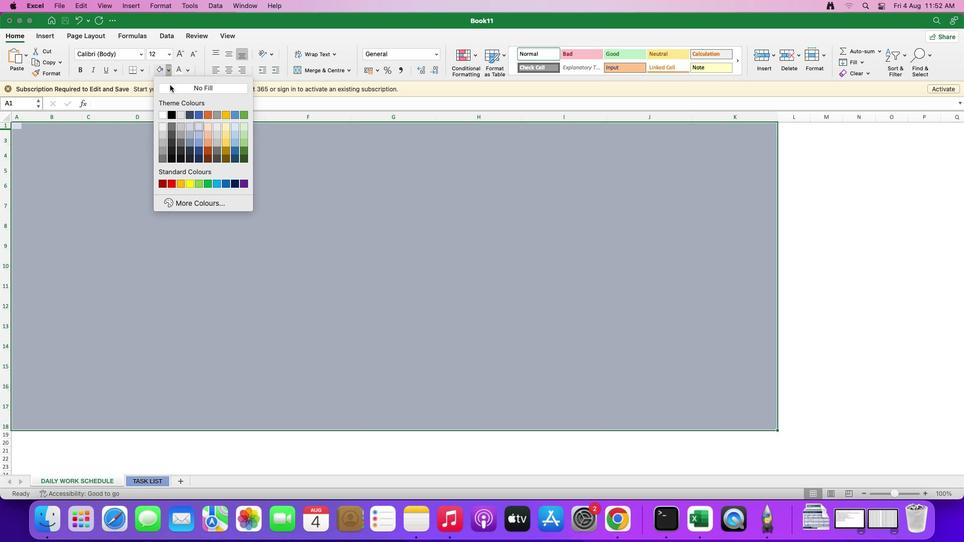 
Action: Mouse moved to (197, 131)
Screenshot: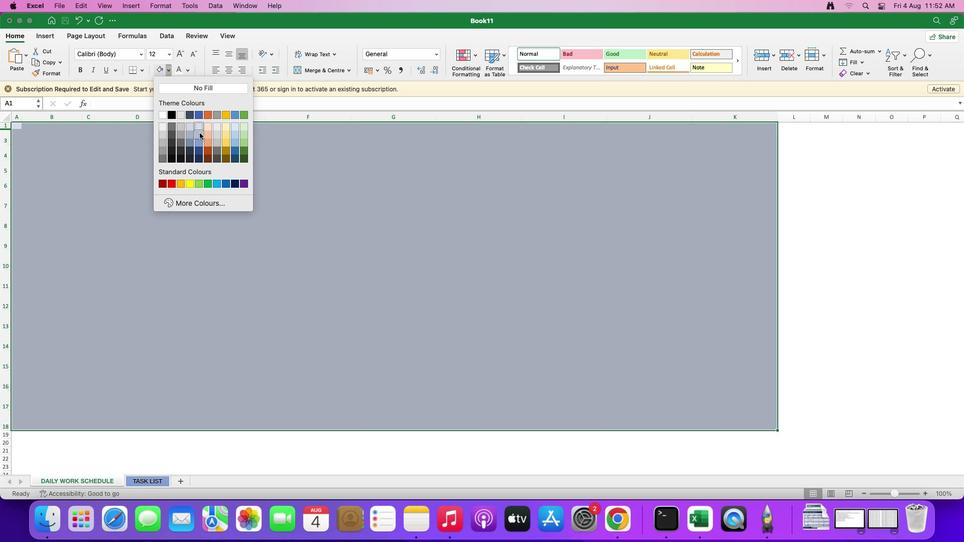 
Action: Mouse pressed left at (197, 131)
Screenshot: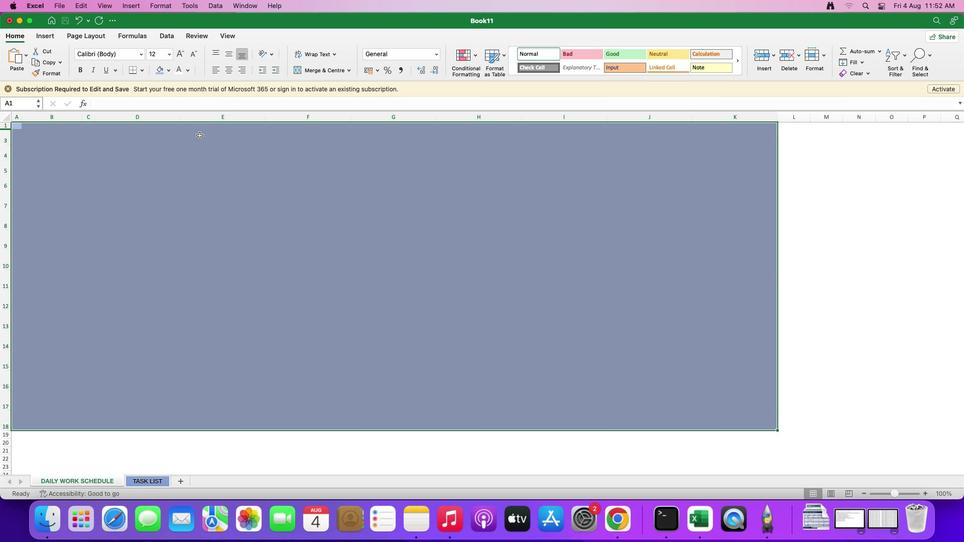 
Action: Mouse moved to (247, 168)
Screenshot: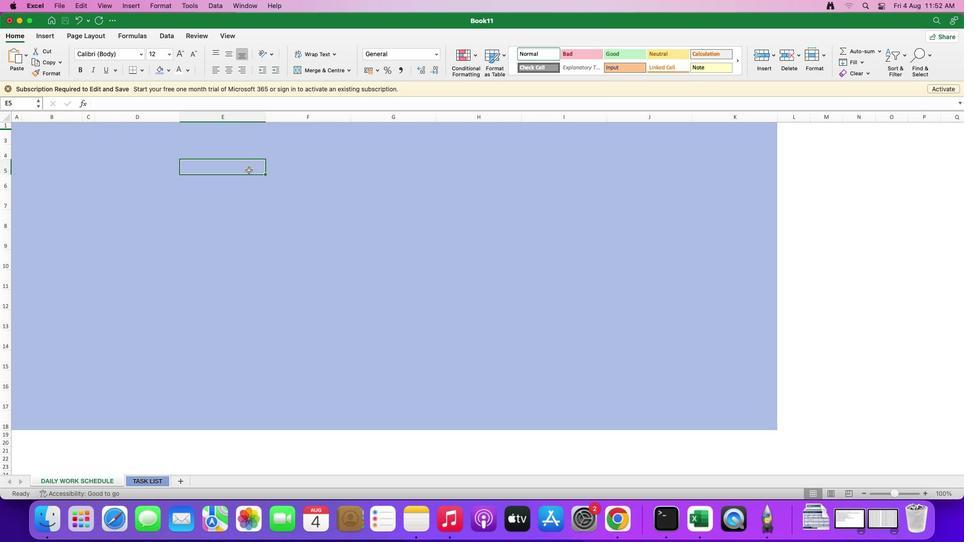
Action: Mouse pressed left at (247, 168)
Screenshot: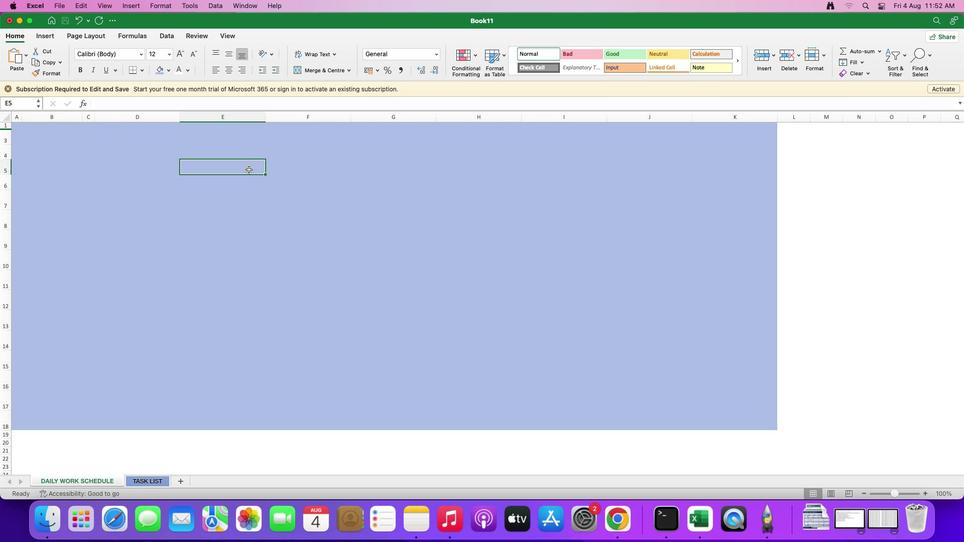 
Action: Mouse moved to (306, 217)
Screenshot: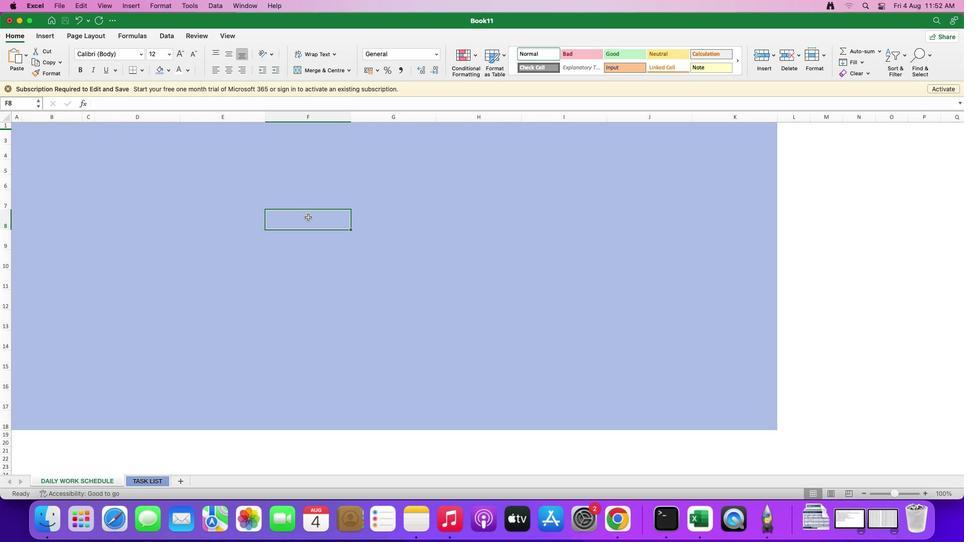 
Action: Mouse pressed left at (306, 217)
Screenshot: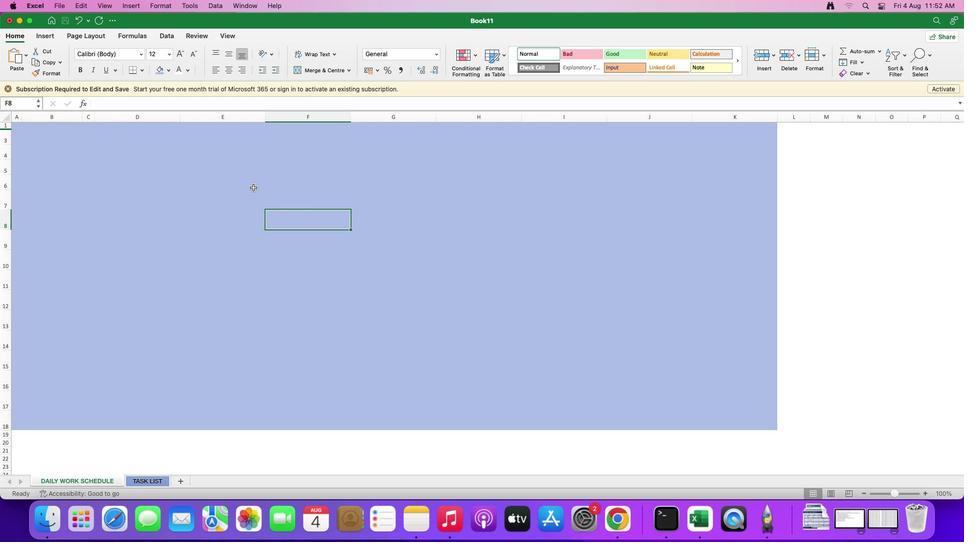 
Action: Mouse moved to (19, 127)
Screenshot: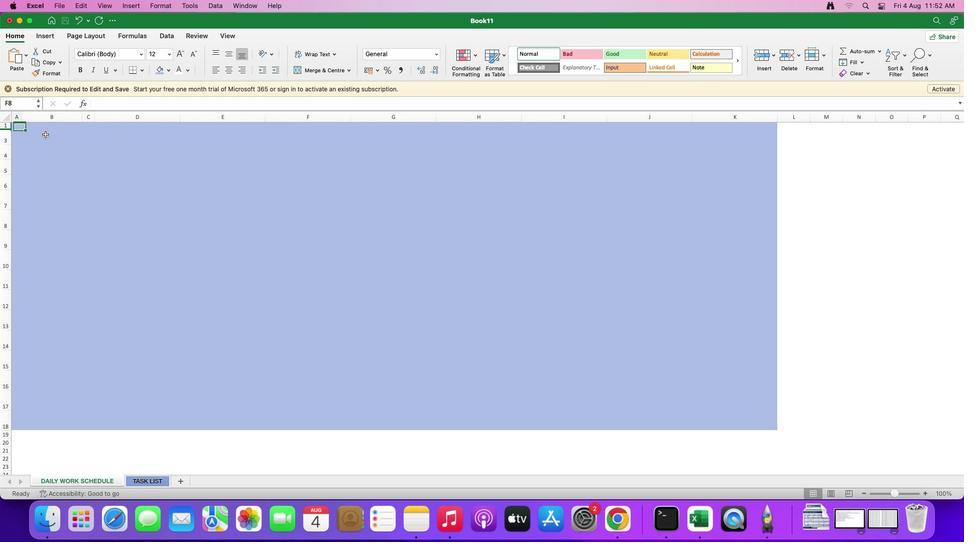 
Action: Mouse pressed left at (19, 127)
Screenshot: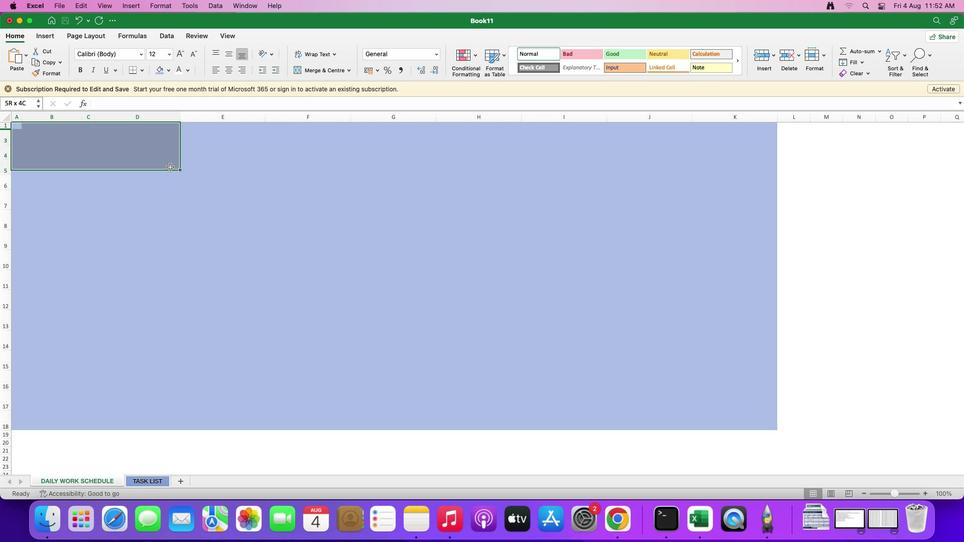
Action: Mouse moved to (169, 68)
Screenshot: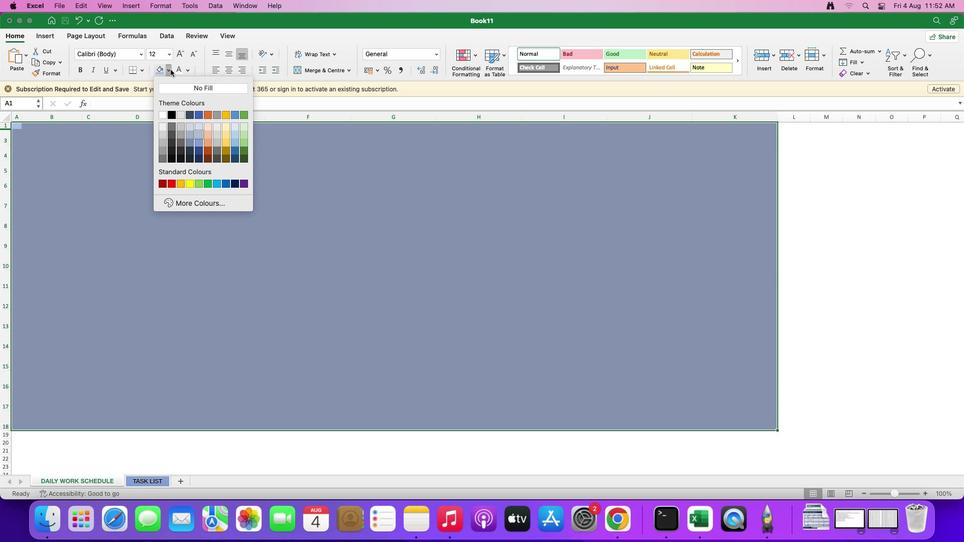 
Action: Mouse pressed left at (169, 68)
Screenshot: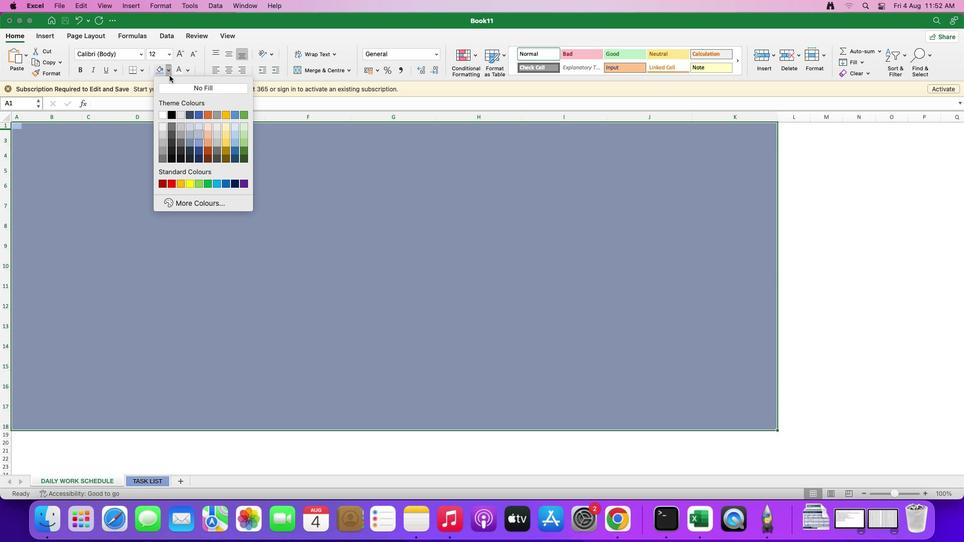 
Action: Mouse moved to (194, 124)
Screenshot: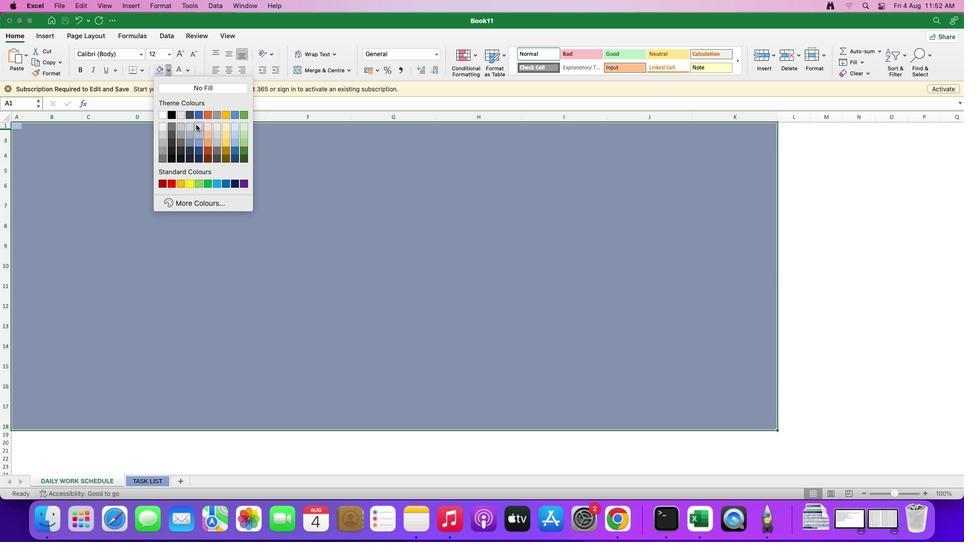 
Action: Mouse pressed left at (194, 124)
Screenshot: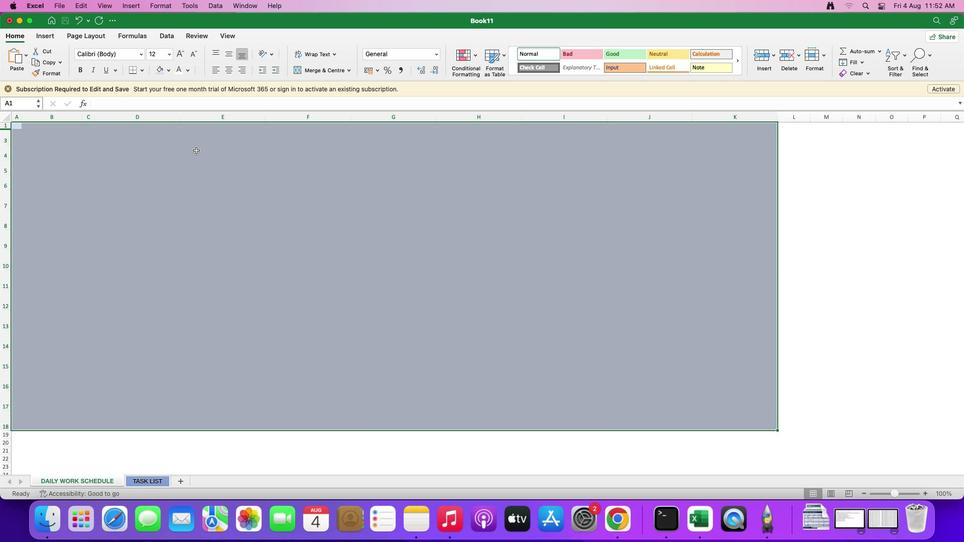 
Action: Mouse moved to (205, 183)
Screenshot: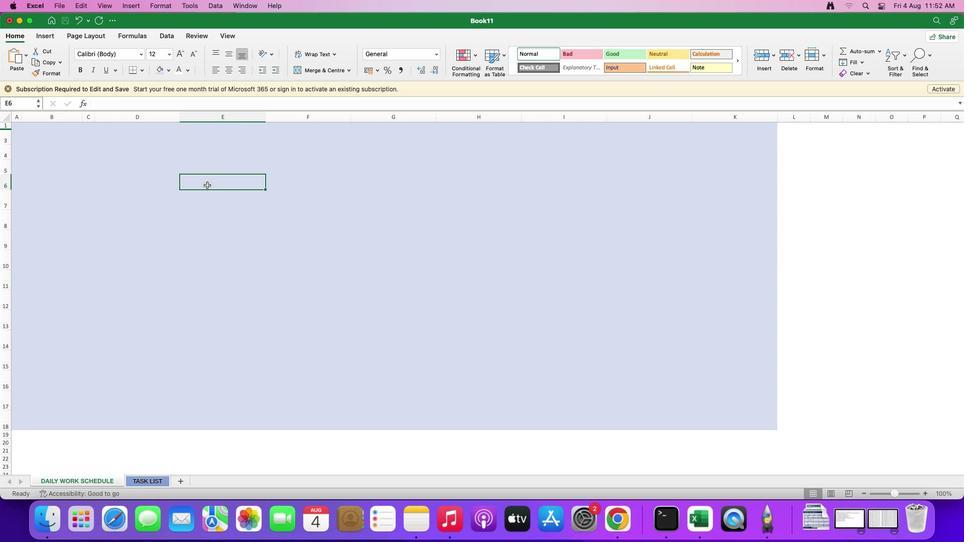 
Action: Mouse pressed left at (205, 183)
Screenshot: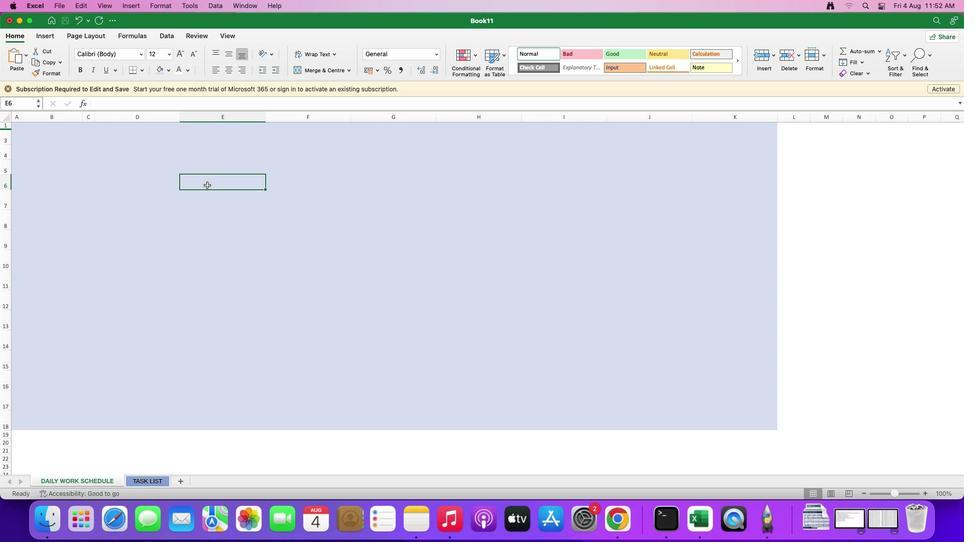 
Action: Mouse moved to (14, 126)
Screenshot: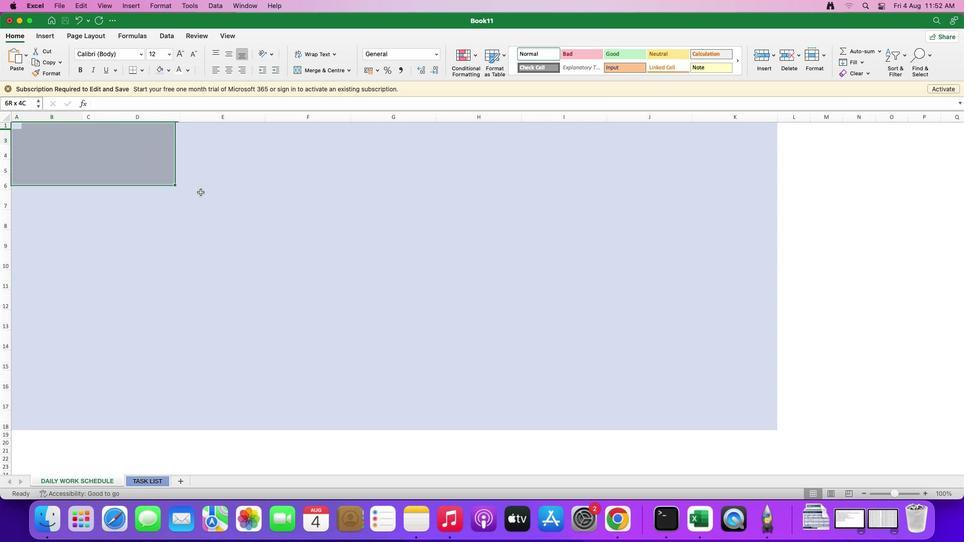 
Action: Mouse pressed left at (14, 126)
Screenshot: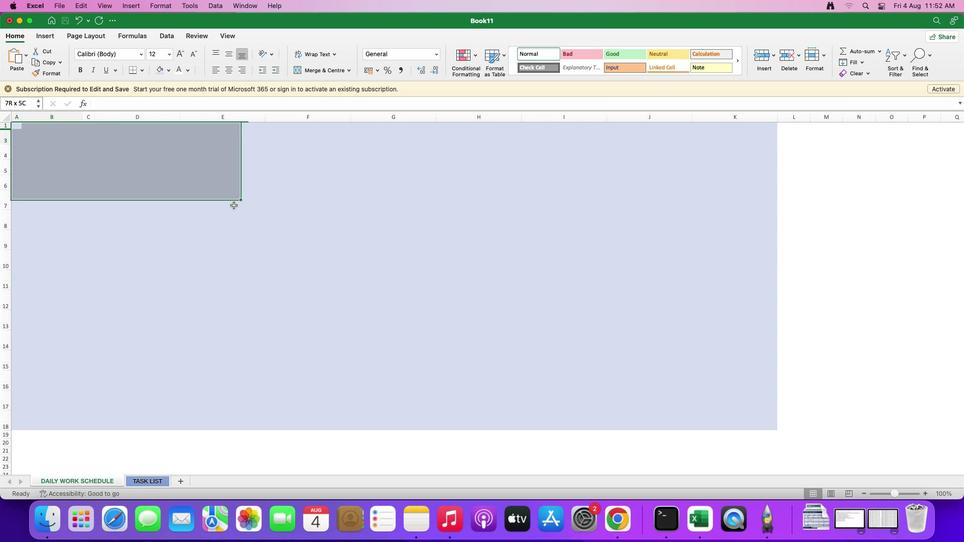 
Action: Mouse moved to (168, 68)
Screenshot: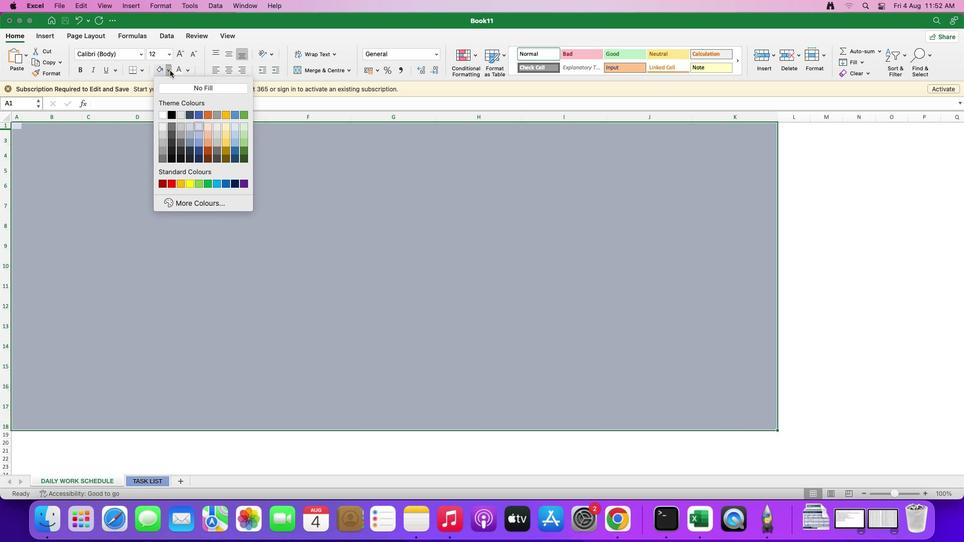 
Action: Mouse pressed left at (168, 68)
Screenshot: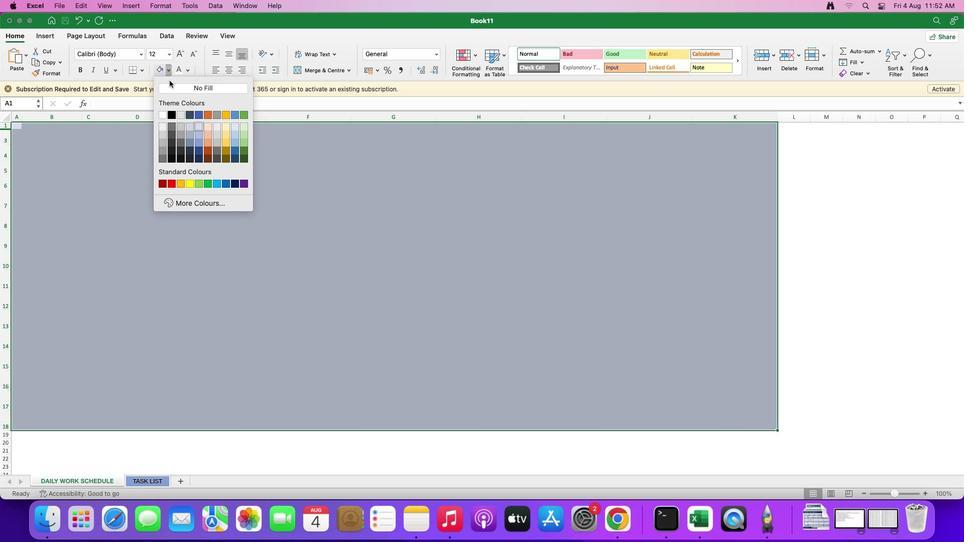 
Action: Mouse moved to (198, 131)
Screenshot: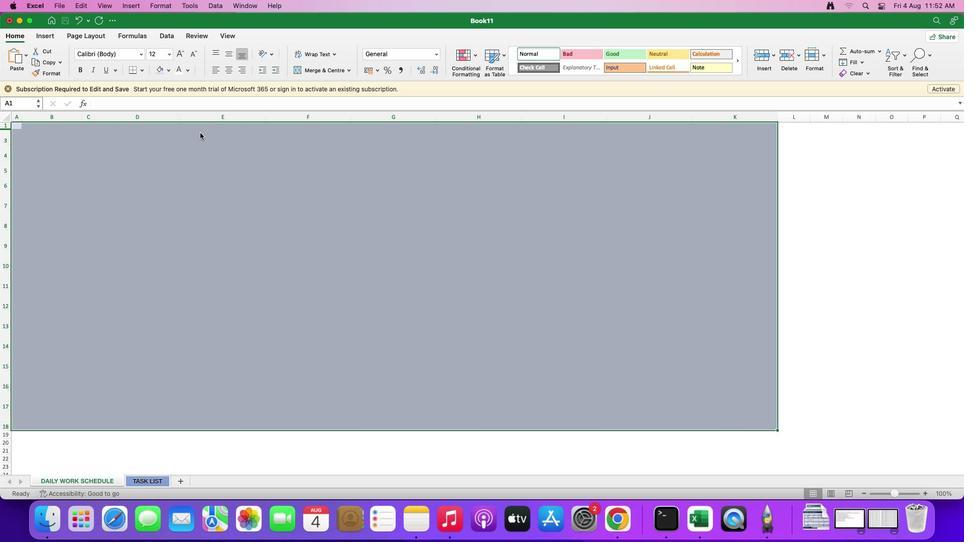 
Action: Mouse pressed left at (198, 131)
Screenshot: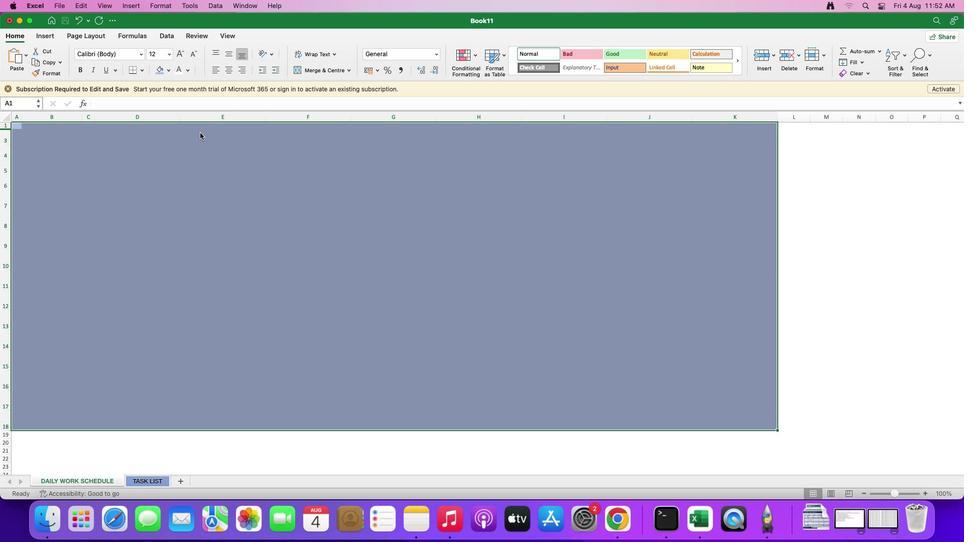 
Action: Mouse moved to (198, 233)
Screenshot: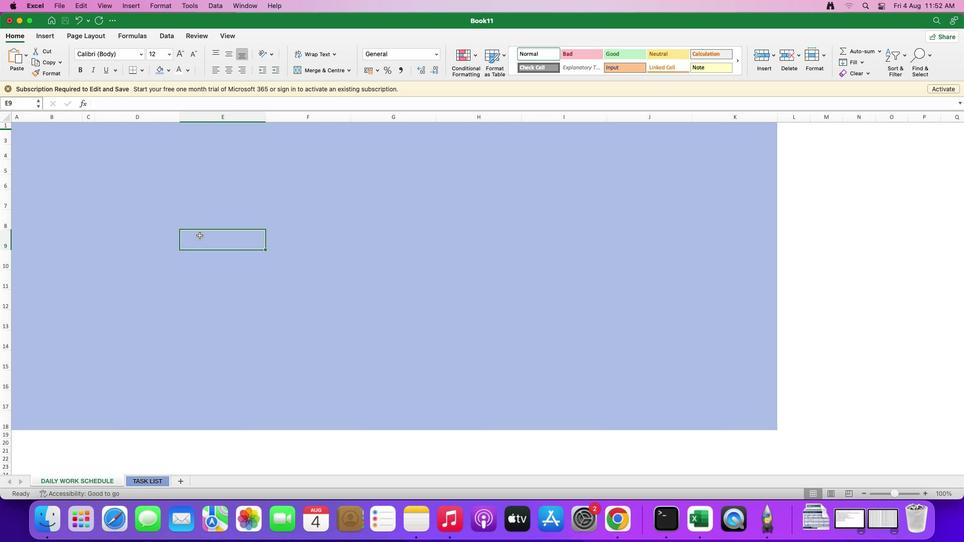 
Action: Mouse pressed left at (198, 233)
Screenshot: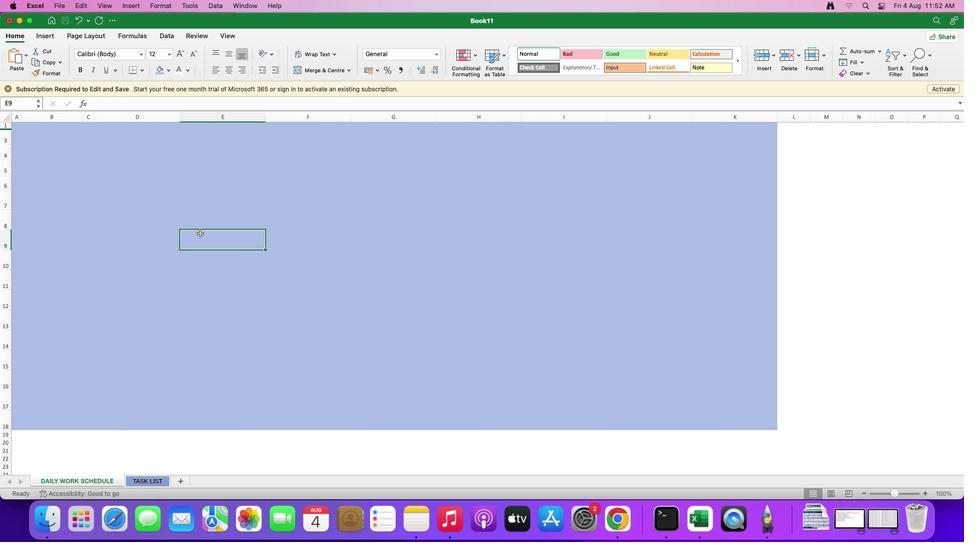 
Action: Mouse moved to (4, 142)
Screenshot: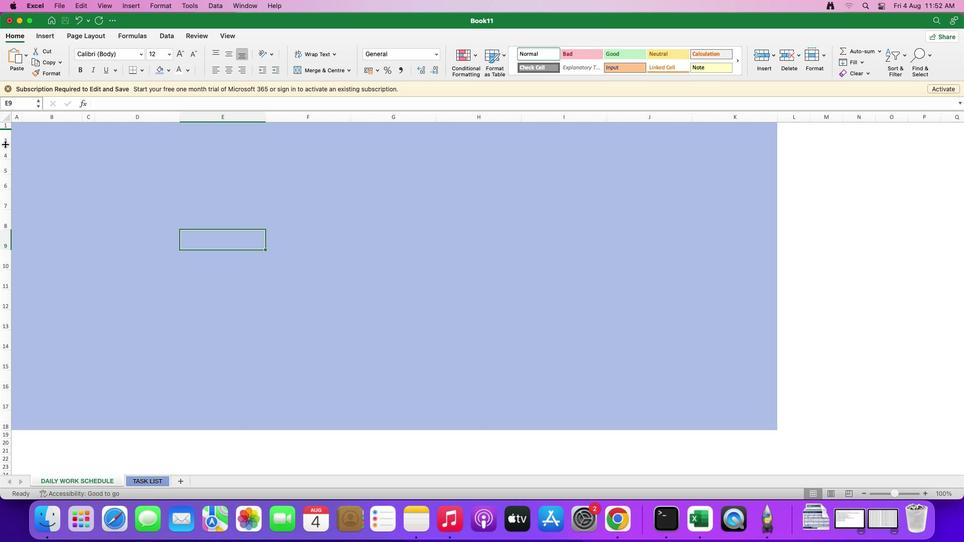 
Action: Mouse pressed left at (4, 142)
Screenshot: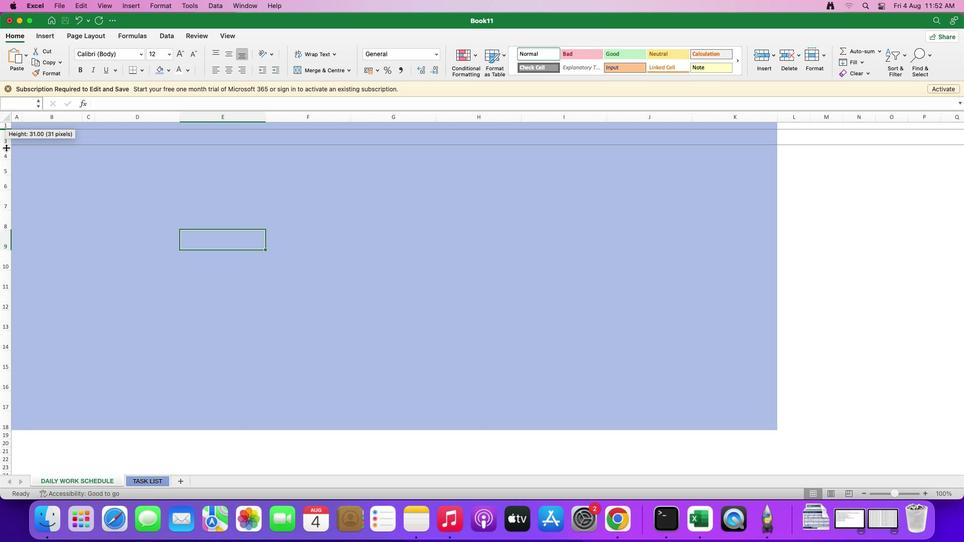 
Action: Mouse moved to (20, 145)
Screenshot: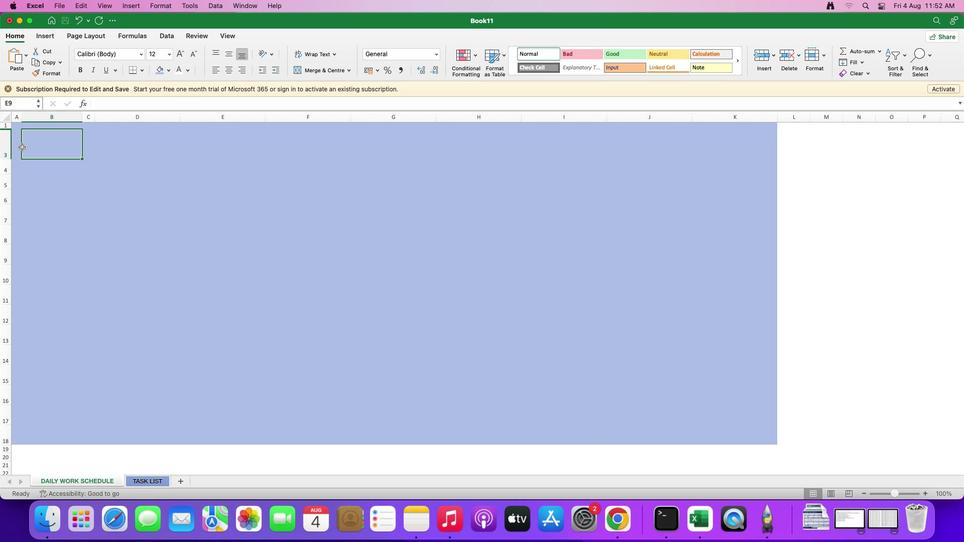
Action: Mouse pressed left at (20, 145)
Screenshot: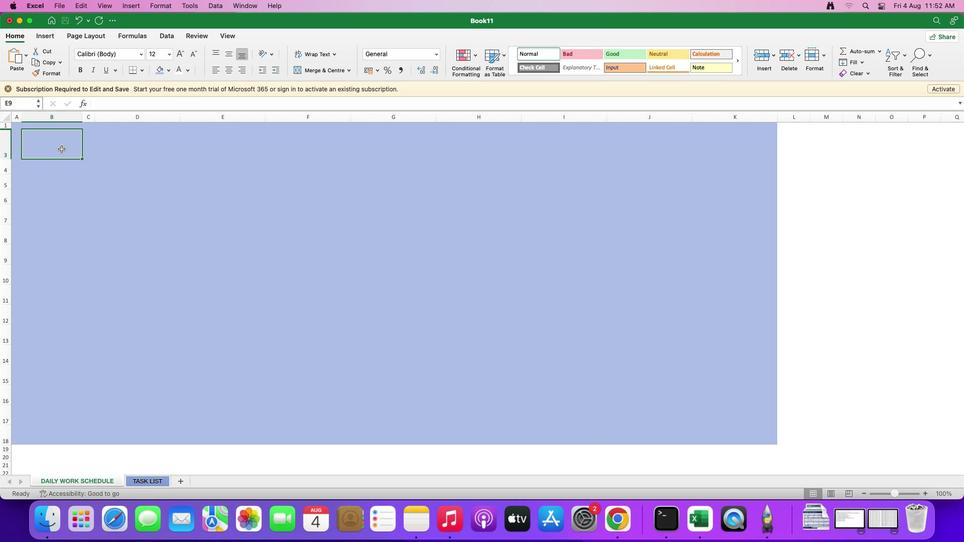 
Action: Mouse moved to (20, 141)
Screenshot: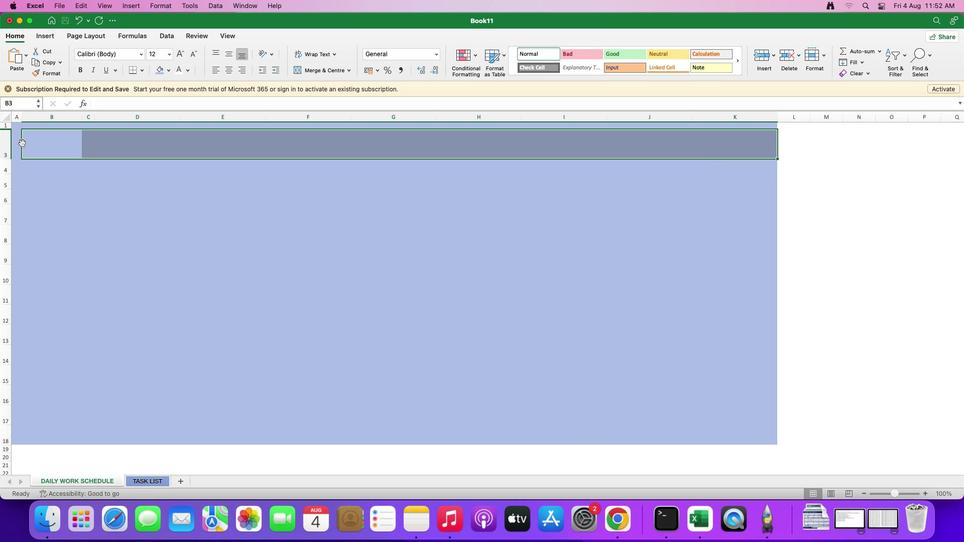 
Action: Mouse pressed left at (20, 141)
Screenshot: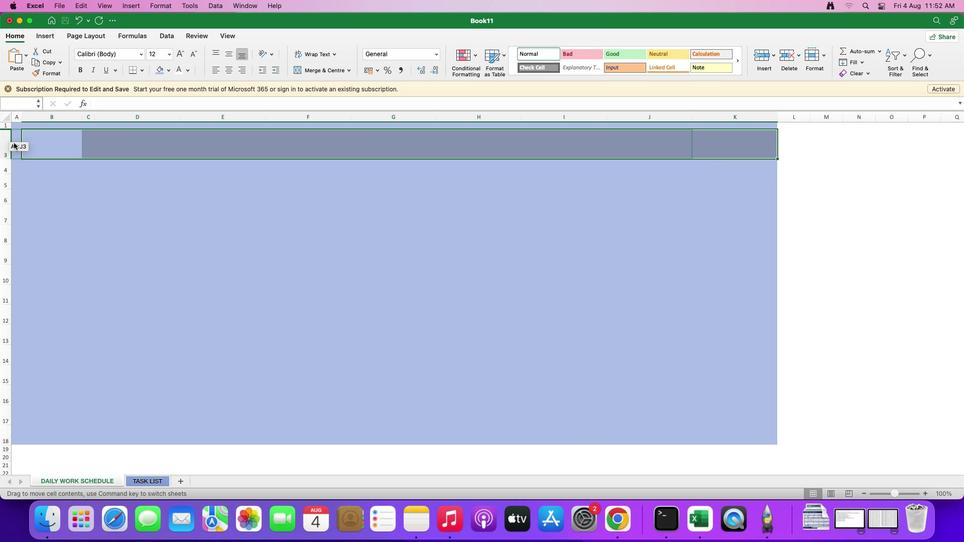 
Action: Mouse moved to (691, 156)
Screenshot: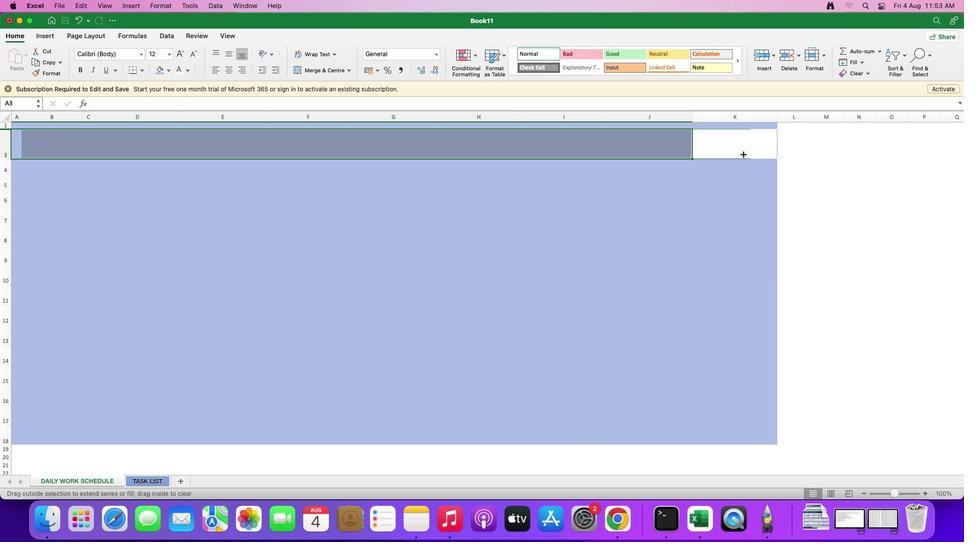 
Action: Mouse pressed left at (691, 156)
Screenshot: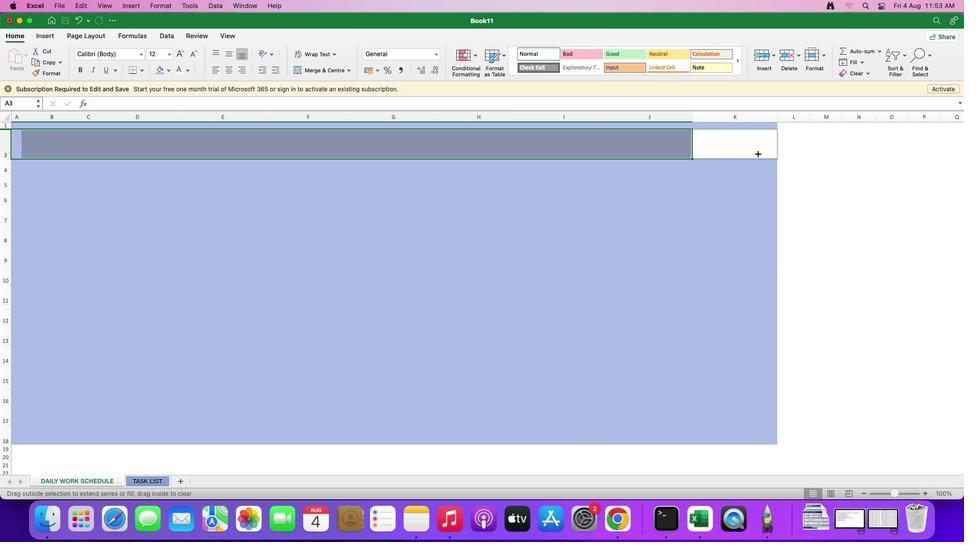 
Action: Mouse moved to (165, 69)
Screenshot: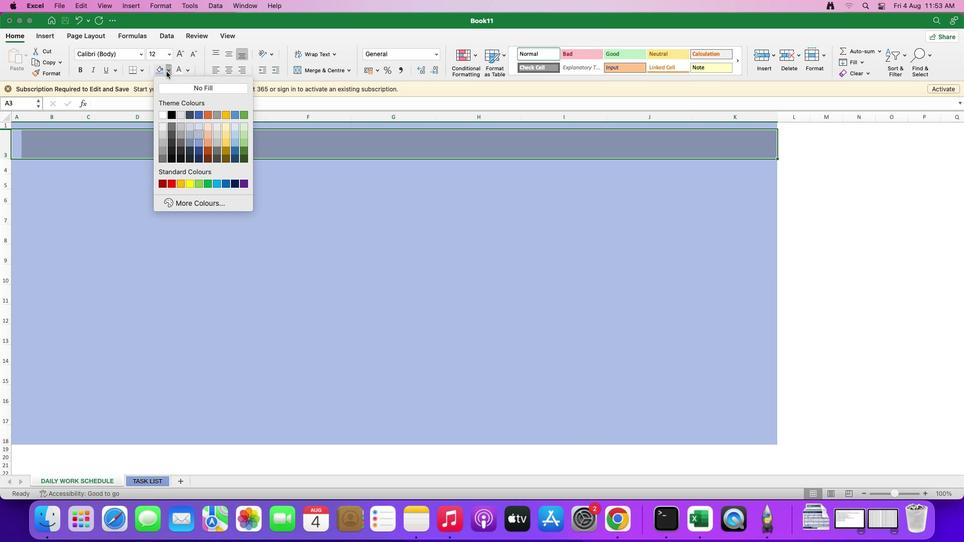 
Action: Mouse pressed left at (165, 69)
Screenshot: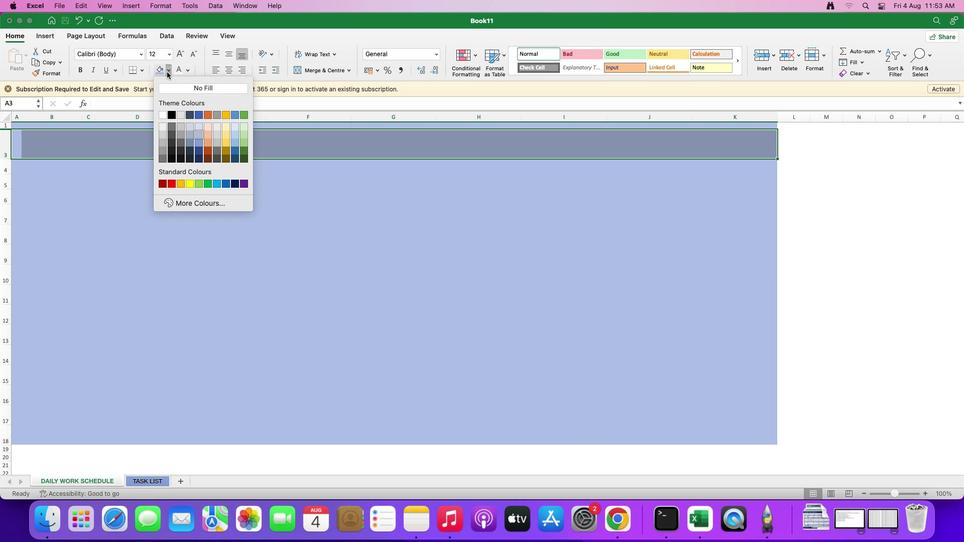 
Action: Mouse moved to (198, 157)
Screenshot: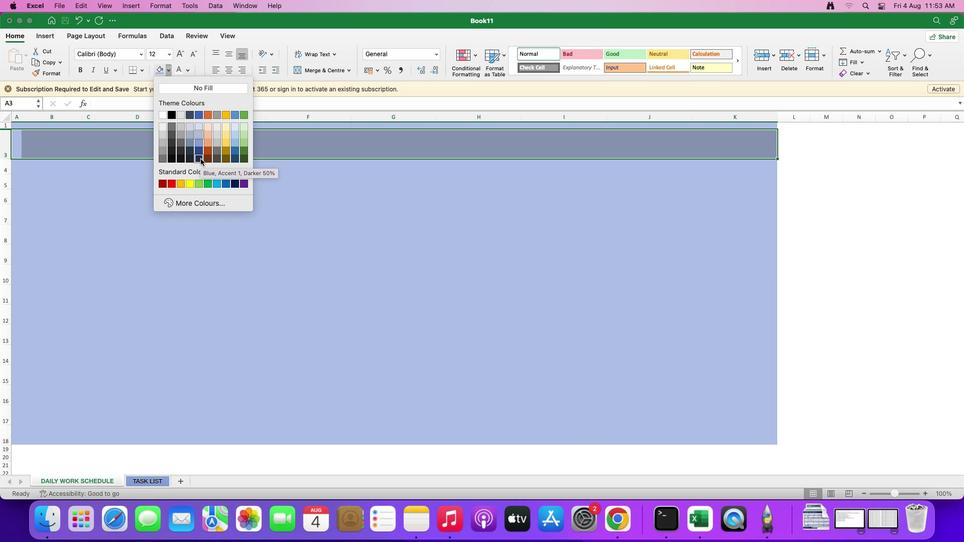 
Action: Mouse pressed left at (198, 157)
Screenshot: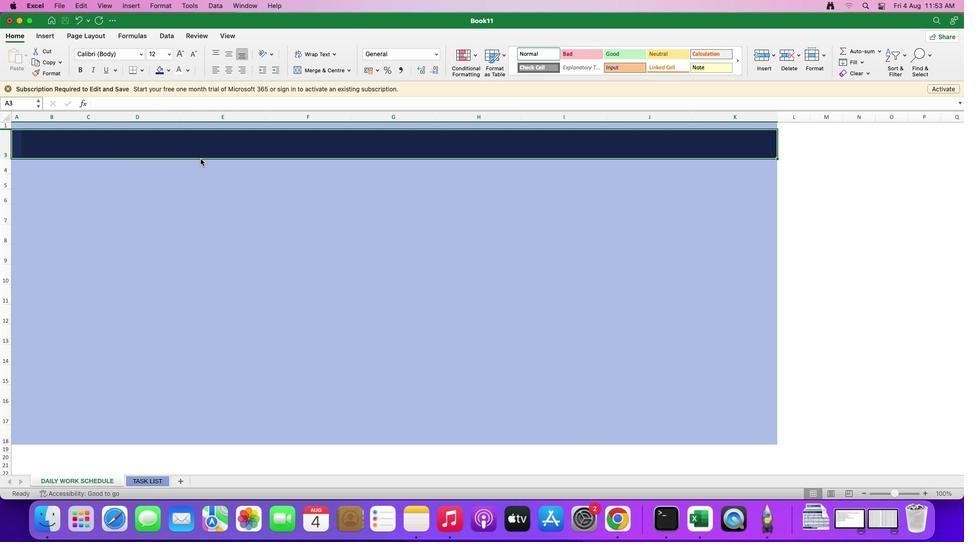 
Action: Mouse moved to (51, 144)
Screenshot: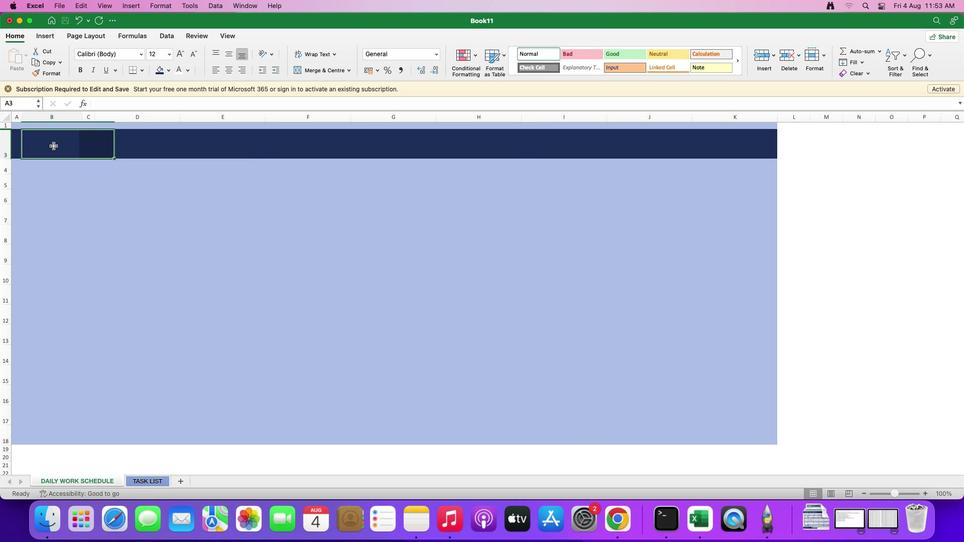 
Action: Mouse pressed left at (51, 144)
Screenshot: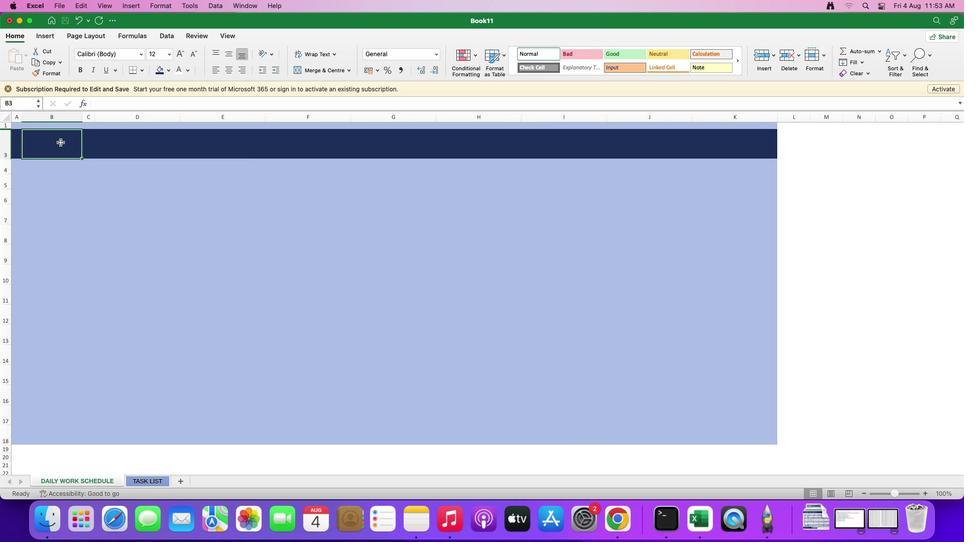 
Action: Mouse moved to (48, 35)
Screenshot: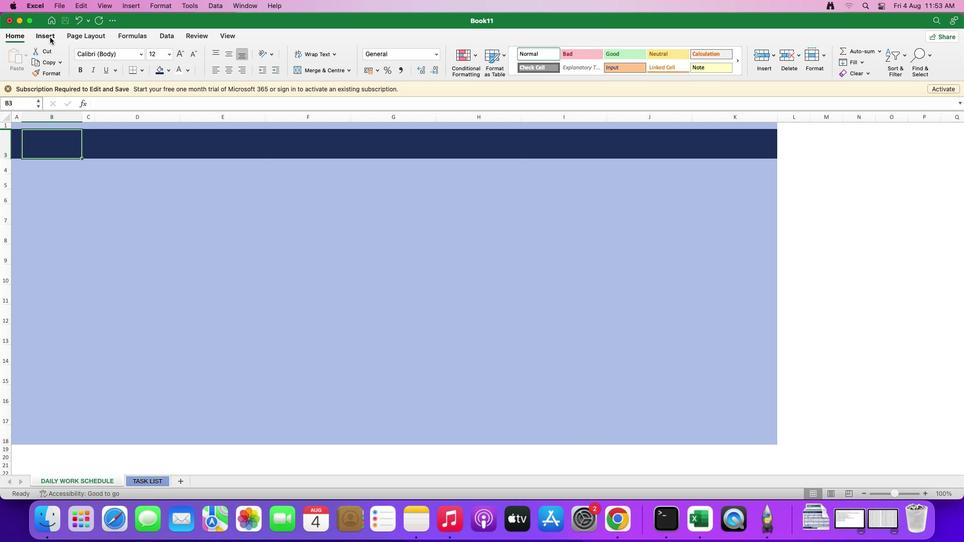 
Action: Mouse pressed left at (48, 35)
Screenshot: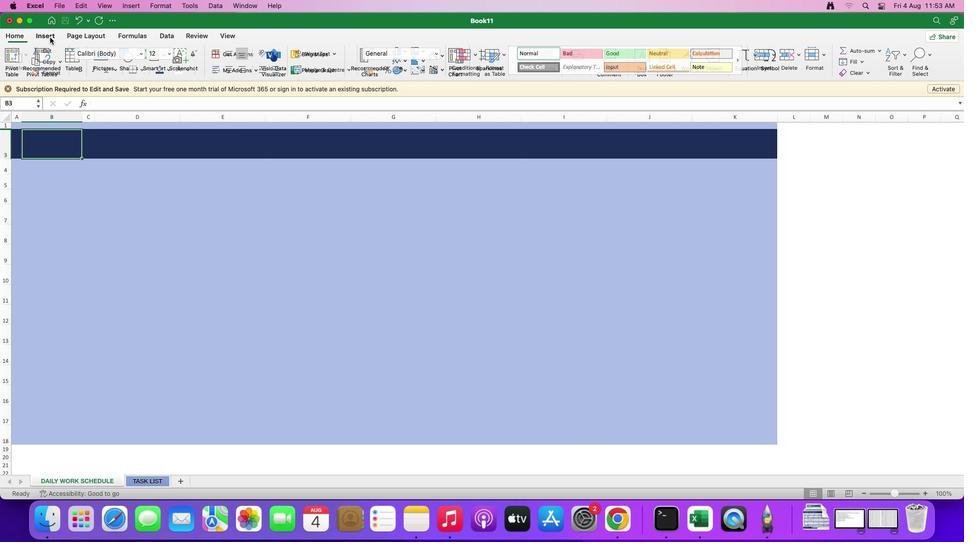 
Action: Mouse moved to (139, 58)
Screenshot: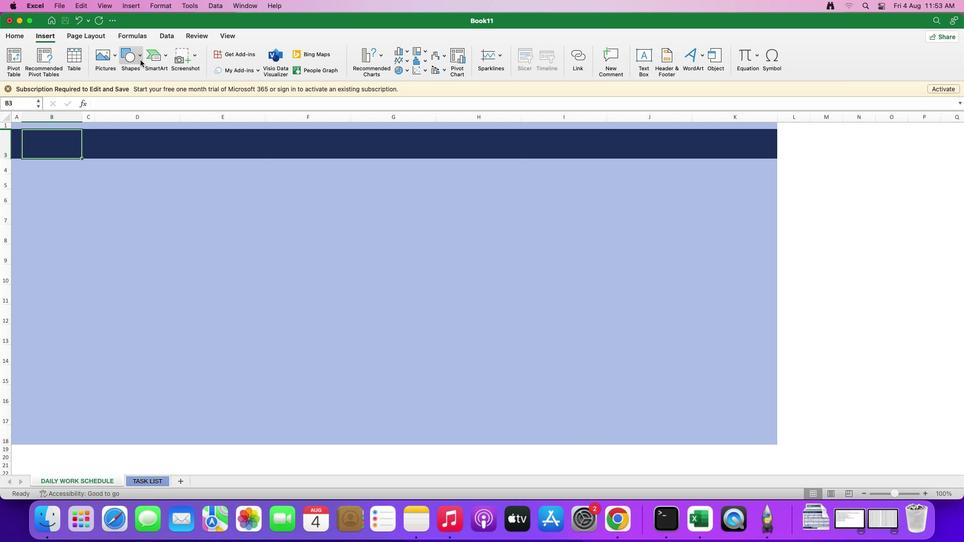 
Action: Mouse pressed left at (139, 58)
Screenshot: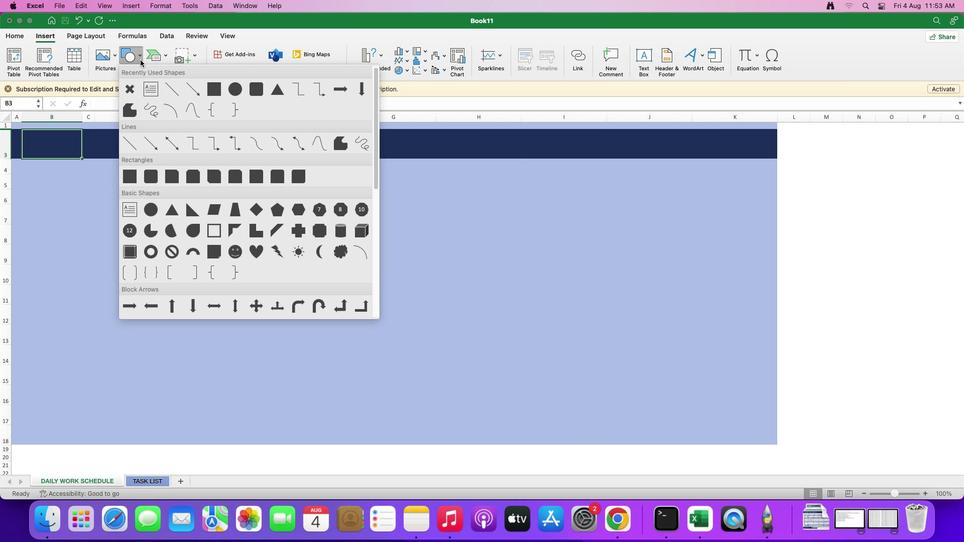 
Action: Mouse moved to (183, 208)
Screenshot: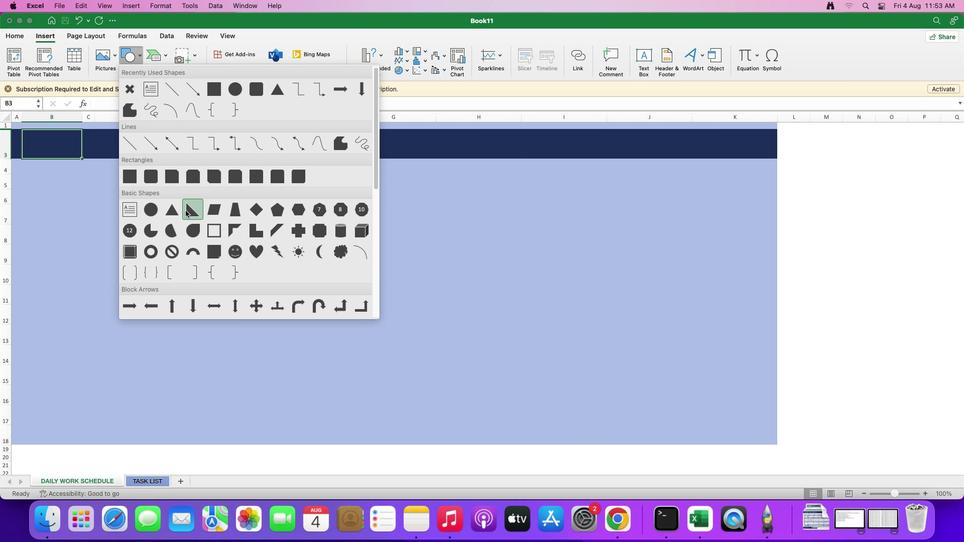 
Action: Mouse pressed left at (183, 208)
Screenshot: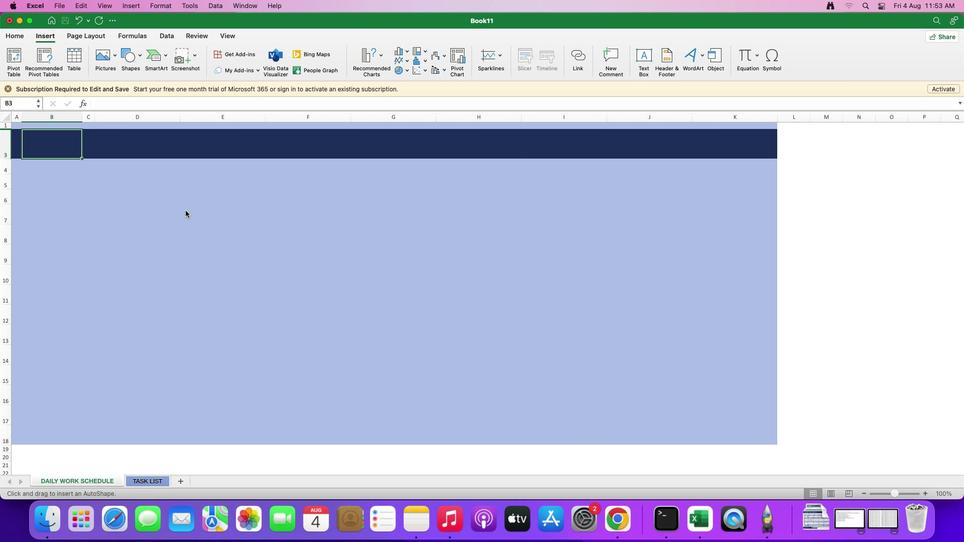 
Action: Mouse moved to (747, 139)
Screenshot: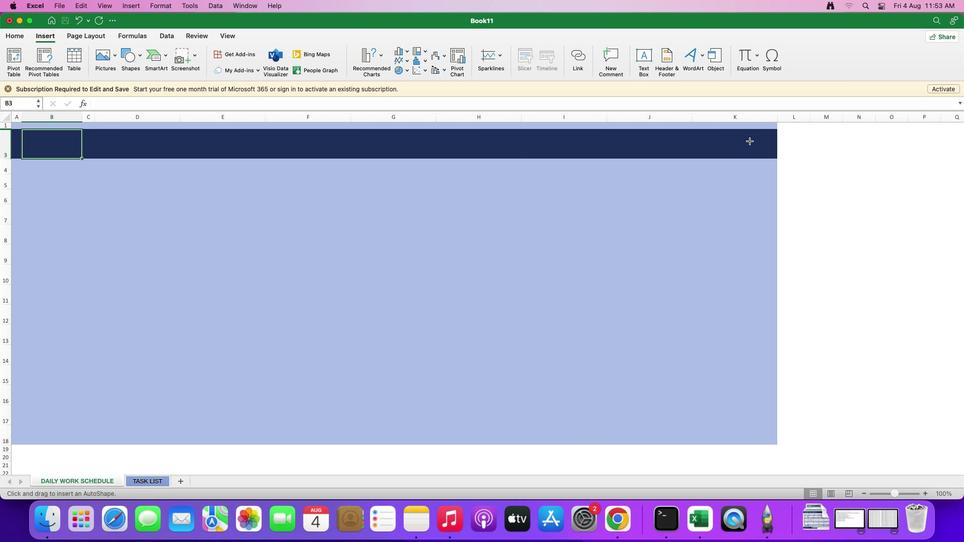 
Action: Mouse pressed left at (747, 139)
Screenshot: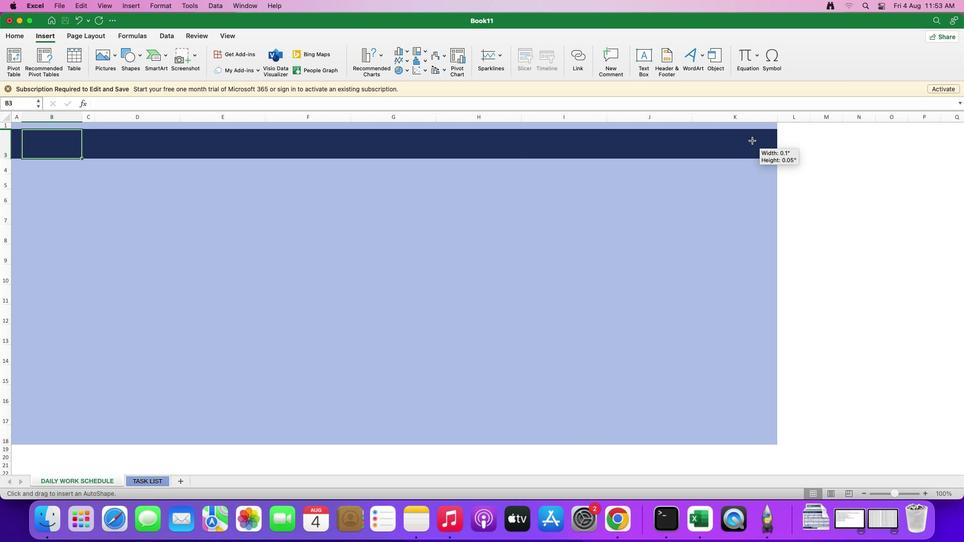 
Action: Mouse moved to (775, 138)
Screenshot: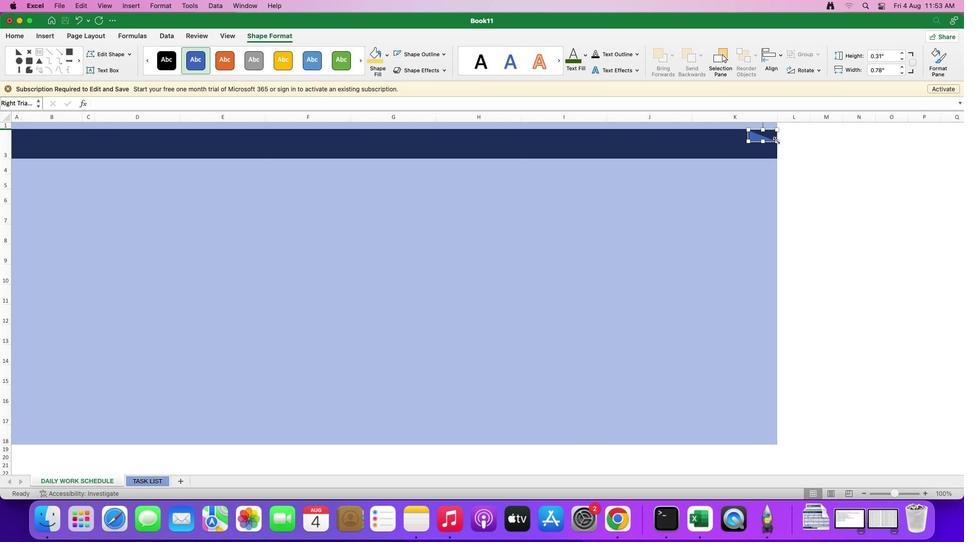 
Action: Mouse pressed left at (775, 138)
Screenshot: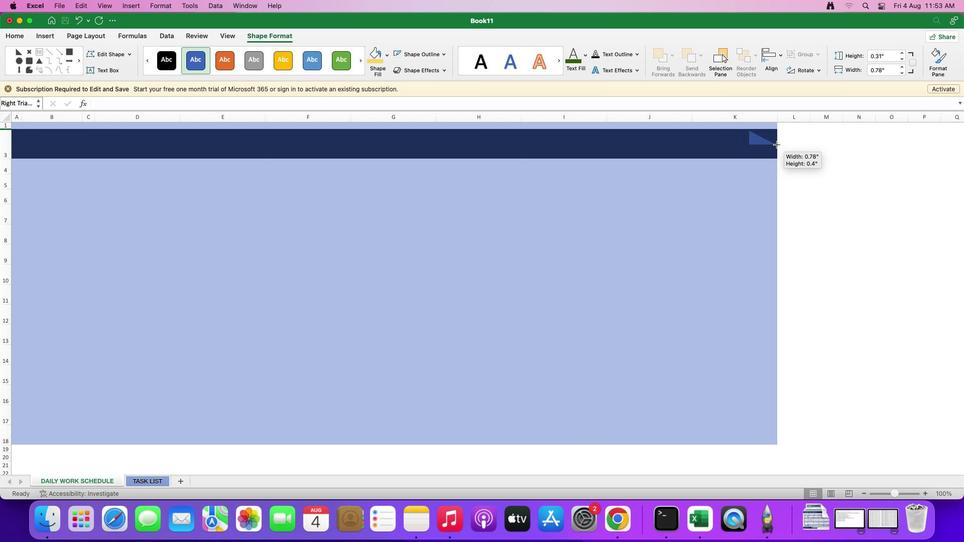 
Action: Mouse moved to (746, 128)
Screenshot: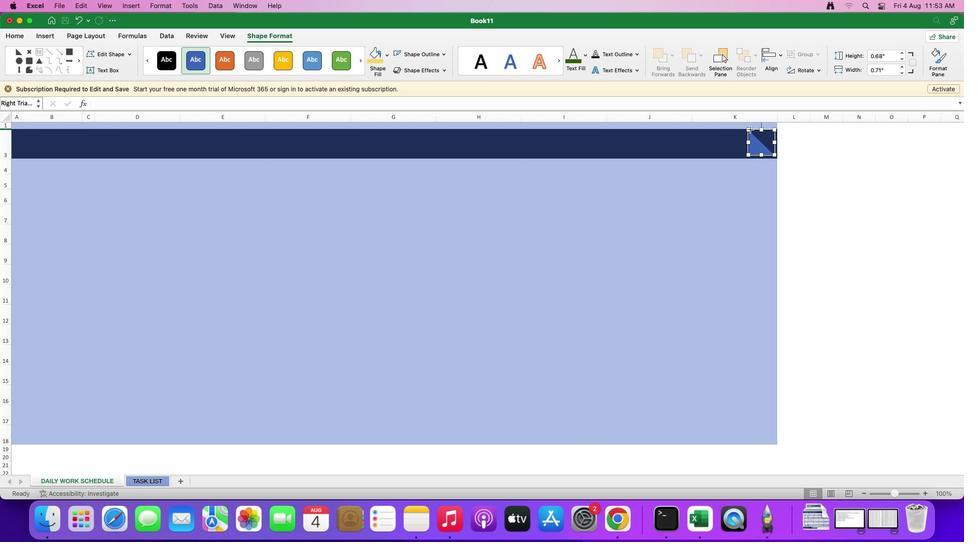 
Action: Mouse pressed left at (746, 128)
Screenshot: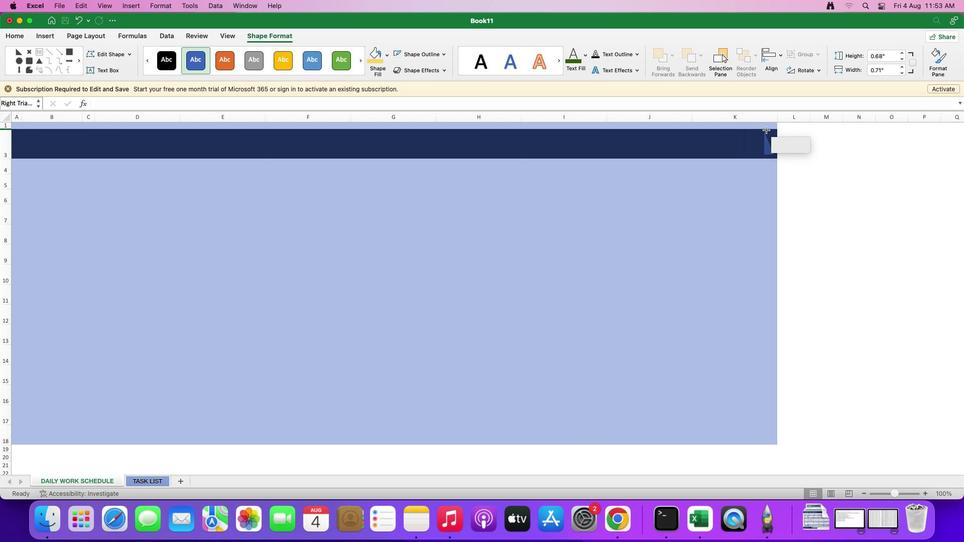 
Action: Mouse moved to (772, 152)
Screenshot: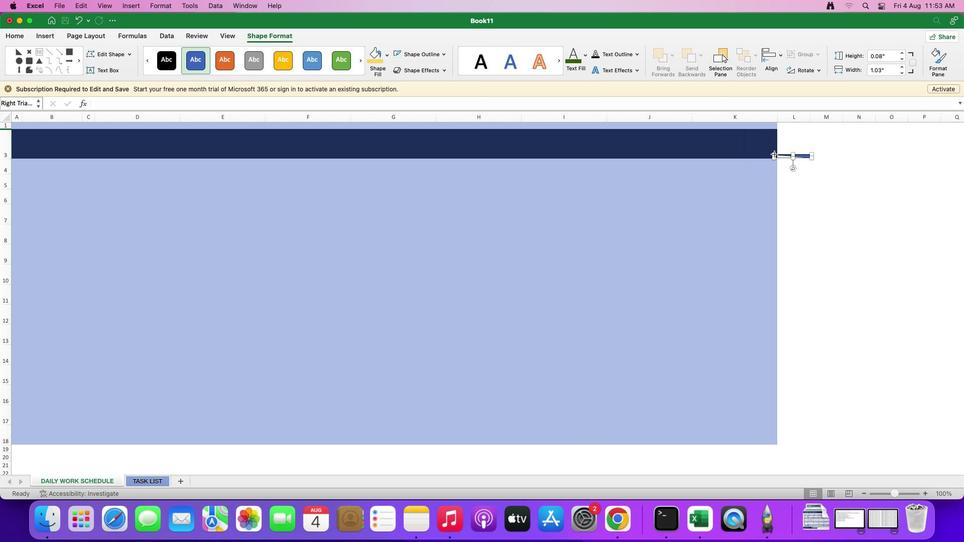 
Action: Mouse pressed left at (772, 152)
Screenshot: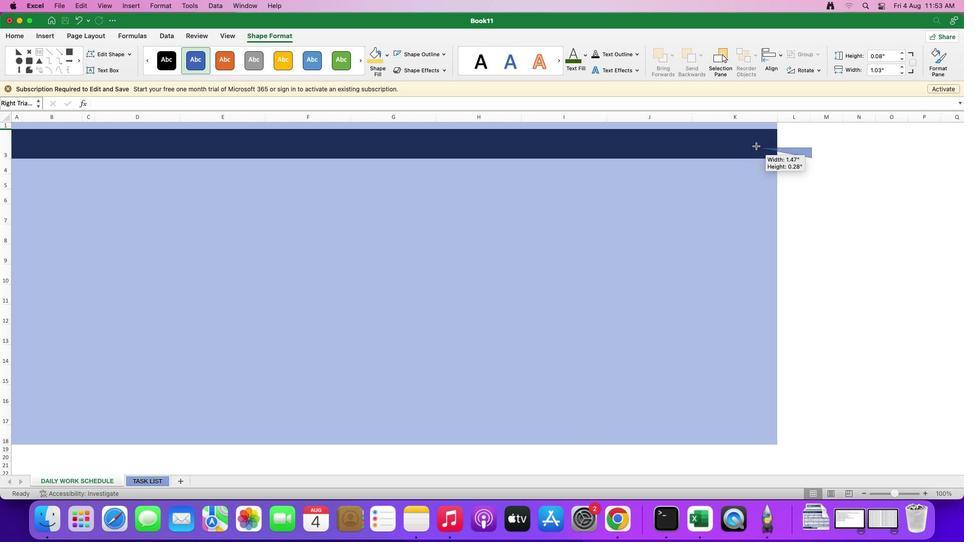 
Action: Mouse moved to (809, 139)
Screenshot: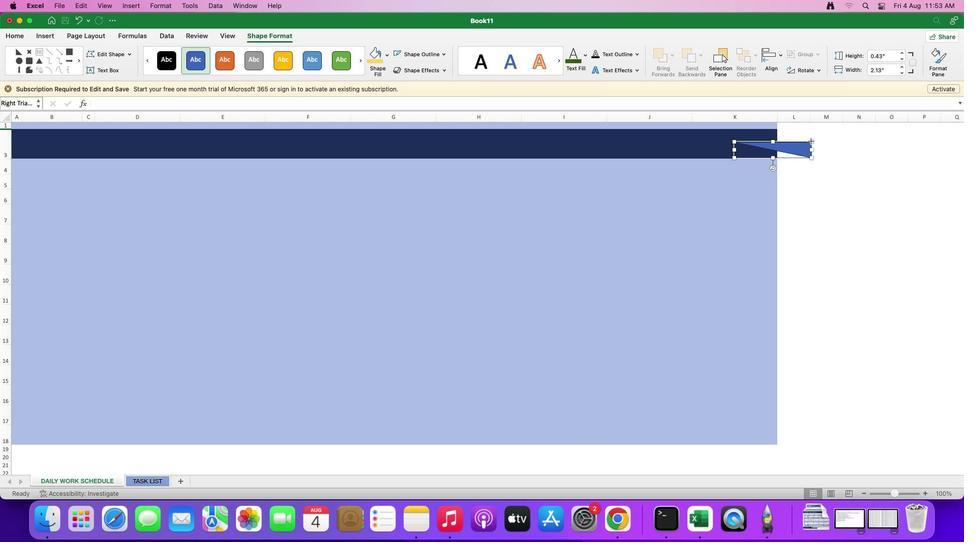 
Action: Mouse pressed left at (809, 139)
Screenshot: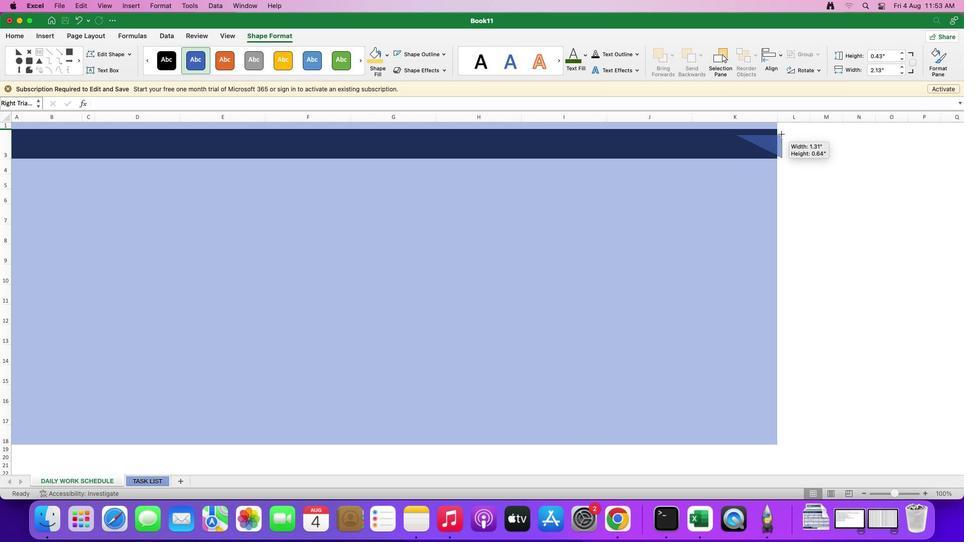 
Action: Mouse moved to (707, 156)
Screenshot: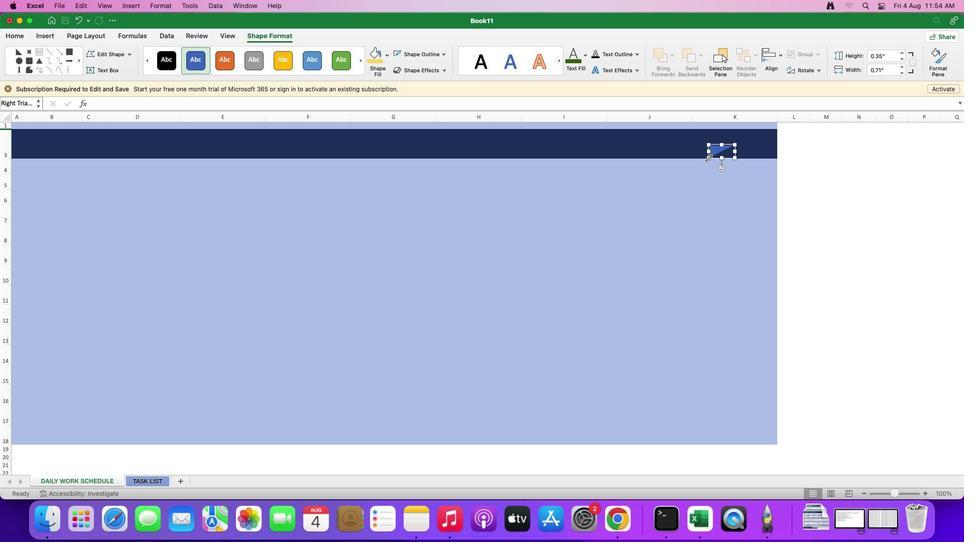 
Action: Mouse pressed left at (707, 156)
Screenshot: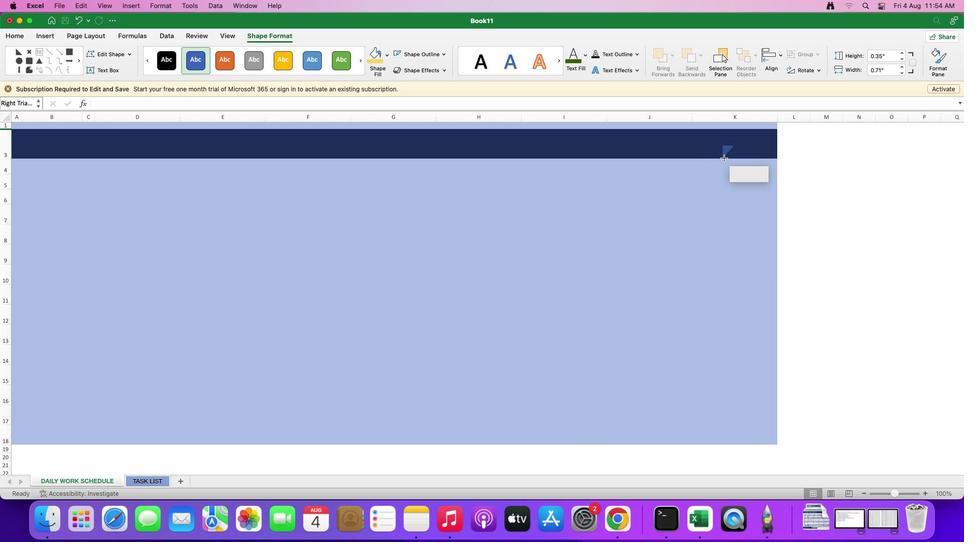
Action: Mouse moved to (739, 152)
Screenshot: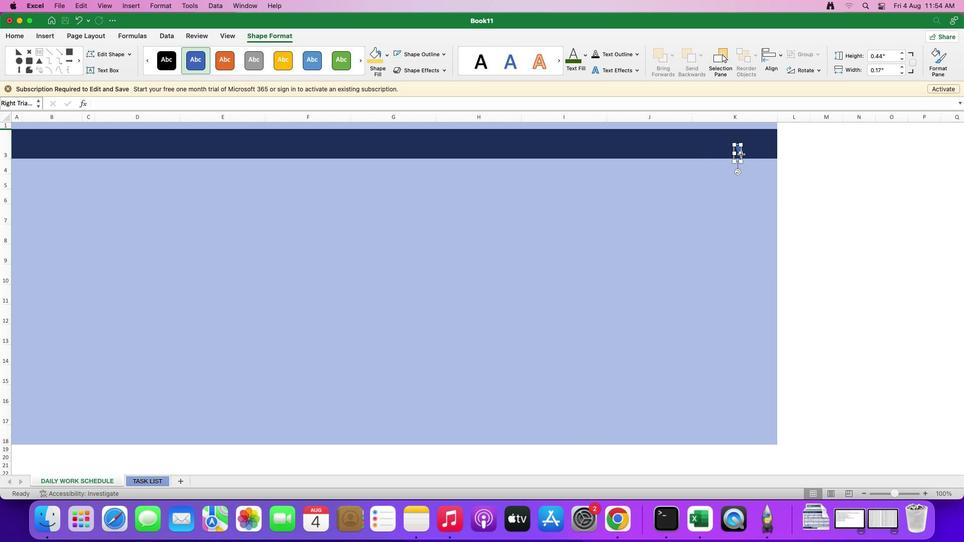 
Action: Mouse pressed left at (739, 152)
Screenshot: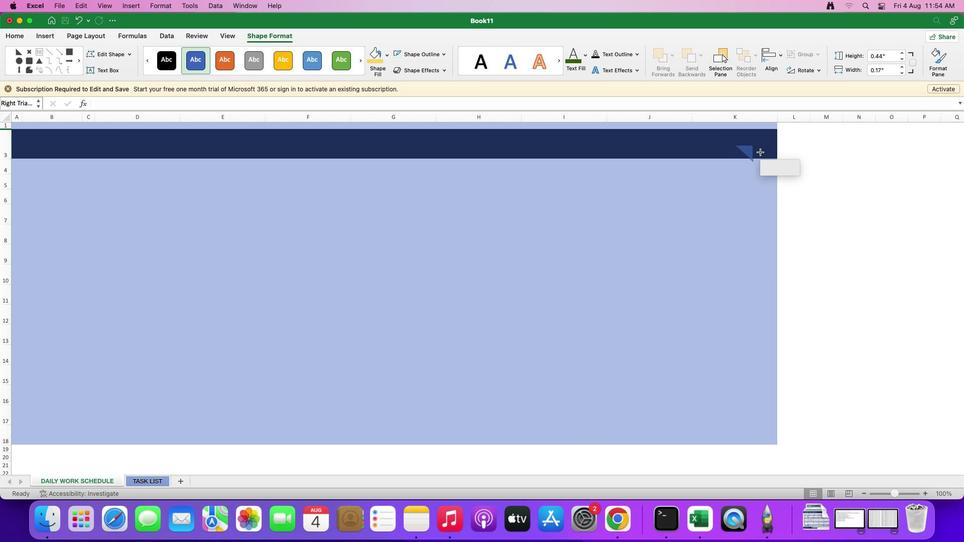 
Action: Mouse moved to (761, 143)
Screenshot: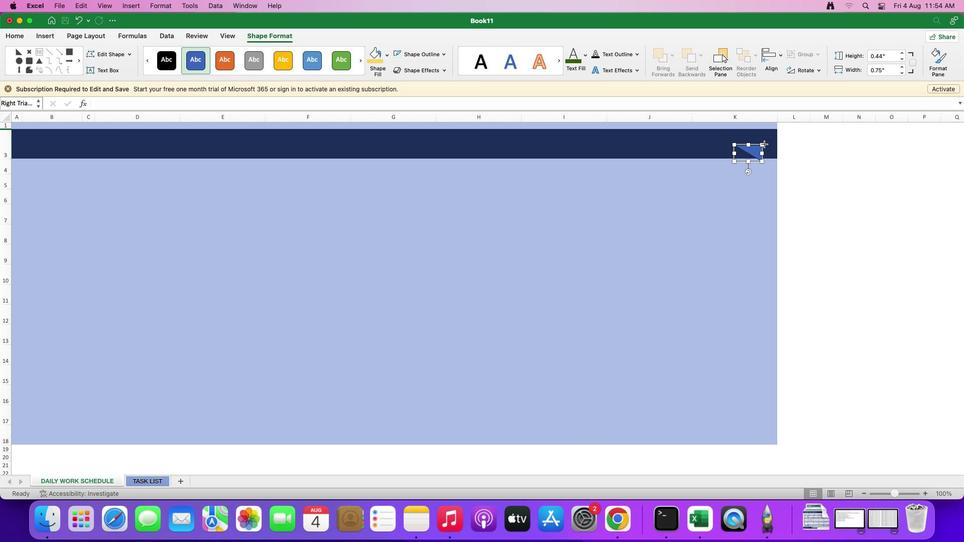 
Action: Mouse pressed left at (761, 143)
Screenshot: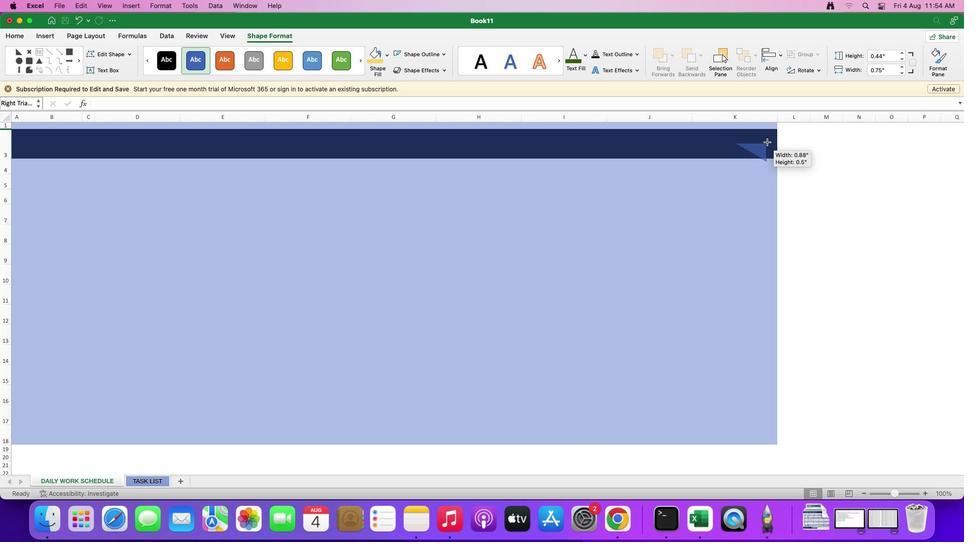 
Action: Mouse moved to (746, 150)
Screenshot: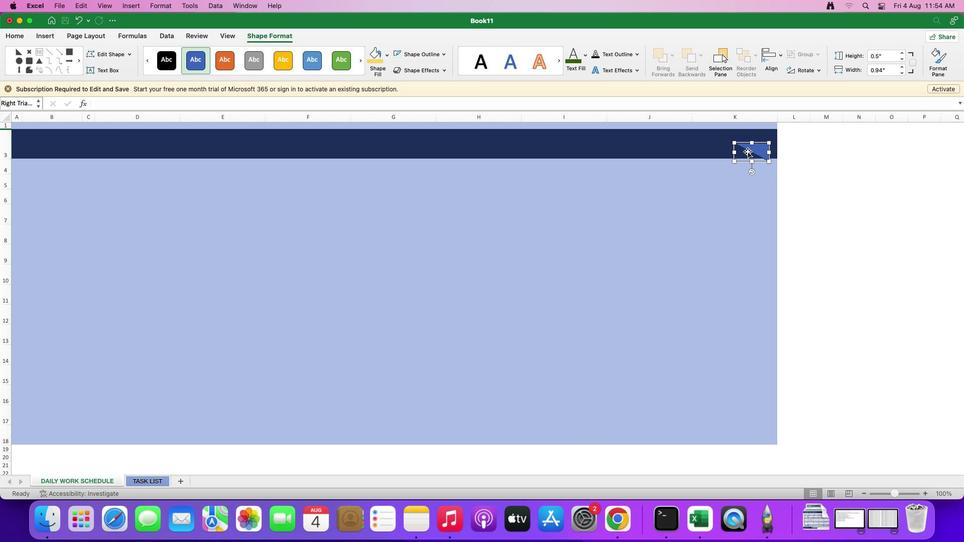 
Action: Key pressed Key.delete
Screenshot: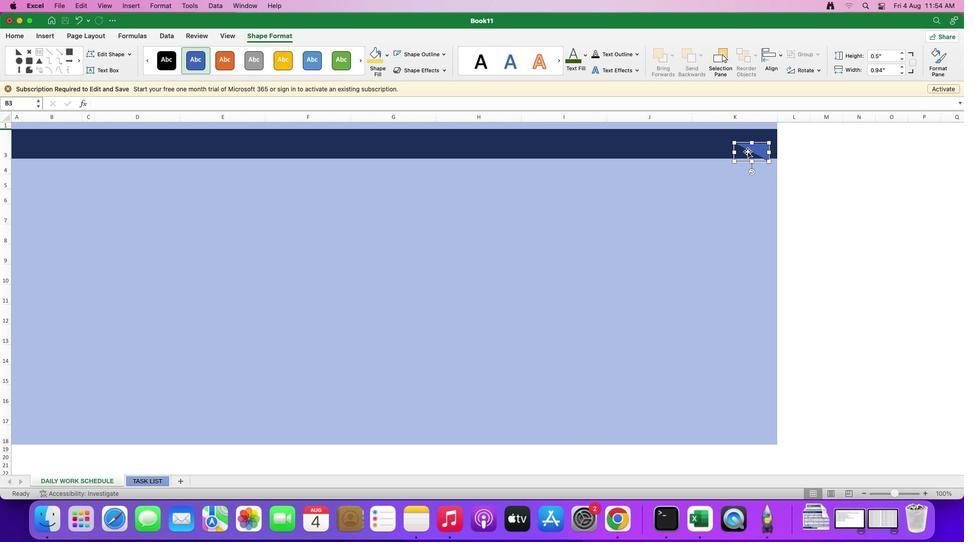
Action: Mouse moved to (747, 149)
Screenshot: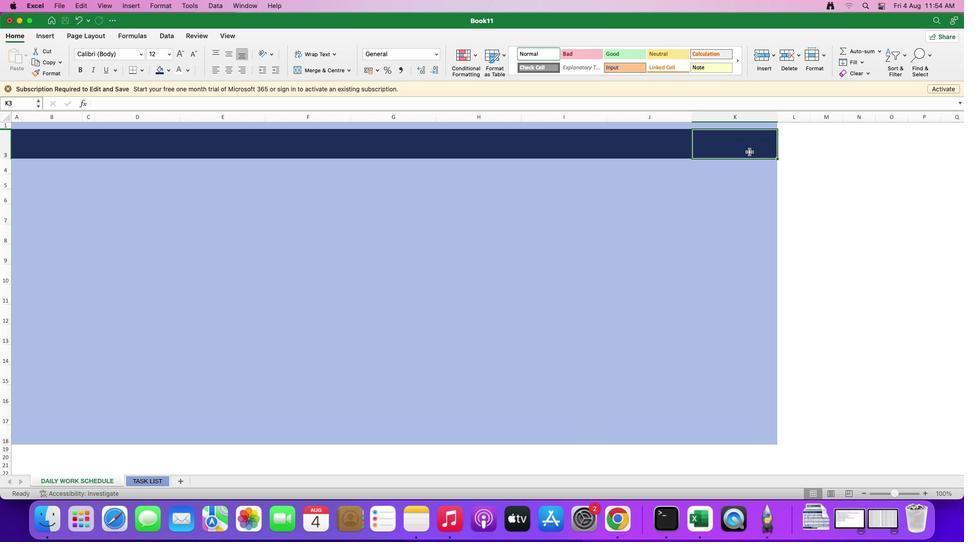 
Action: Mouse pressed left at (747, 149)
Screenshot: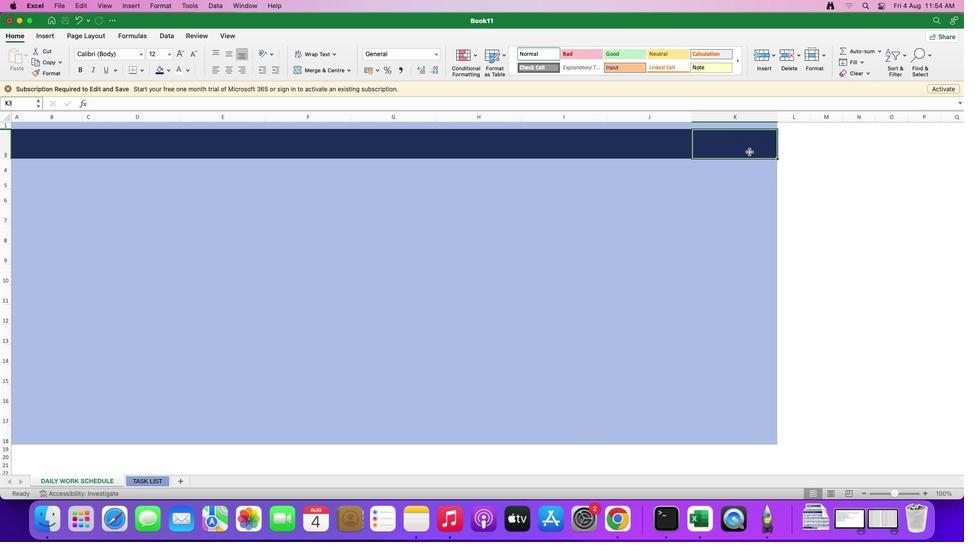 
Action: Mouse moved to (50, 33)
Screenshot: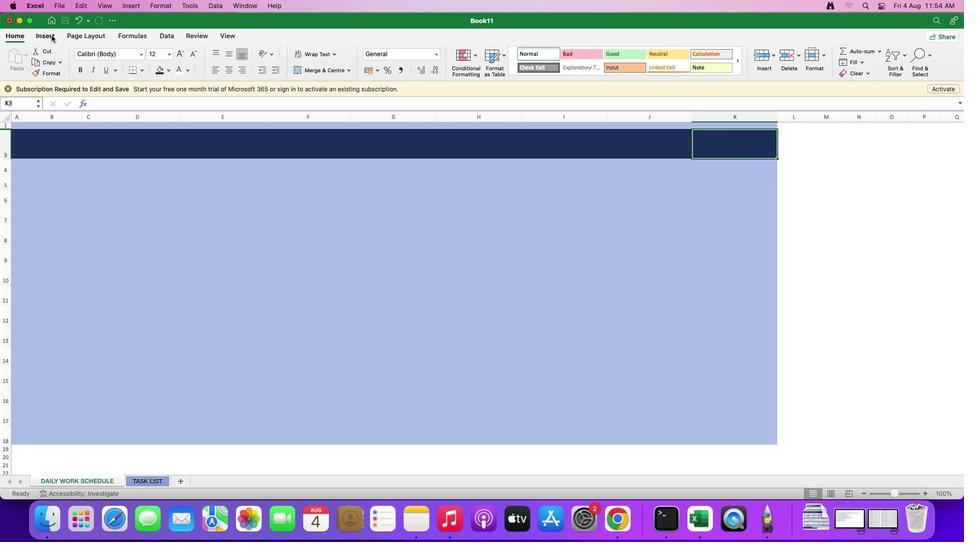 
Action: Mouse pressed left at (50, 33)
Screenshot: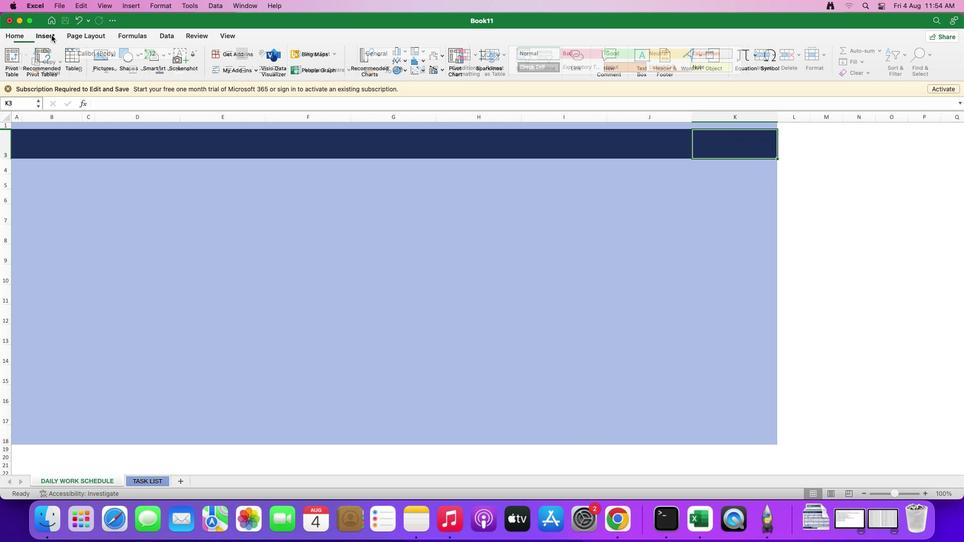 
Action: Mouse moved to (139, 51)
Screenshot: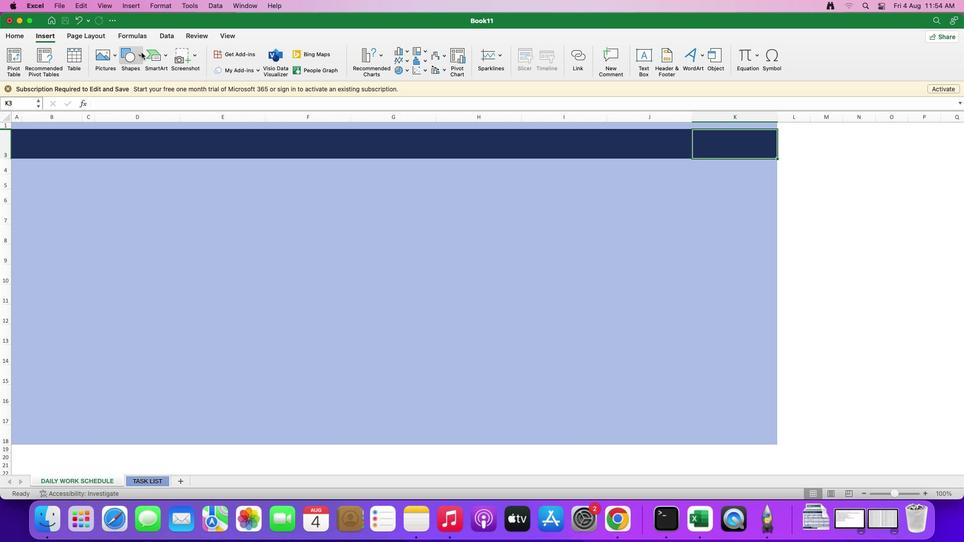 
Action: Mouse pressed left at (139, 51)
Screenshot: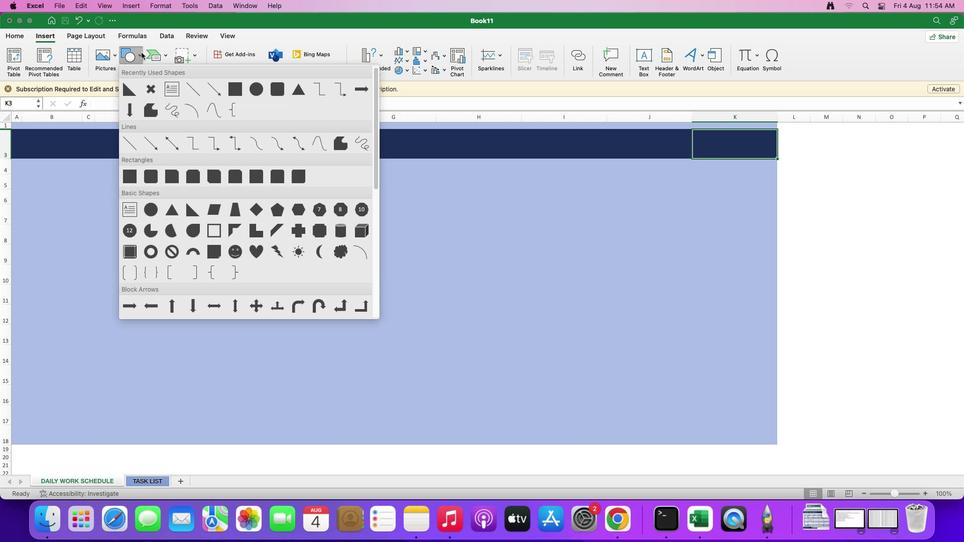 
Action: Mouse moved to (237, 178)
Screenshot: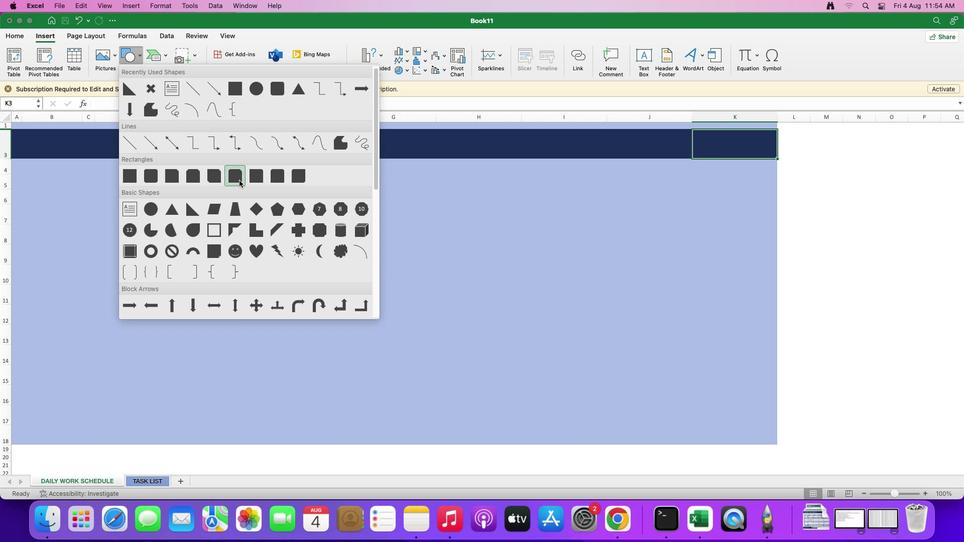 
Action: Mouse scrolled (237, 178) with delta (-1, -1)
Screenshot: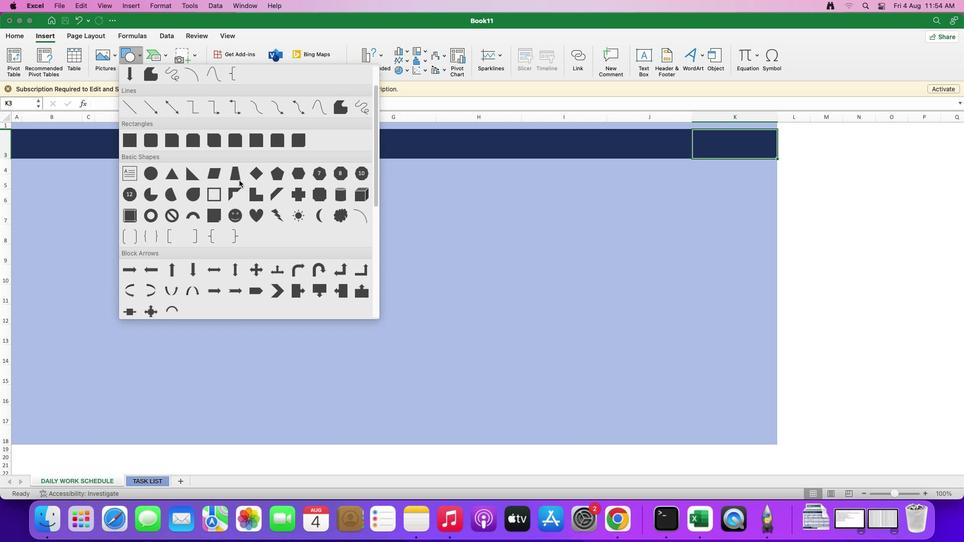 
Action: Mouse scrolled (237, 178) with delta (-1, -1)
Screenshot: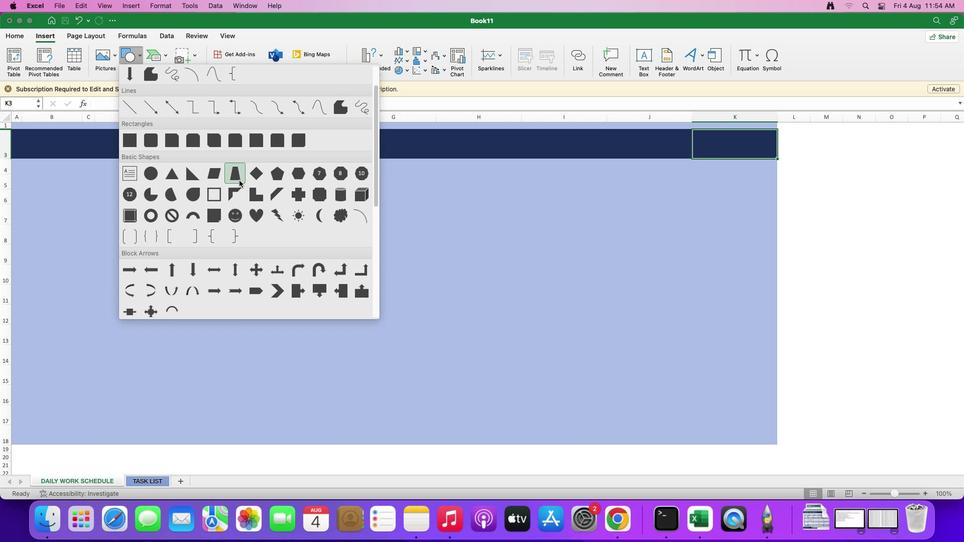 
Action: Mouse scrolled (237, 178) with delta (-1, -2)
Screenshot: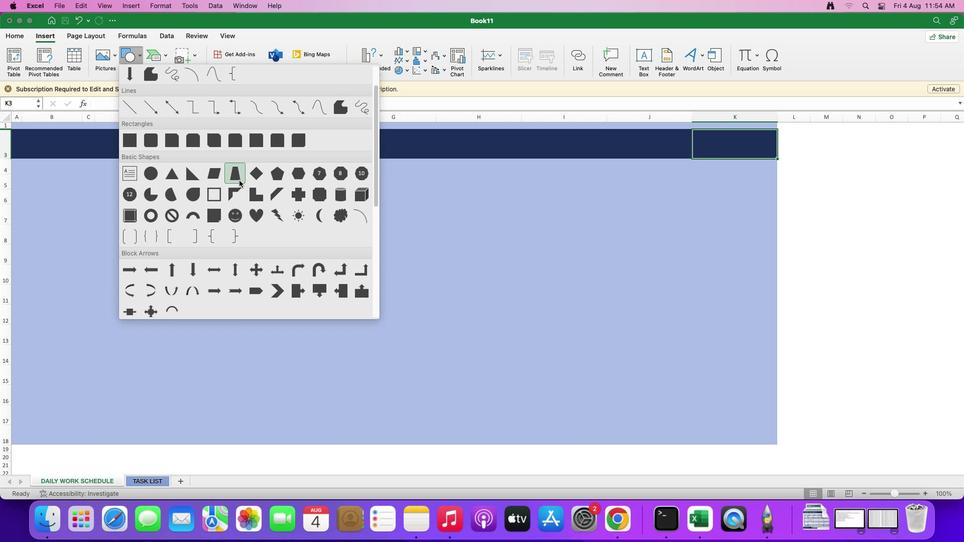 
Action: Mouse scrolled (237, 178) with delta (-1, -2)
Screenshot: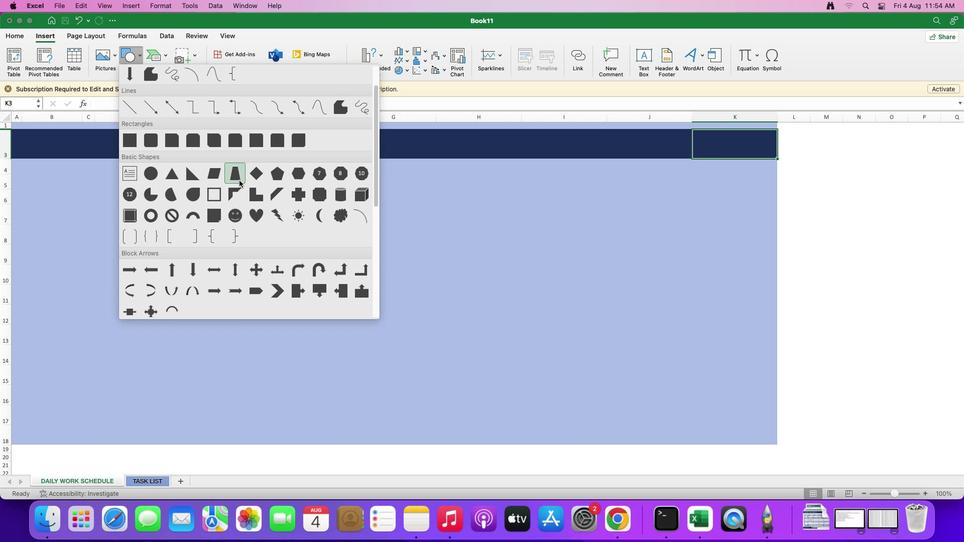 
Action: Mouse scrolled (237, 178) with delta (-1, -1)
Screenshot: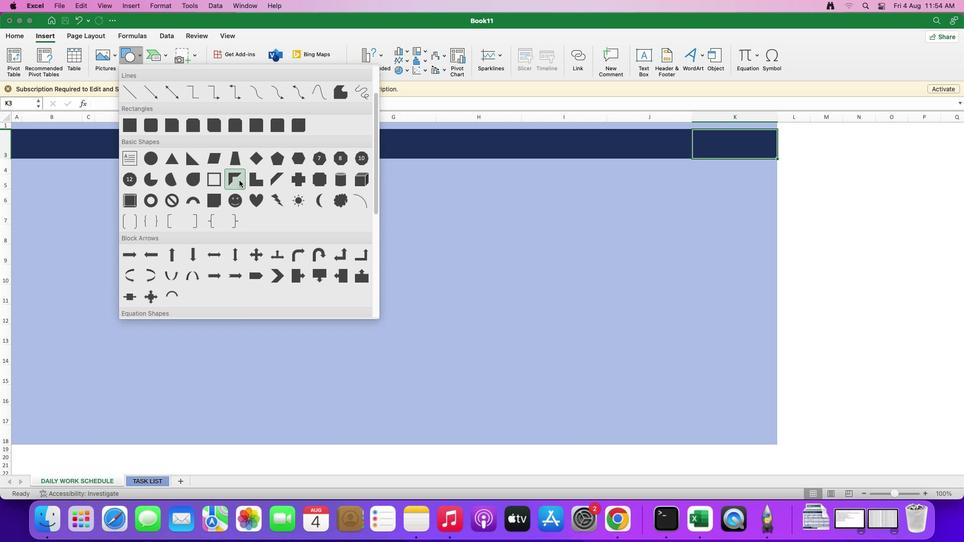 
Action: Mouse scrolled (237, 178) with delta (-1, -1)
Screenshot: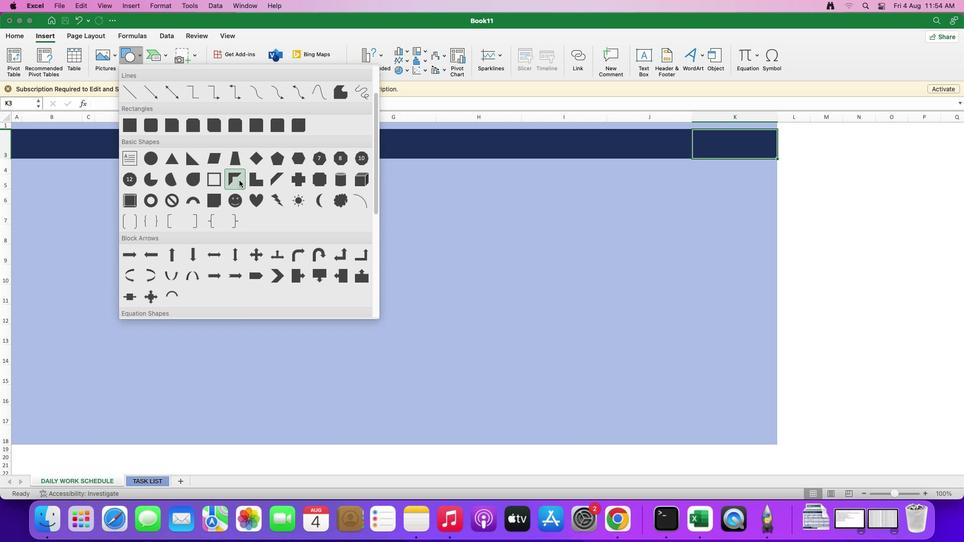 
Action: Mouse scrolled (237, 178) with delta (-1, -2)
Screenshot: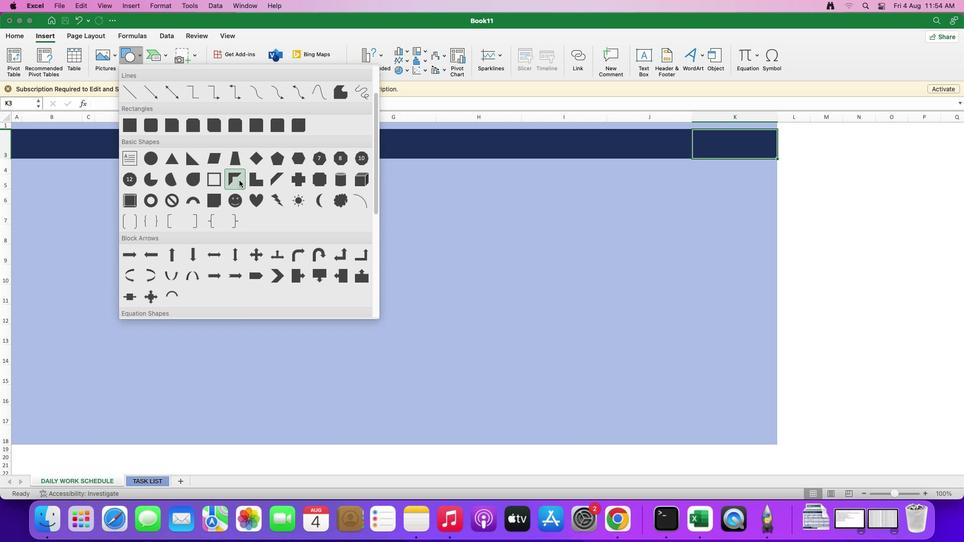 
Action: Mouse scrolled (237, 178) with delta (-1, -1)
Screenshot: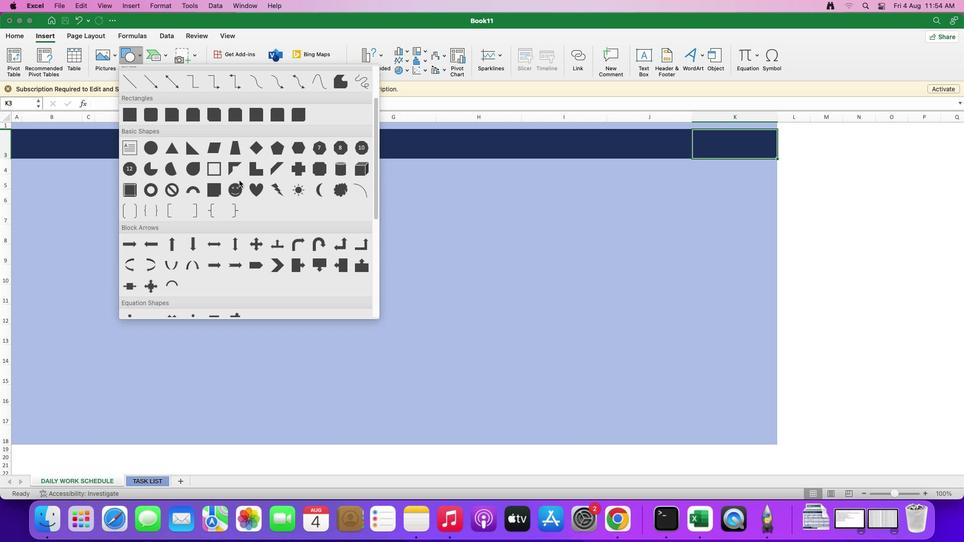 
Action: Mouse scrolled (237, 178) with delta (-1, -1)
Screenshot: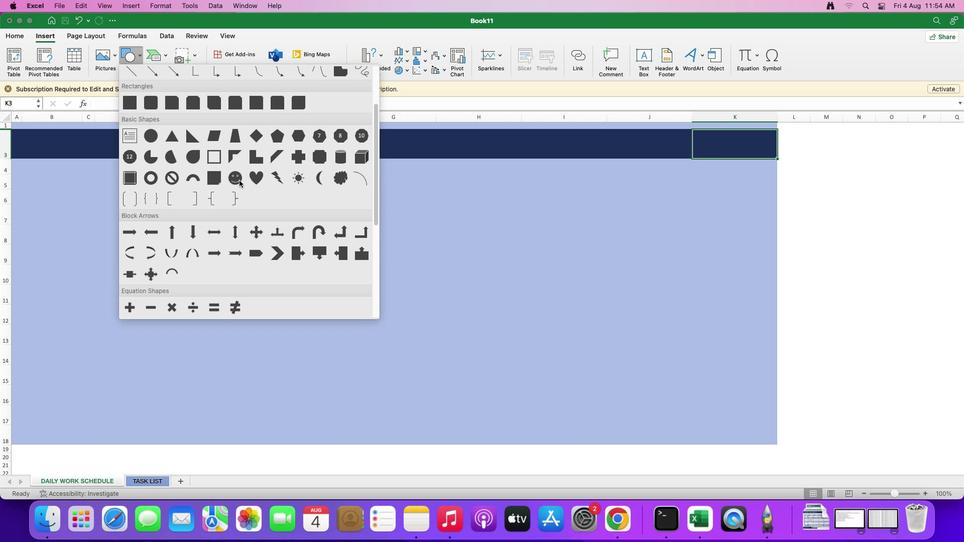 
Action: Mouse scrolled (237, 178) with delta (-1, -1)
Screenshot: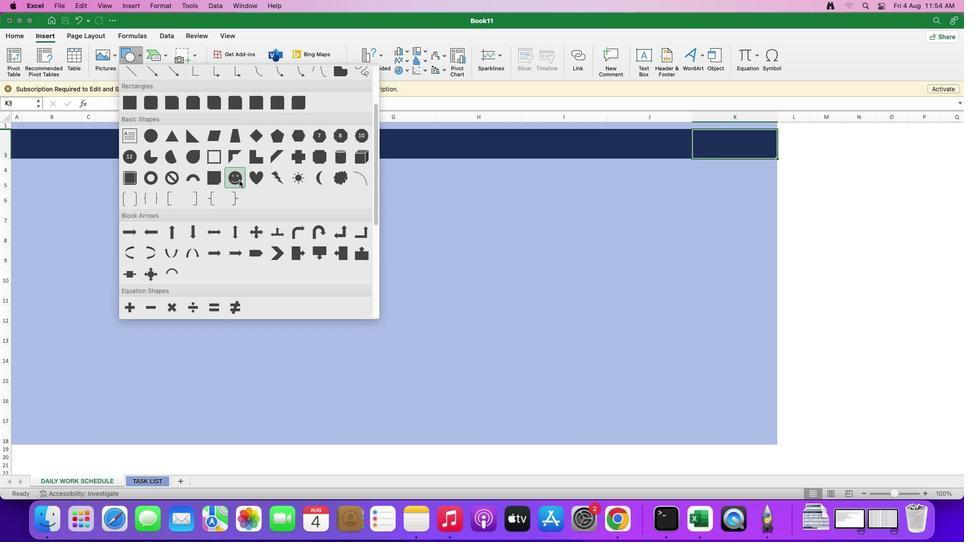 
Action: Mouse scrolled (237, 178) with delta (-1, -2)
Screenshot: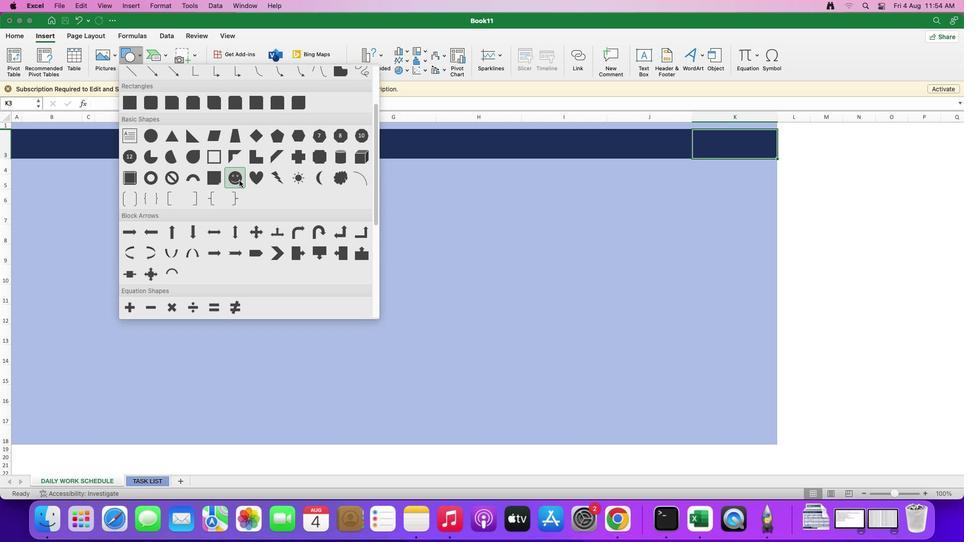 
Action: Mouse scrolled (237, 178) with delta (-1, -1)
Screenshot: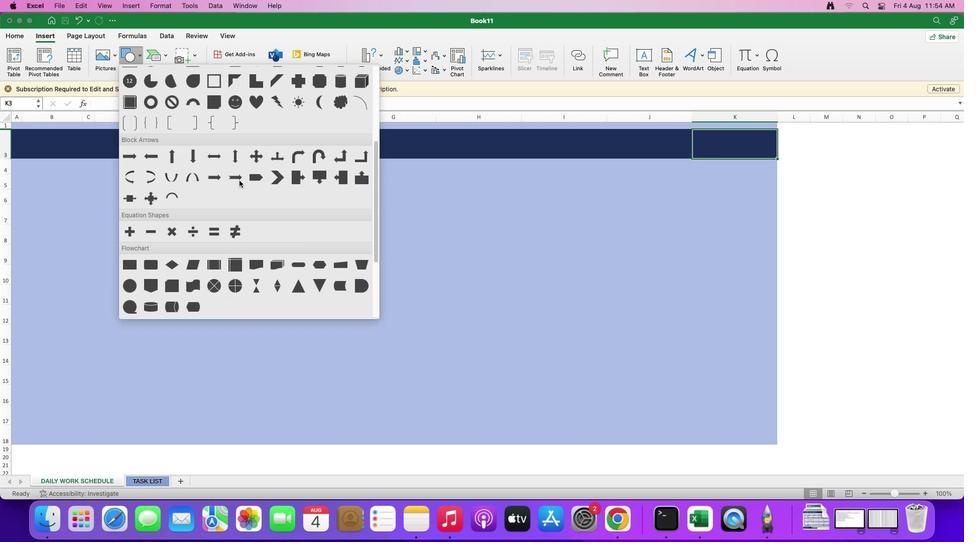 
Action: Mouse scrolled (237, 178) with delta (-1, -1)
Screenshot: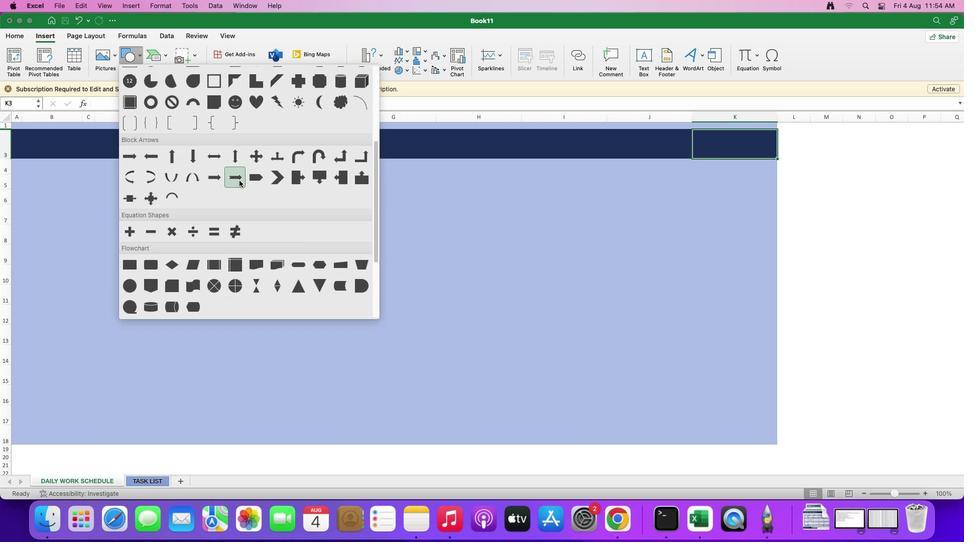
Action: Mouse scrolled (237, 178) with delta (-1, -2)
Screenshot: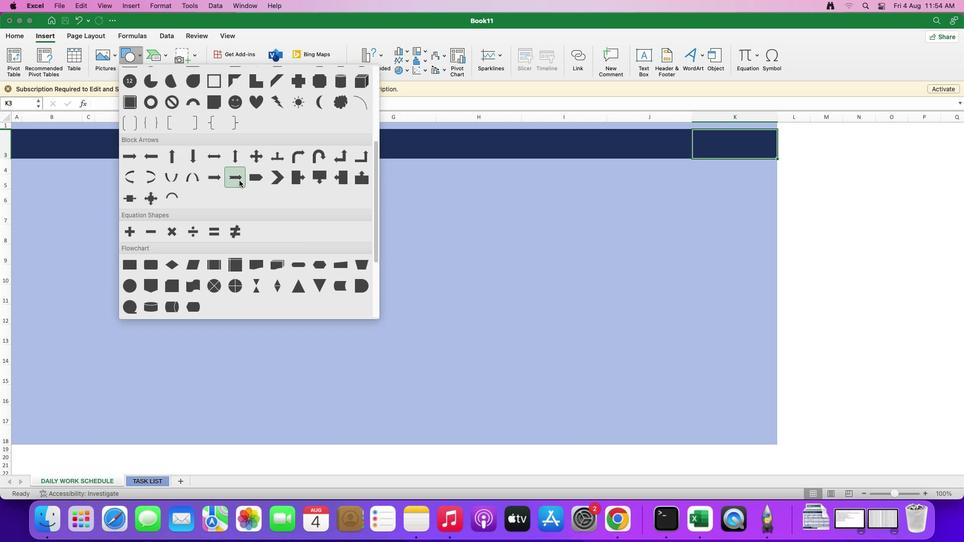 
Action: Mouse scrolled (237, 178) with delta (-1, -3)
Screenshot: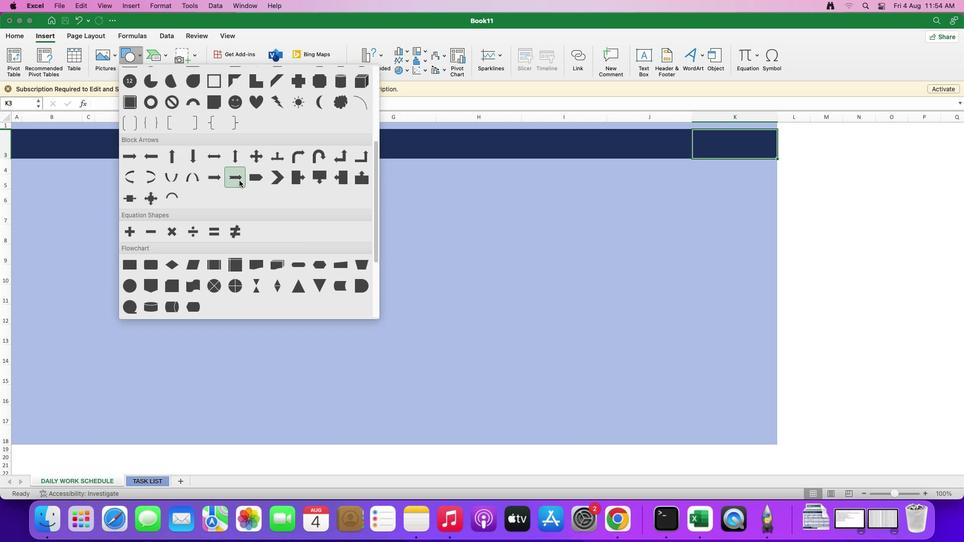 
Action: Mouse scrolled (237, 178) with delta (-1, -3)
Screenshot: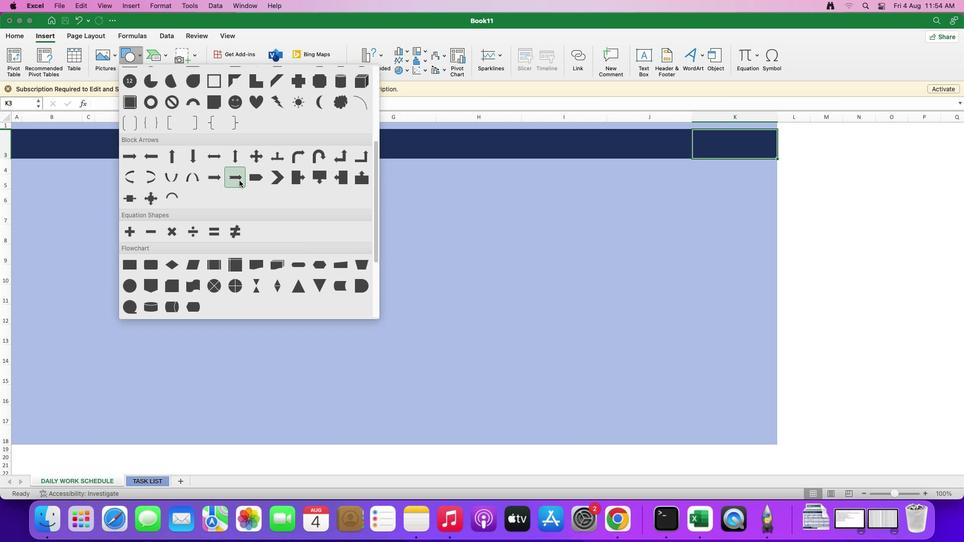 
Action: Mouse scrolled (237, 178) with delta (-1, -1)
Screenshot: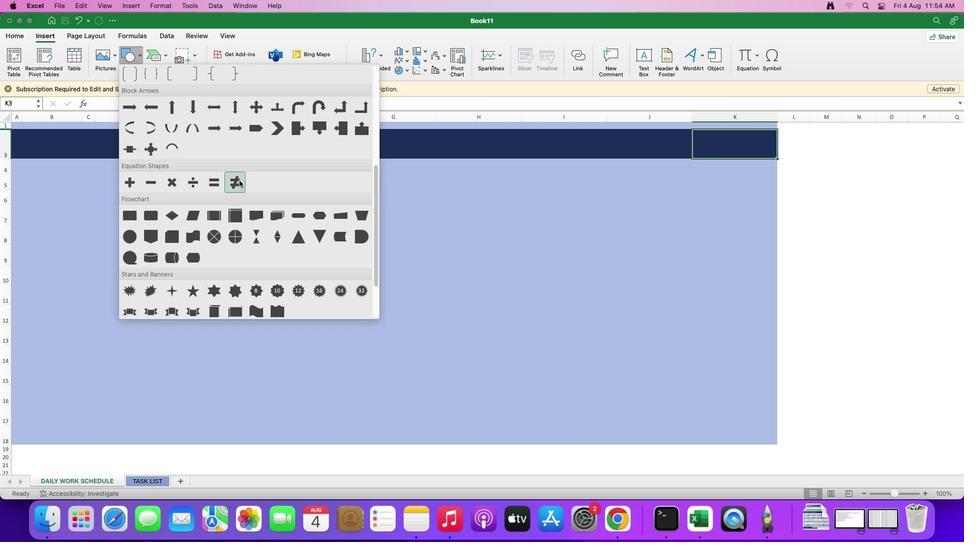
Action: Mouse scrolled (237, 178) with delta (-1, -1)
Screenshot: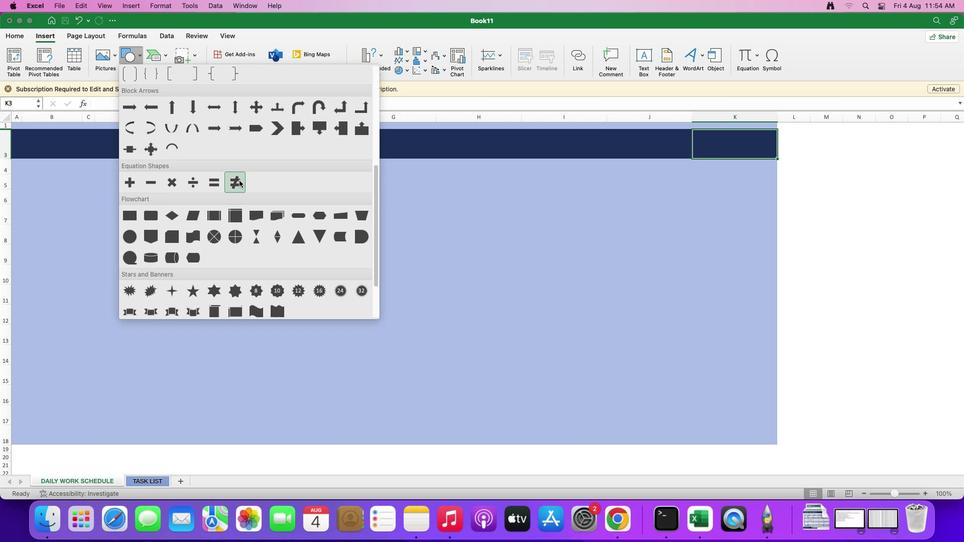 
Action: Mouse scrolled (237, 178) with delta (-1, -2)
Screenshot: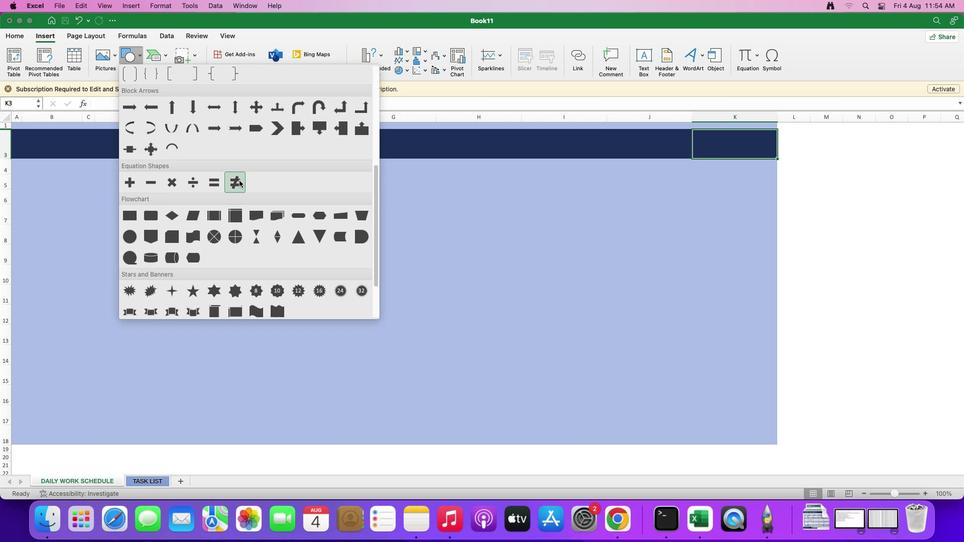 
Action: Mouse scrolled (237, 178) with delta (-1, -3)
Screenshot: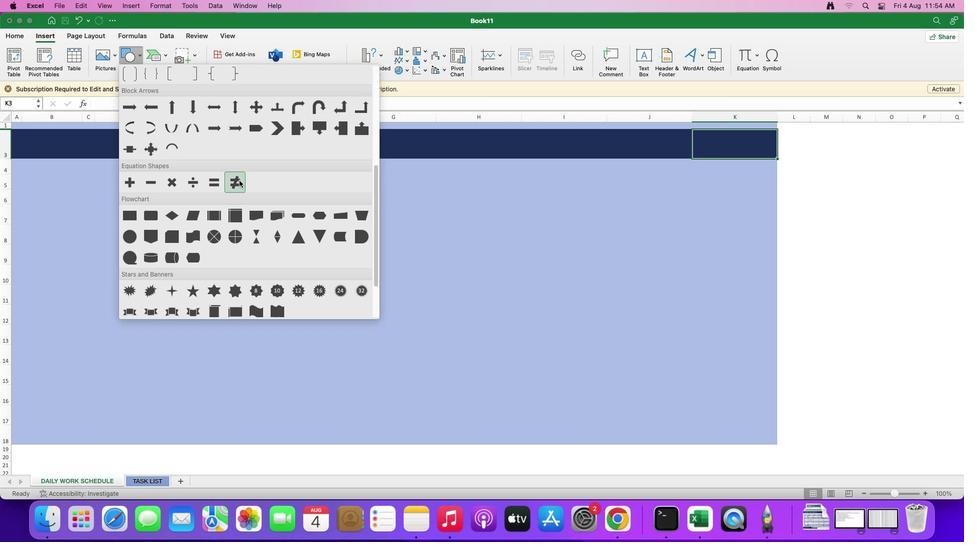 
Action: Mouse scrolled (237, 178) with delta (-1, -1)
Screenshot: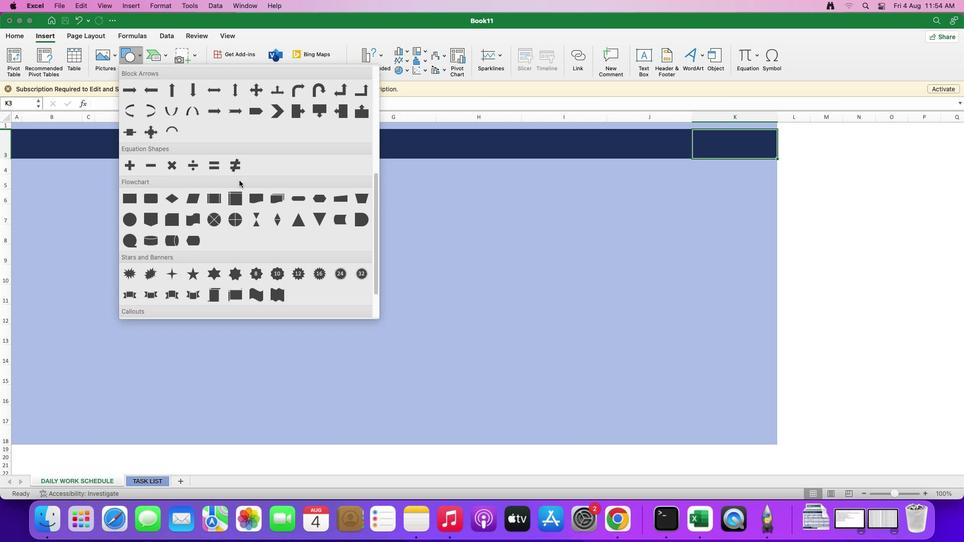 
Action: Mouse scrolled (237, 178) with delta (-1, -1)
Screenshot: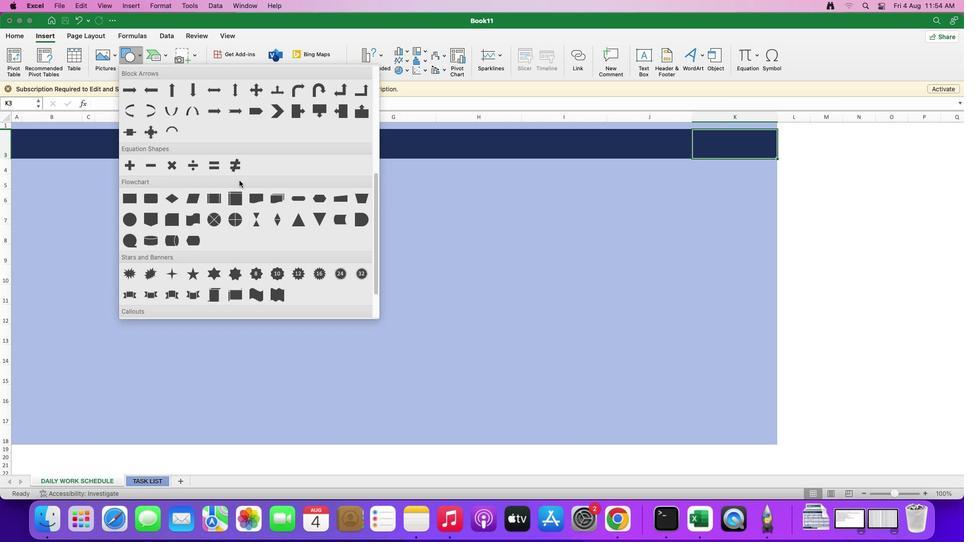 
Action: Mouse scrolled (237, 178) with delta (-1, -1)
Screenshot: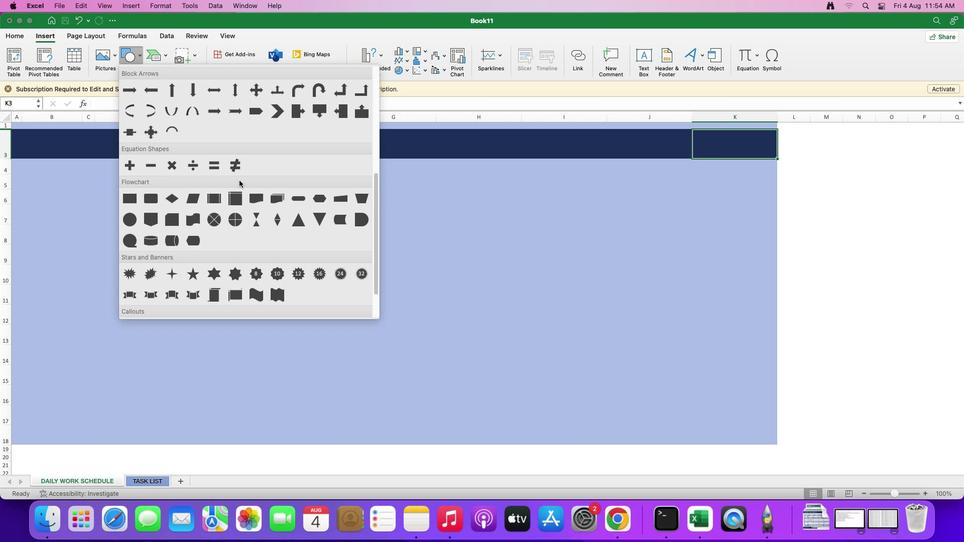 
Action: Mouse scrolled (237, 178) with delta (-1, -1)
Screenshot: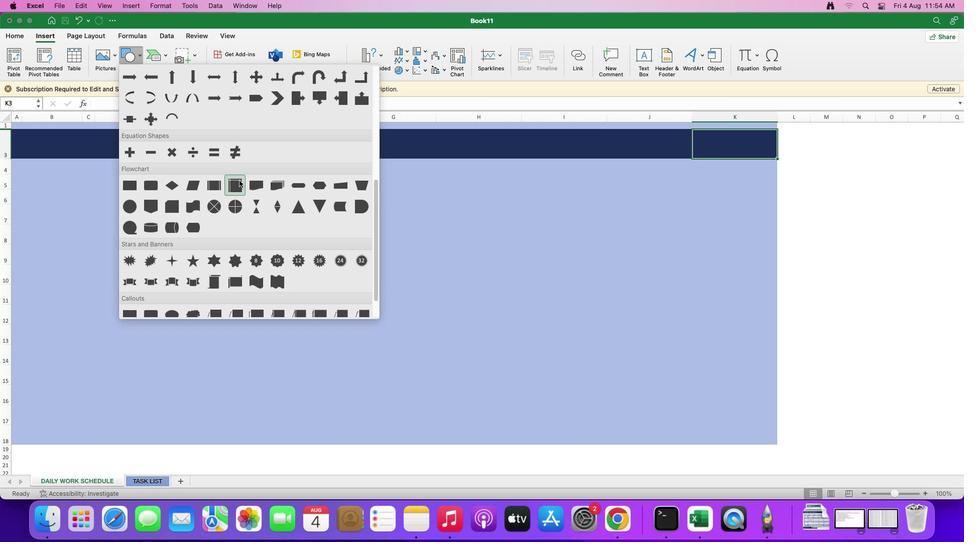 
Action: Mouse scrolled (237, 178) with delta (-1, -2)
Screenshot: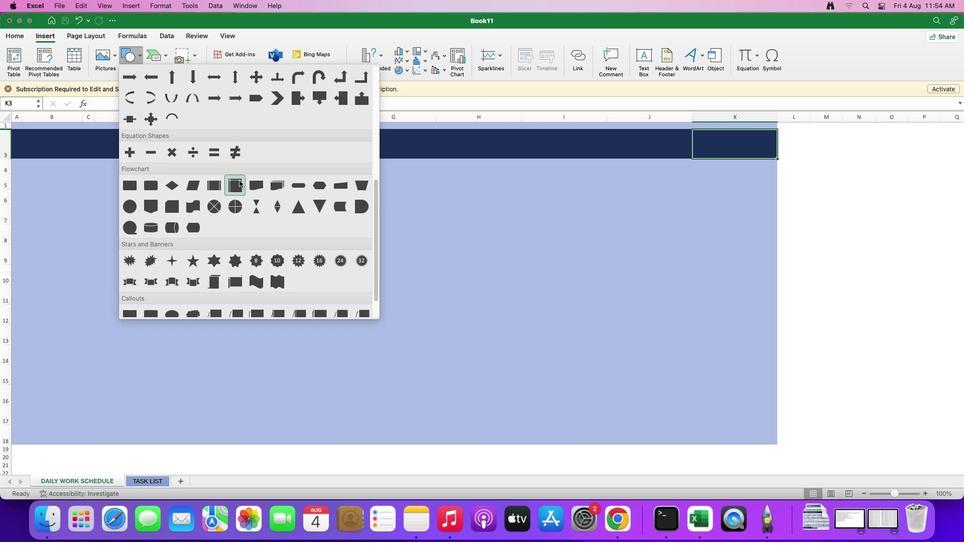 
Action: Mouse moved to (237, 178)
Screenshot: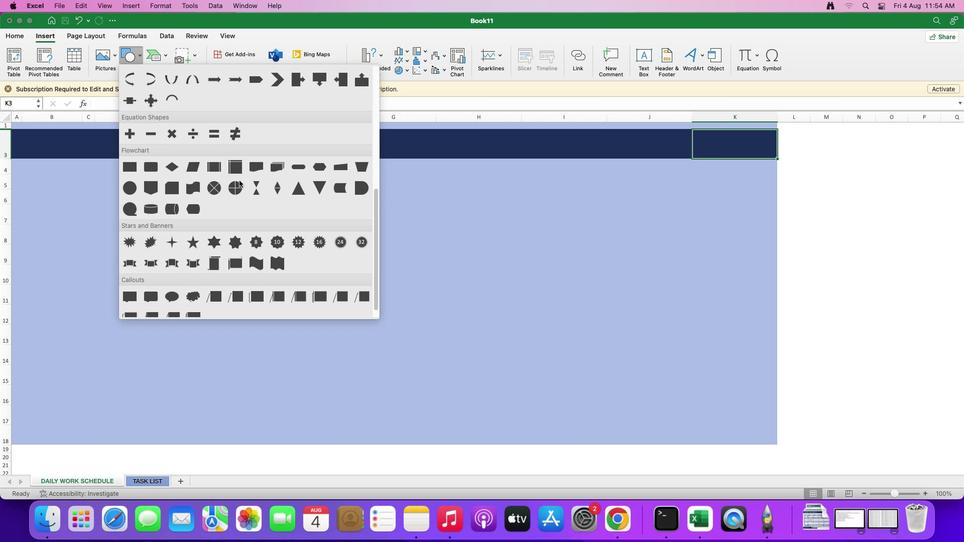
Action: Mouse scrolled (237, 178) with delta (-1, -1)
Screenshot: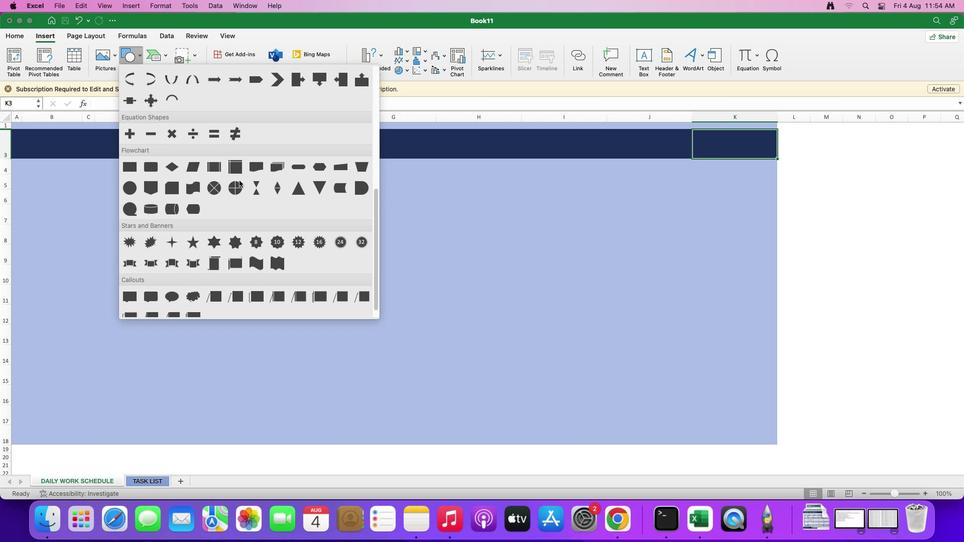 
Action: Mouse scrolled (237, 178) with delta (-1, -1)
Screenshot: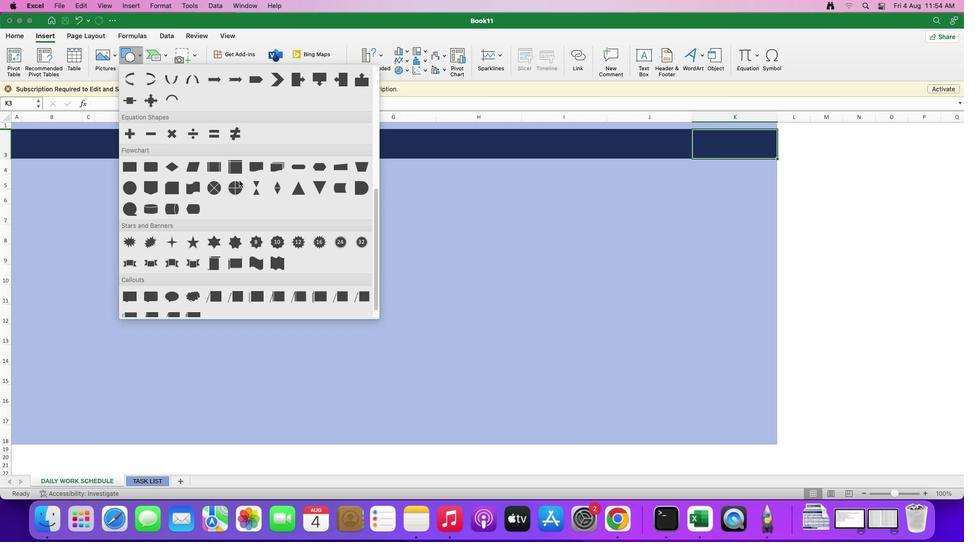 
Action: Mouse scrolled (237, 178) with delta (-1, -2)
Screenshot: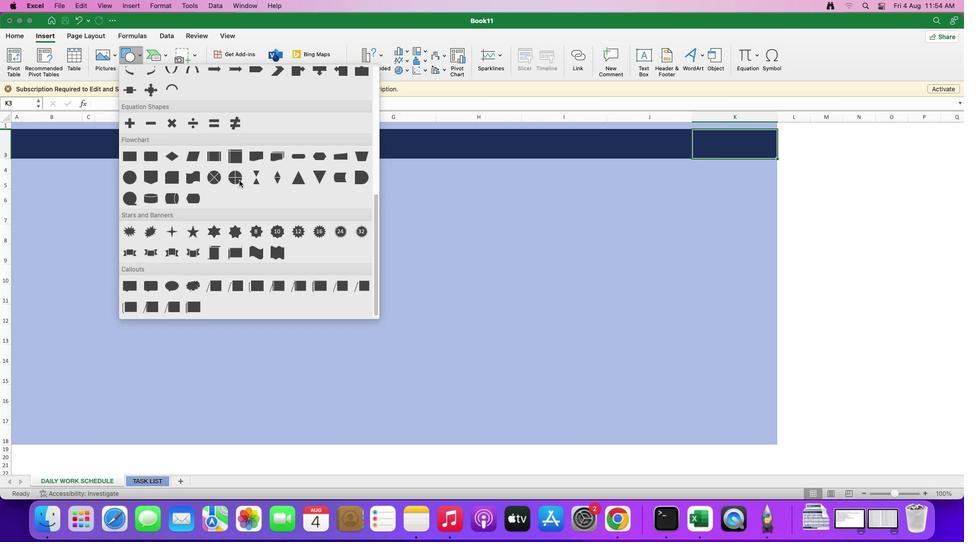 
Action: Mouse scrolled (237, 178) with delta (-1, -2)
Screenshot: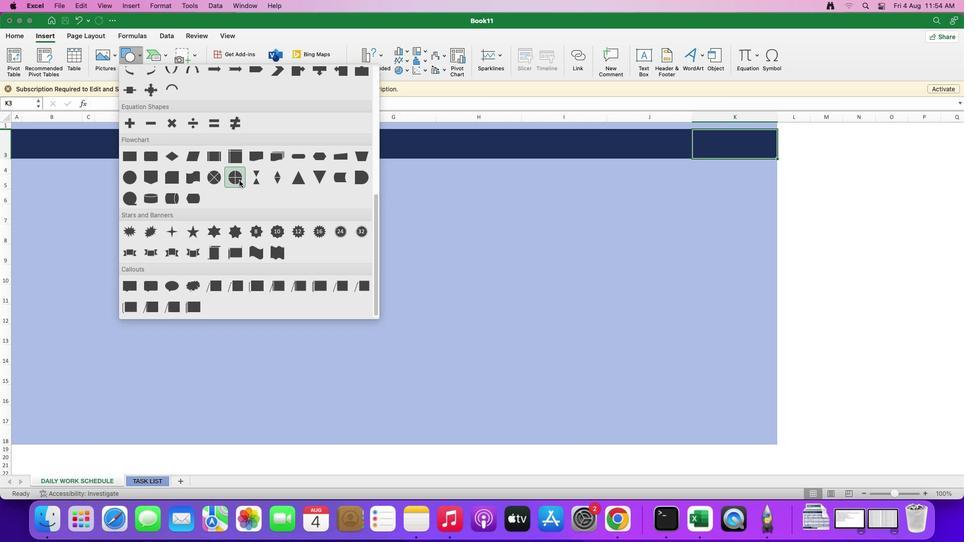 
Action: Mouse scrolled (237, 178) with delta (-1, -1)
Screenshot: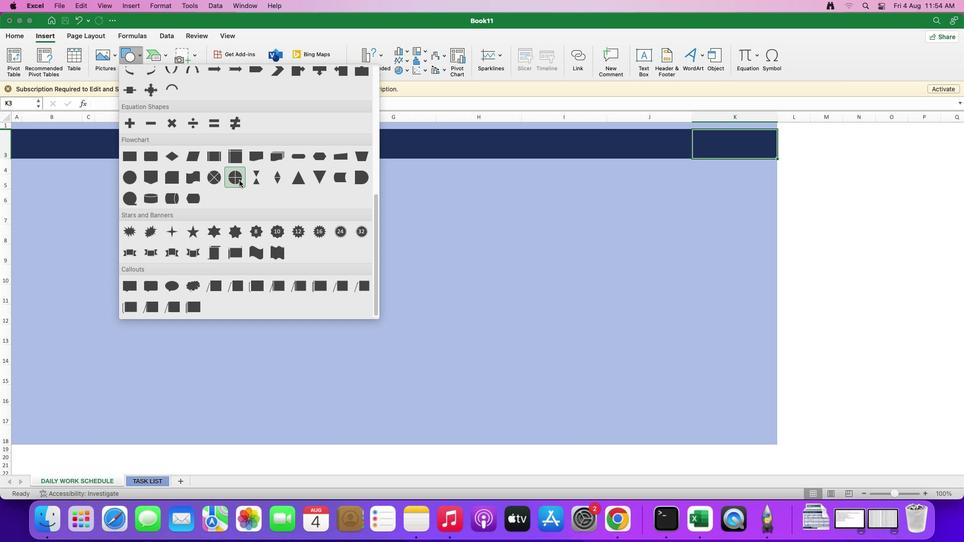 
Action: Mouse scrolled (237, 178) with delta (-1, -1)
Screenshot: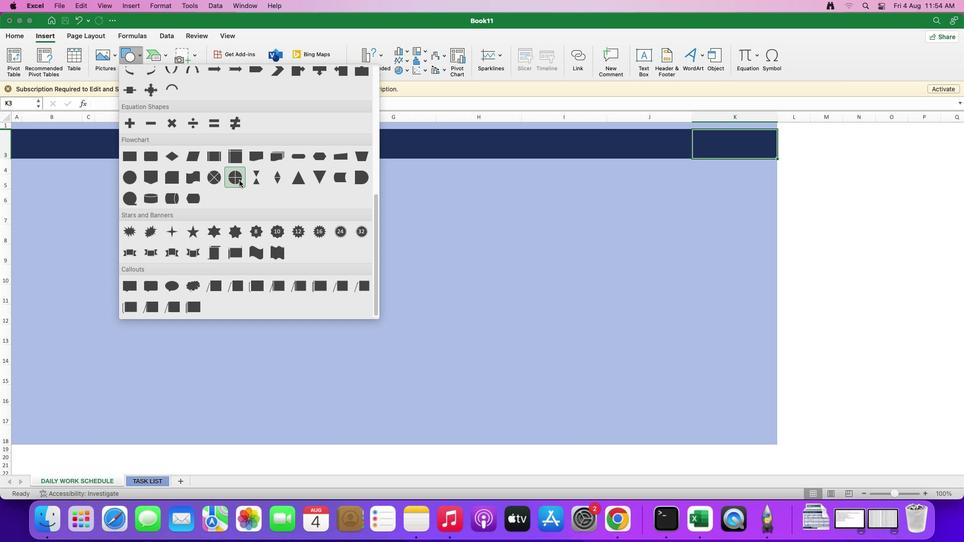 
Action: Mouse scrolled (237, 178) with delta (-1, -2)
Screenshot: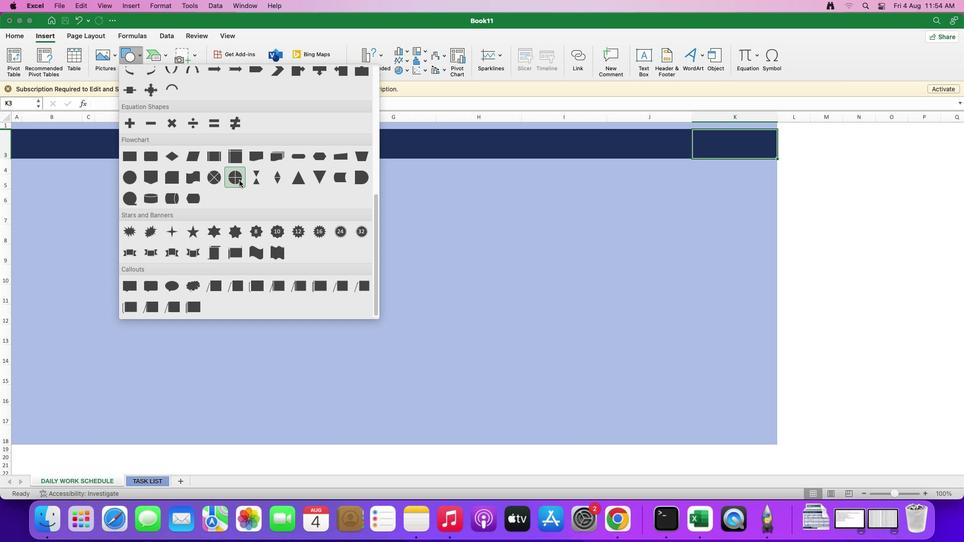 
Action: Mouse scrolled (237, 178) with delta (-1, -3)
Screenshot: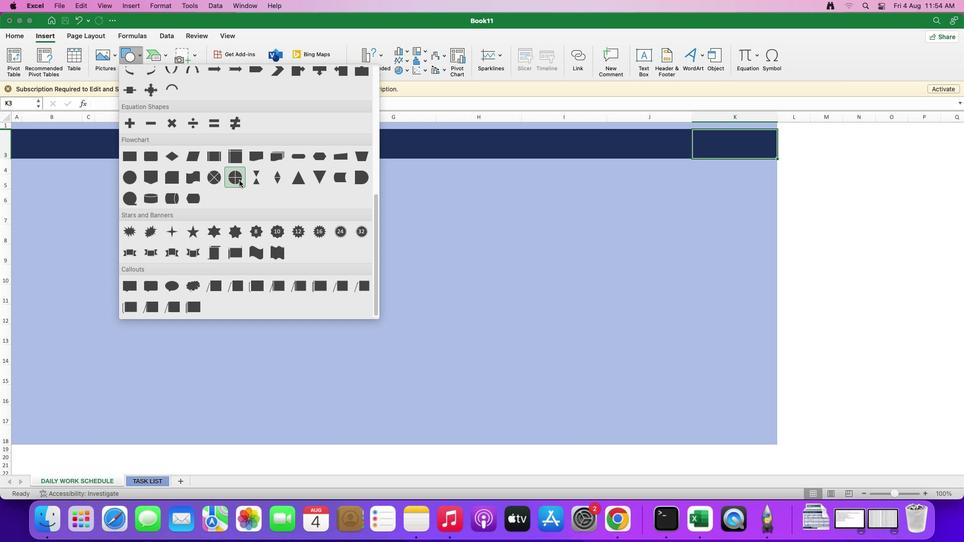 
Action: Mouse scrolled (237, 178) with delta (-1, -1)
Screenshot: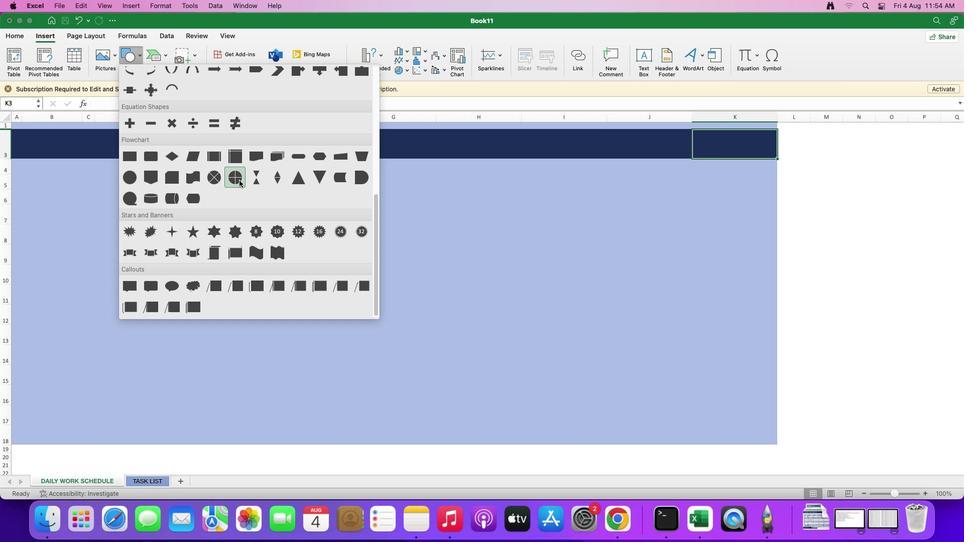 
Action: Mouse scrolled (237, 178) with delta (-1, -1)
Screenshot: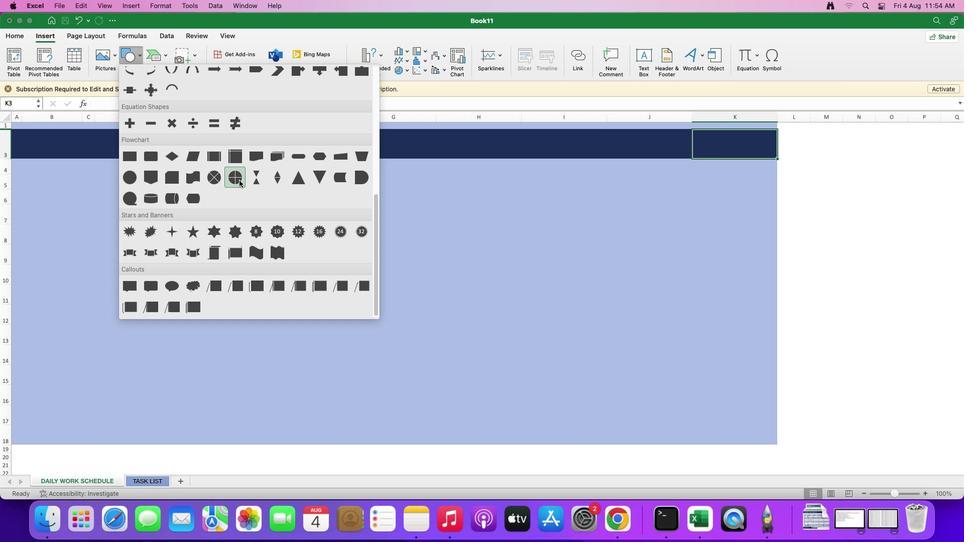 
Action: Mouse scrolled (237, 178) with delta (-1, -2)
Screenshot: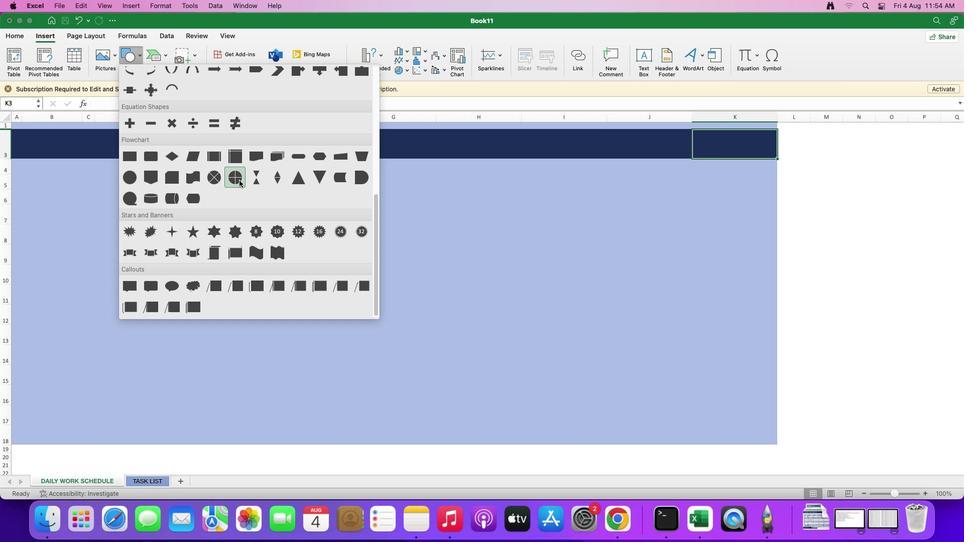 
Action: Mouse scrolled (237, 178) with delta (-1, -2)
Screenshot: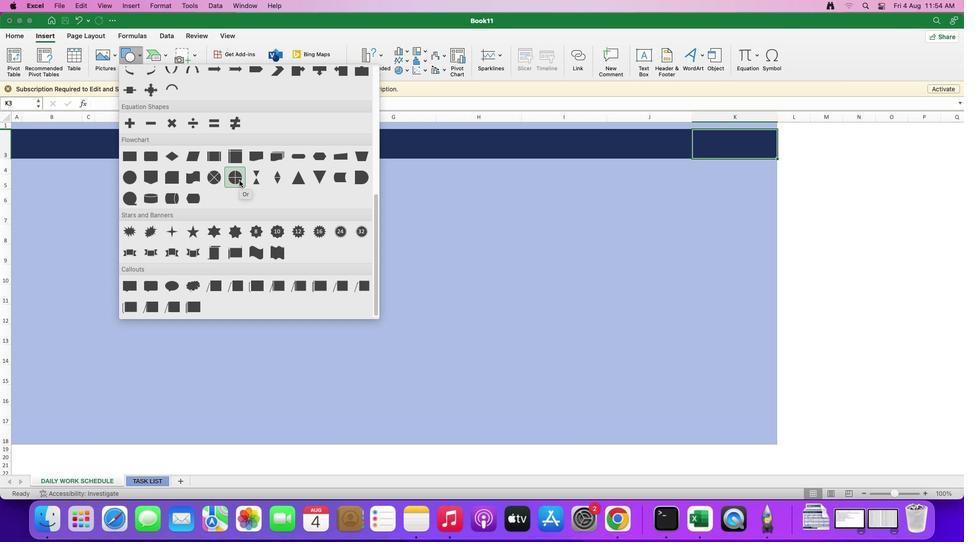 
Action: Mouse scrolled (237, 178) with delta (-1, 0)
Screenshot: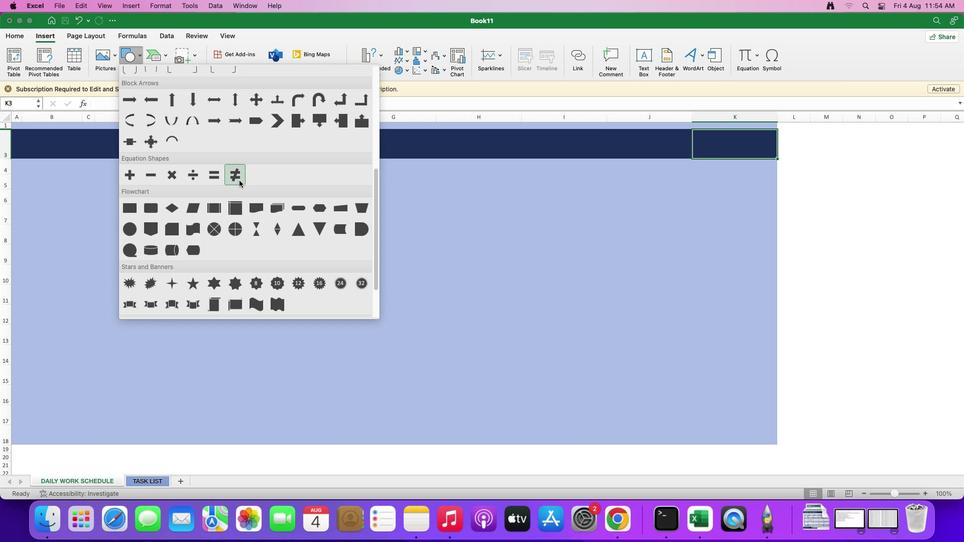 
Action: Mouse scrolled (237, 178) with delta (-1, 0)
Screenshot: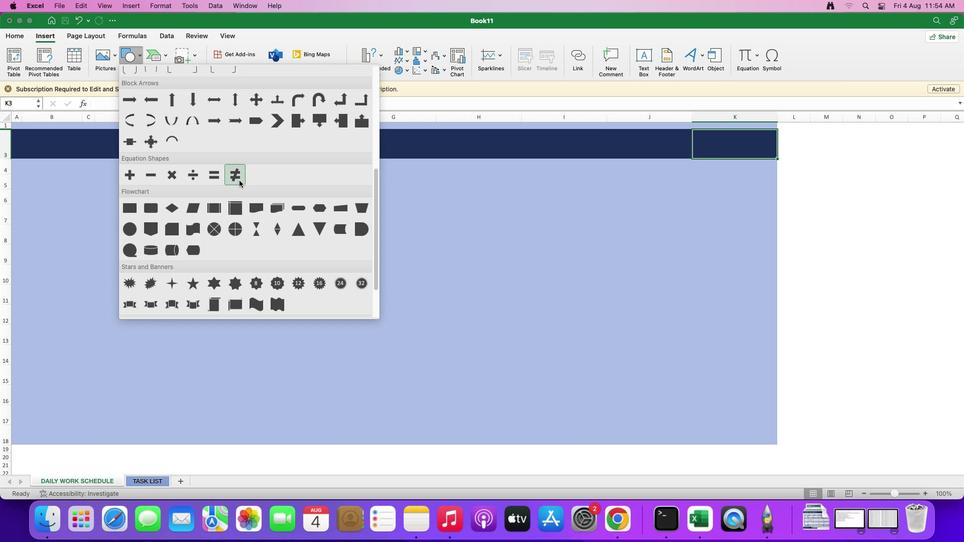 
Action: Mouse scrolled (237, 178) with delta (-1, 0)
Screenshot: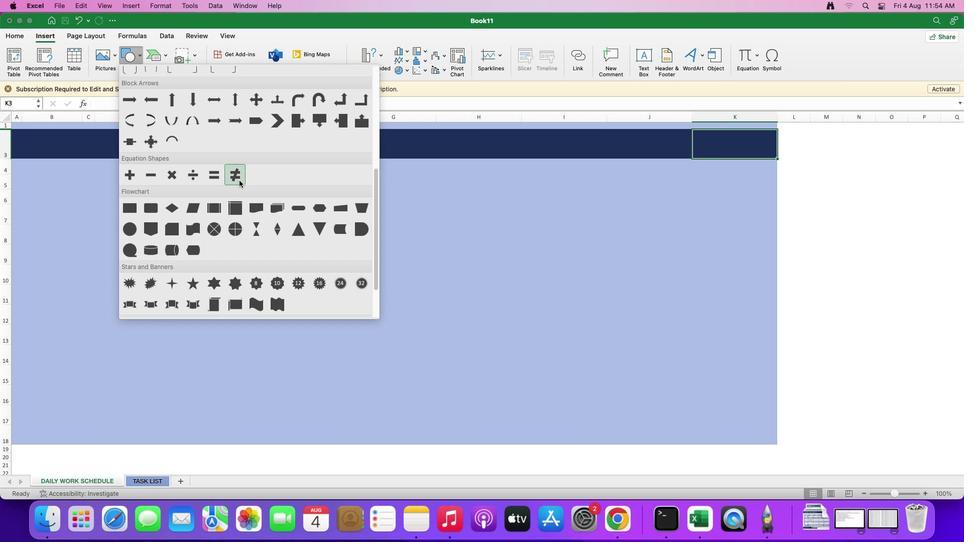 
Action: Mouse scrolled (237, 178) with delta (-1, 1)
Screenshot: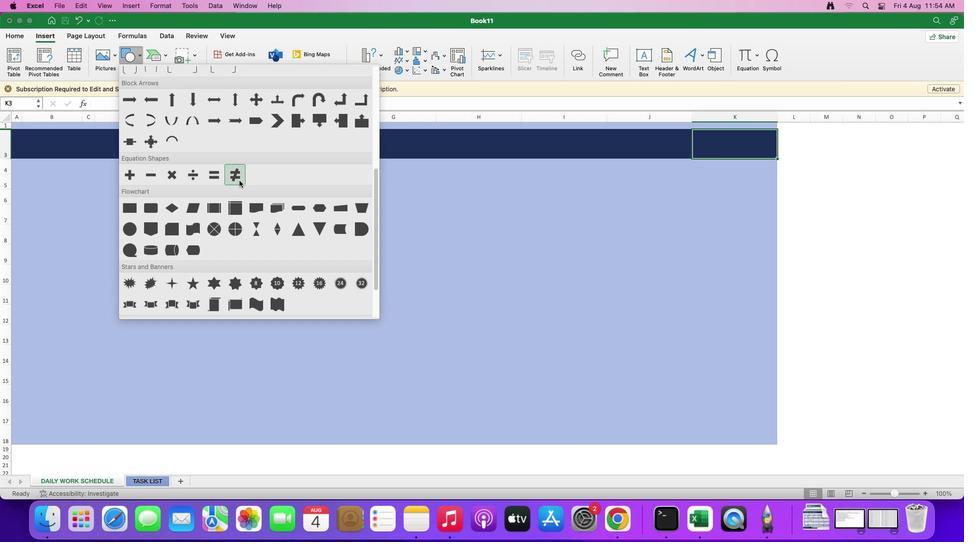 
Action: Mouse moved to (292, 229)
Screenshot: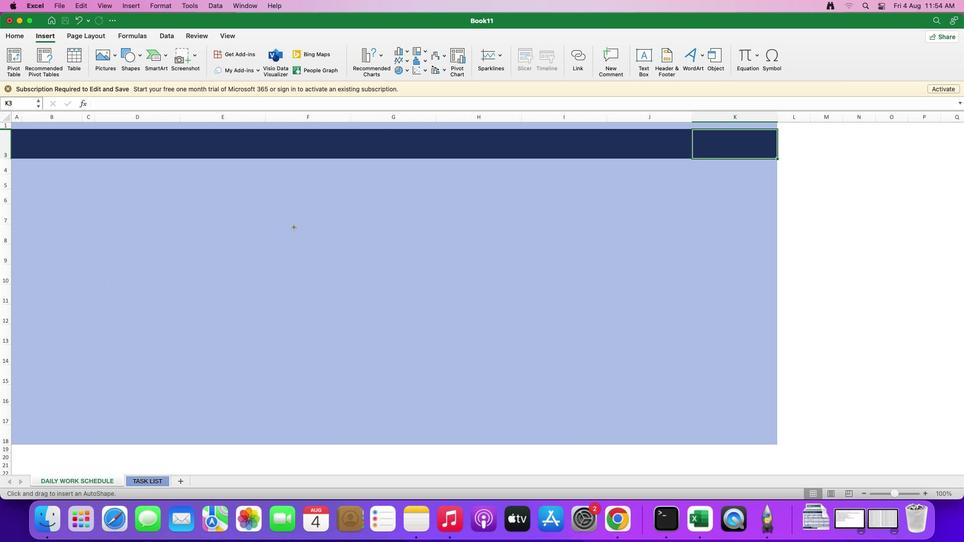 
Action: Mouse pressed left at (292, 229)
Screenshot: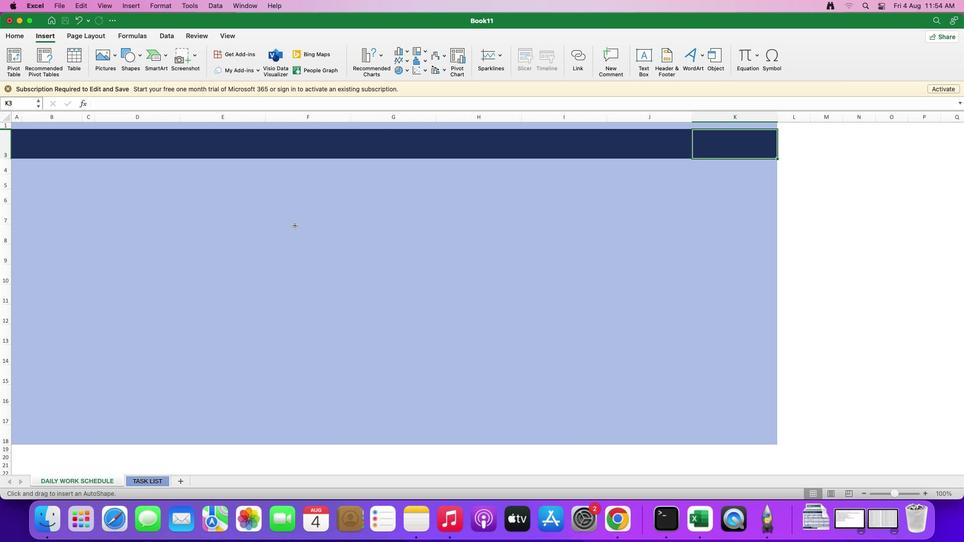 
Action: Mouse moved to (734, 135)
Screenshot: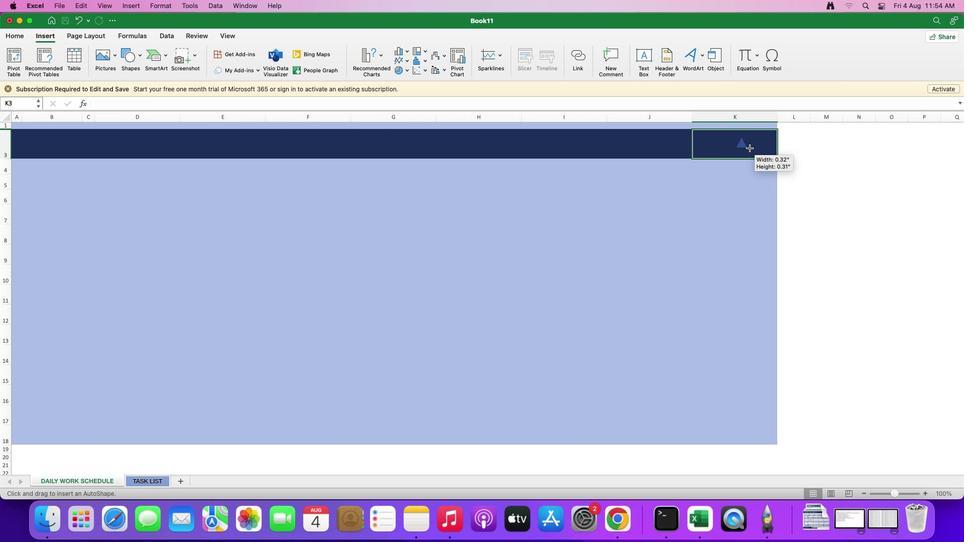
Action: Mouse pressed left at (734, 135)
Screenshot: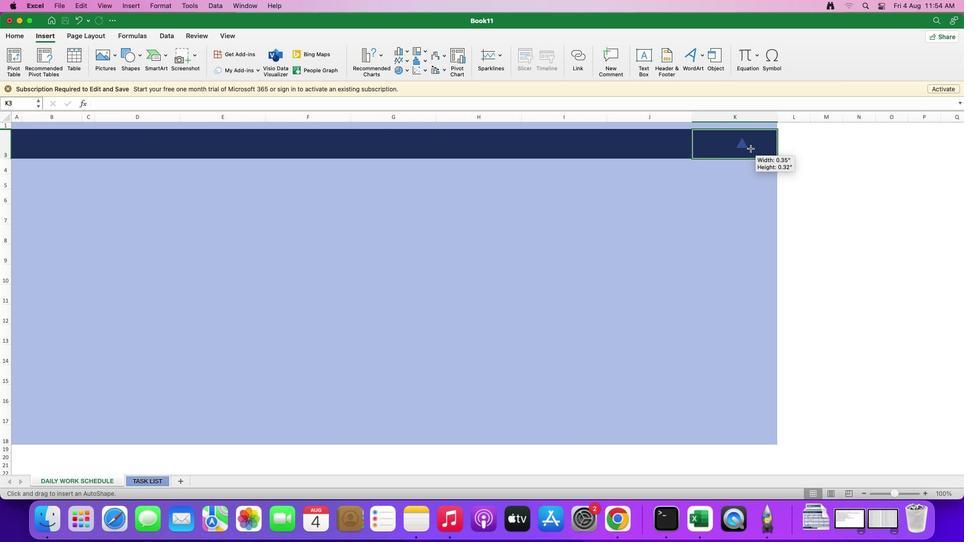 
Action: Mouse moved to (757, 152)
Screenshot: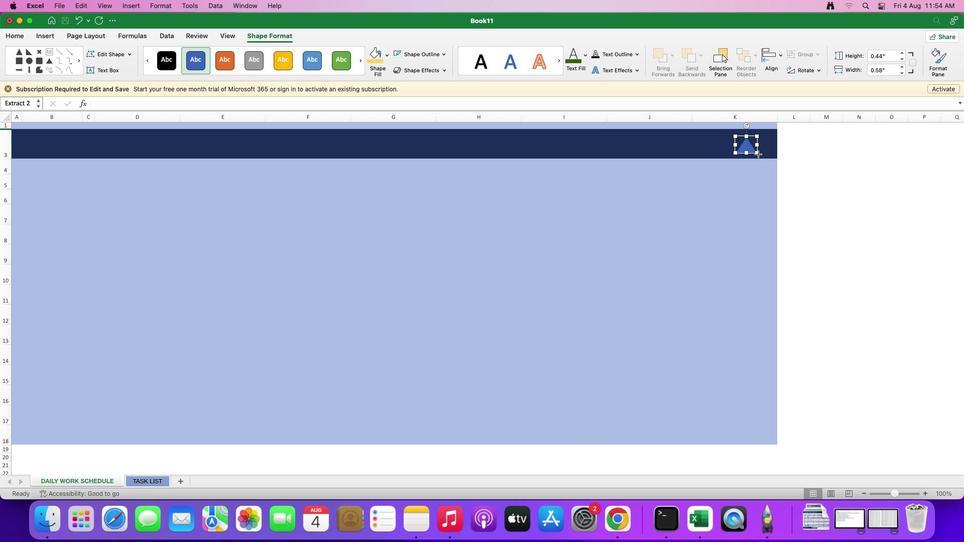 
Action: Mouse pressed left at (757, 152)
Screenshot: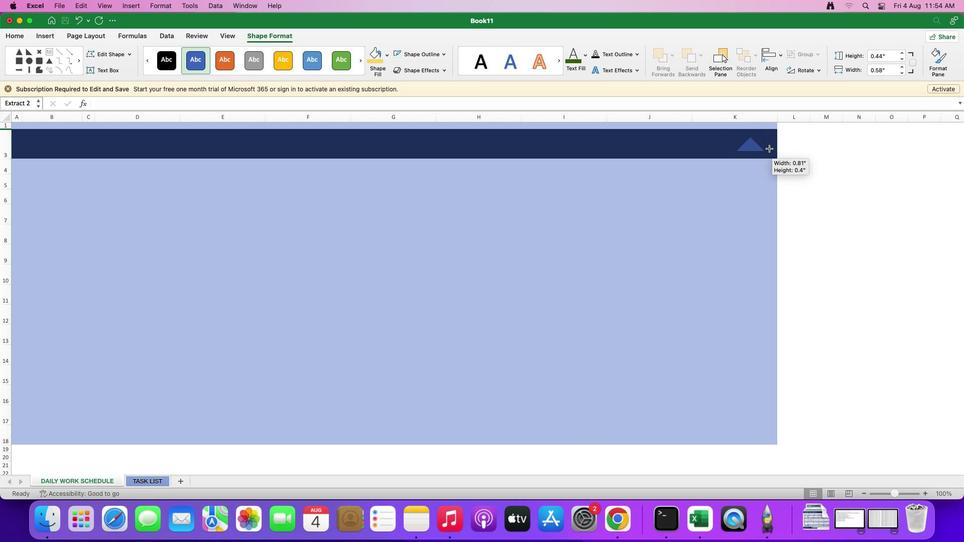 
Action: Mouse moved to (746, 123)
Screenshot: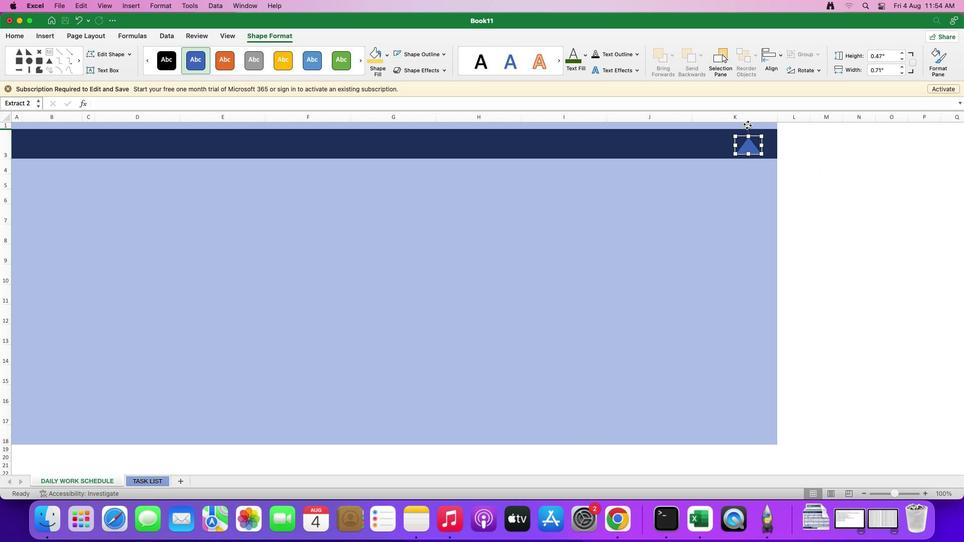 
Action: Mouse pressed left at (746, 123)
Screenshot: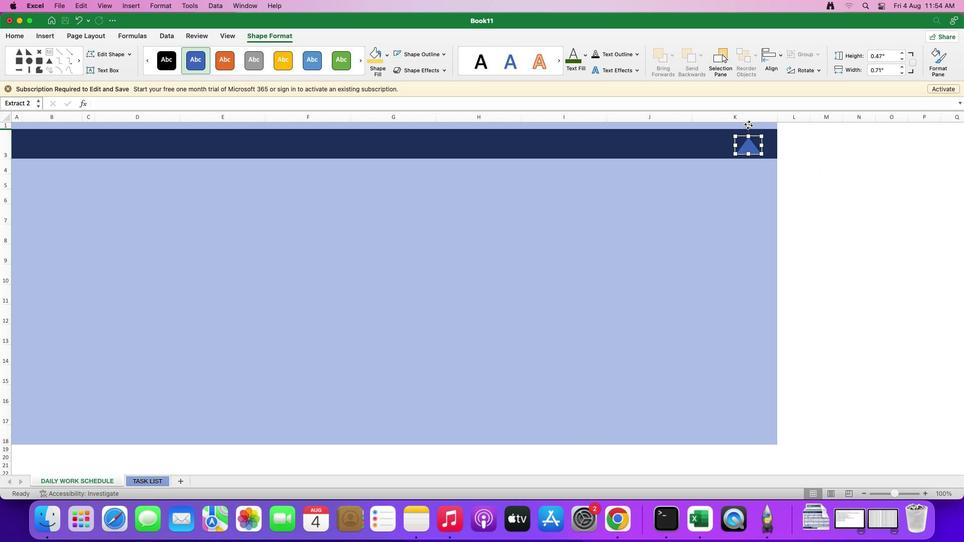 
Action: Mouse moved to (753, 136)
Screenshot: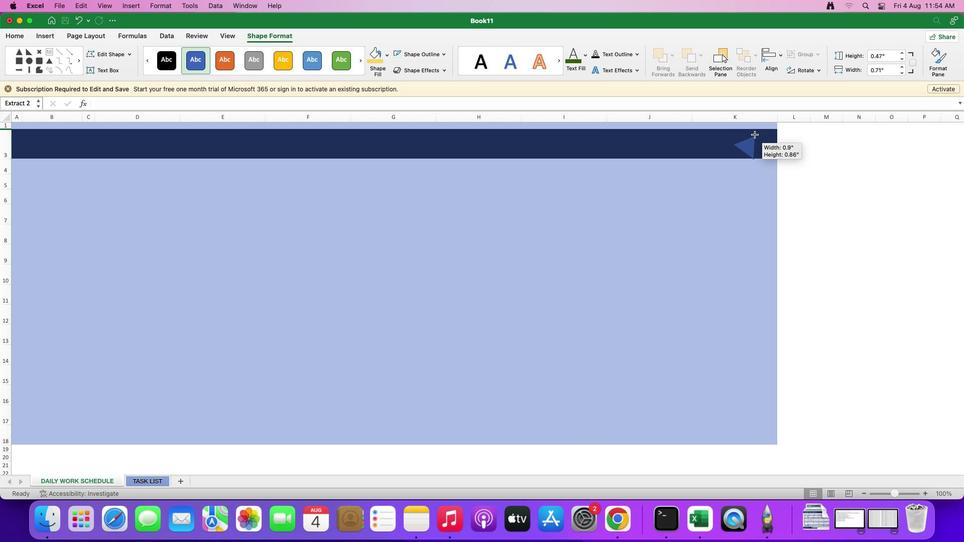 
Action: Mouse pressed left at (753, 136)
Screenshot: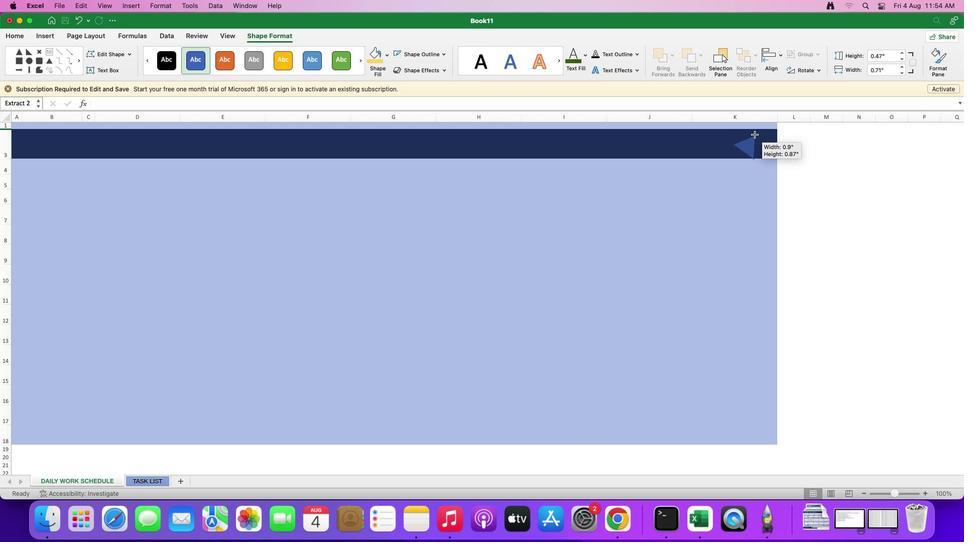 
Action: Mouse moved to (751, 155)
Screenshot: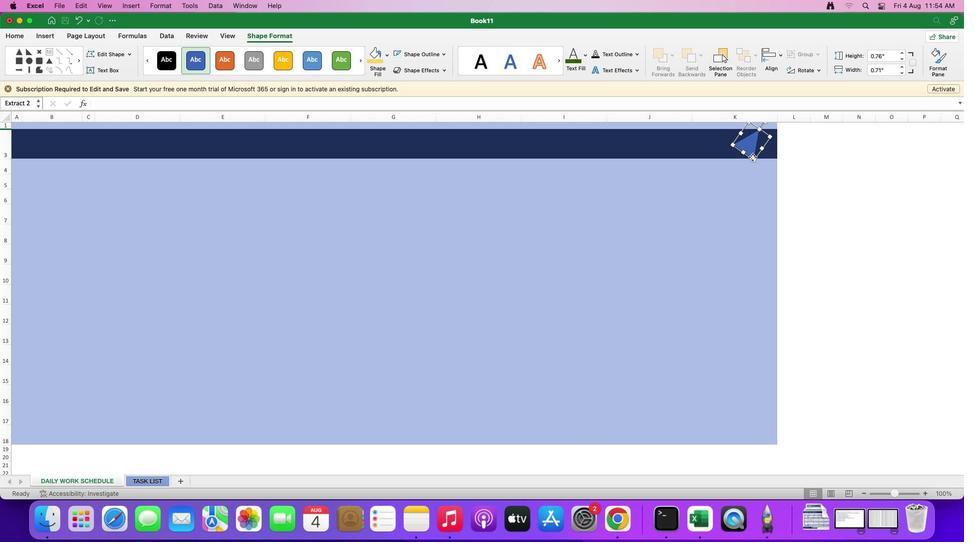 
Action: Mouse pressed left at (751, 155)
Screenshot: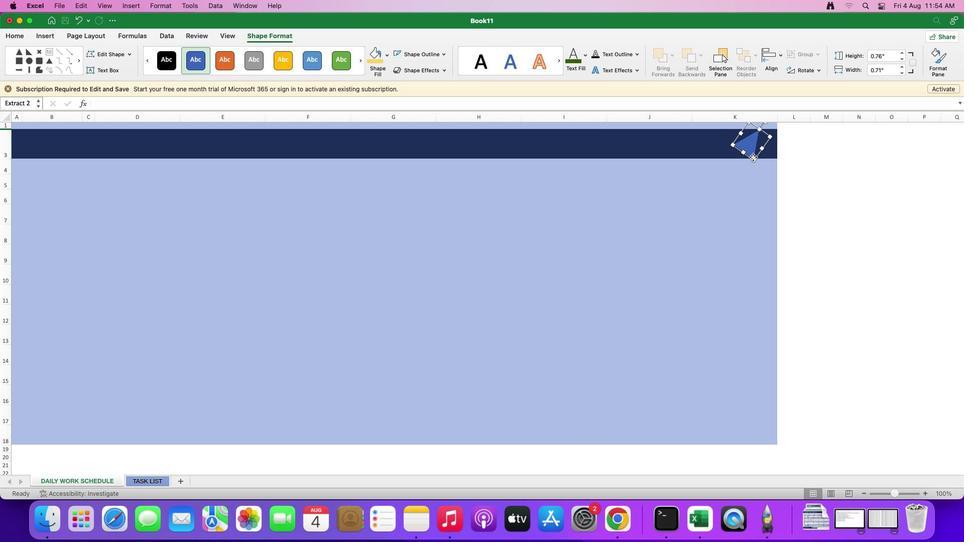 
Action: Mouse moved to (769, 158)
Screenshot: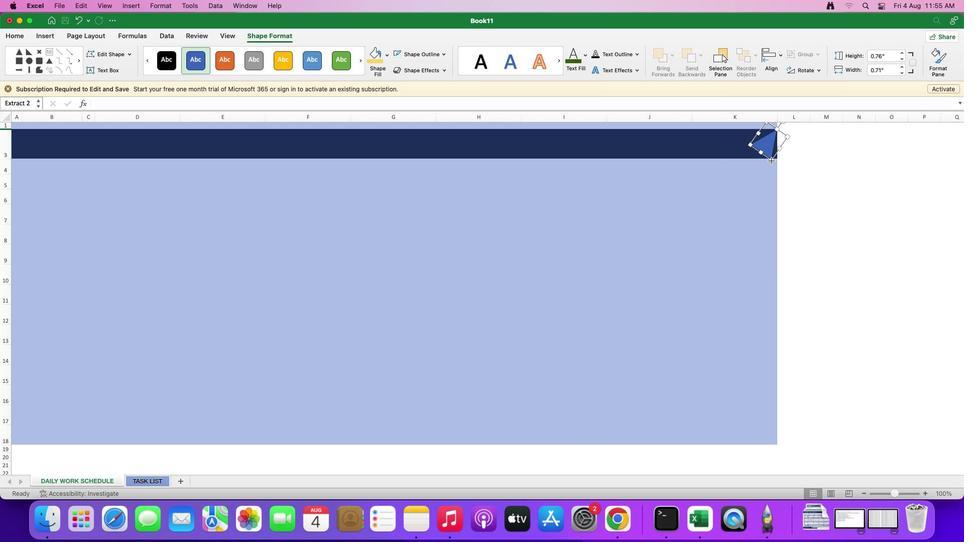 
Action: Mouse pressed left at (769, 158)
Screenshot: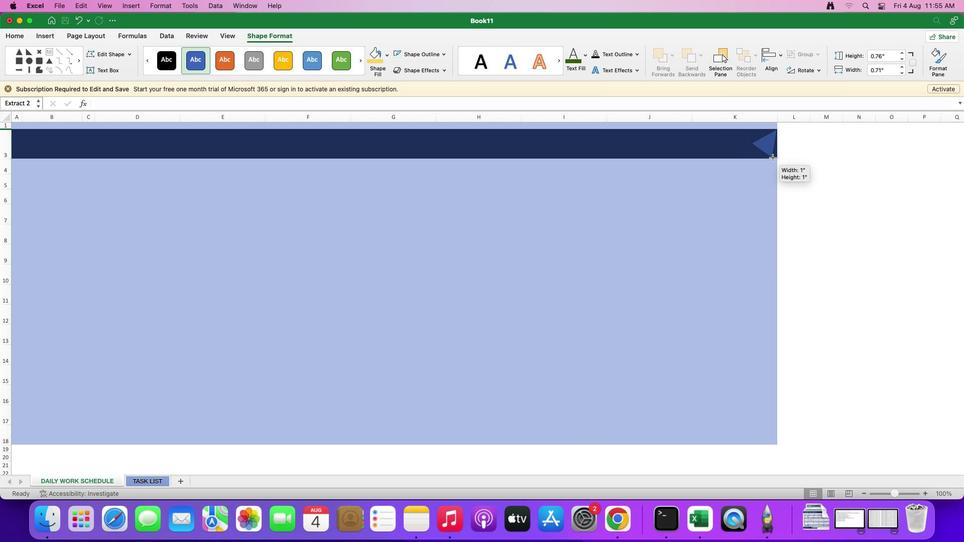 
Action: Mouse moved to (786, 121)
Screenshot: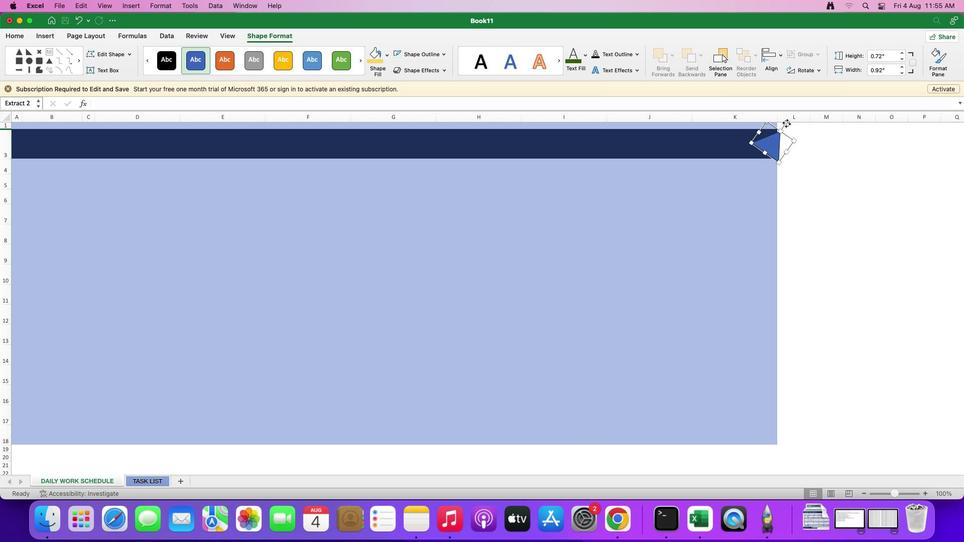 
Action: Mouse pressed left at (786, 121)
Screenshot: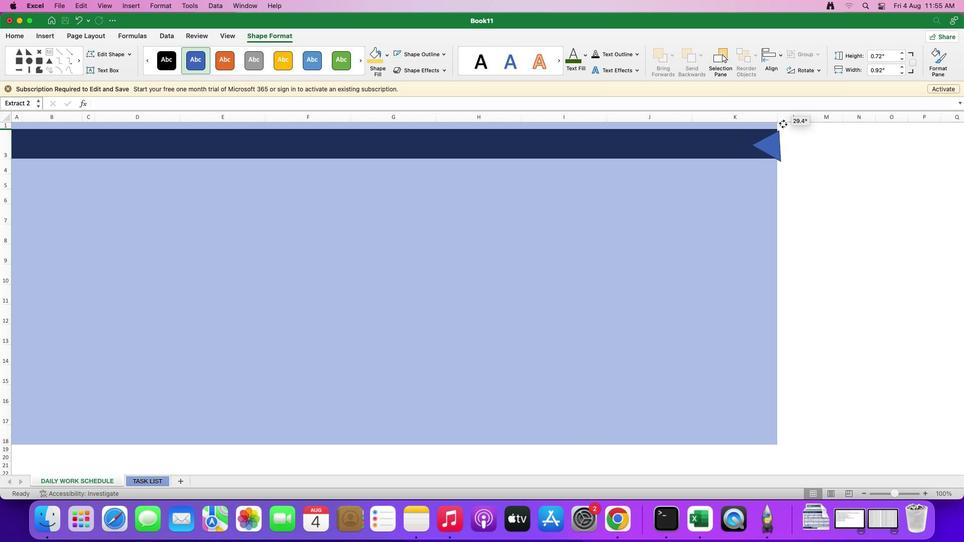 
Action: Mouse moved to (780, 158)
